 Task:  Click on  Soccer In the  Soccer League click on  Pick Sheet Your name Wyatt Thompson Team name Real Salt Lake and  Email softage.2@softage.net Game 1 Inter Miami Game 2 Philadelphia Game 3 Orlando City Game 4 Houston Game 5 Real Salt Lake Game 6 San Jose Game 7 Columbus Game 8 New England Game 9 Philadelphia Game 10 Montreal Game 11 Chicago Game 12 NY Red Bulls Game 13 Austin Game 14 Real Salt Lake Game 15 Houston Game16 San Jose In Tie Breaker choose Real Salt Lake Submit pick sheet
Action: Mouse moved to (698, 567)
Screenshot: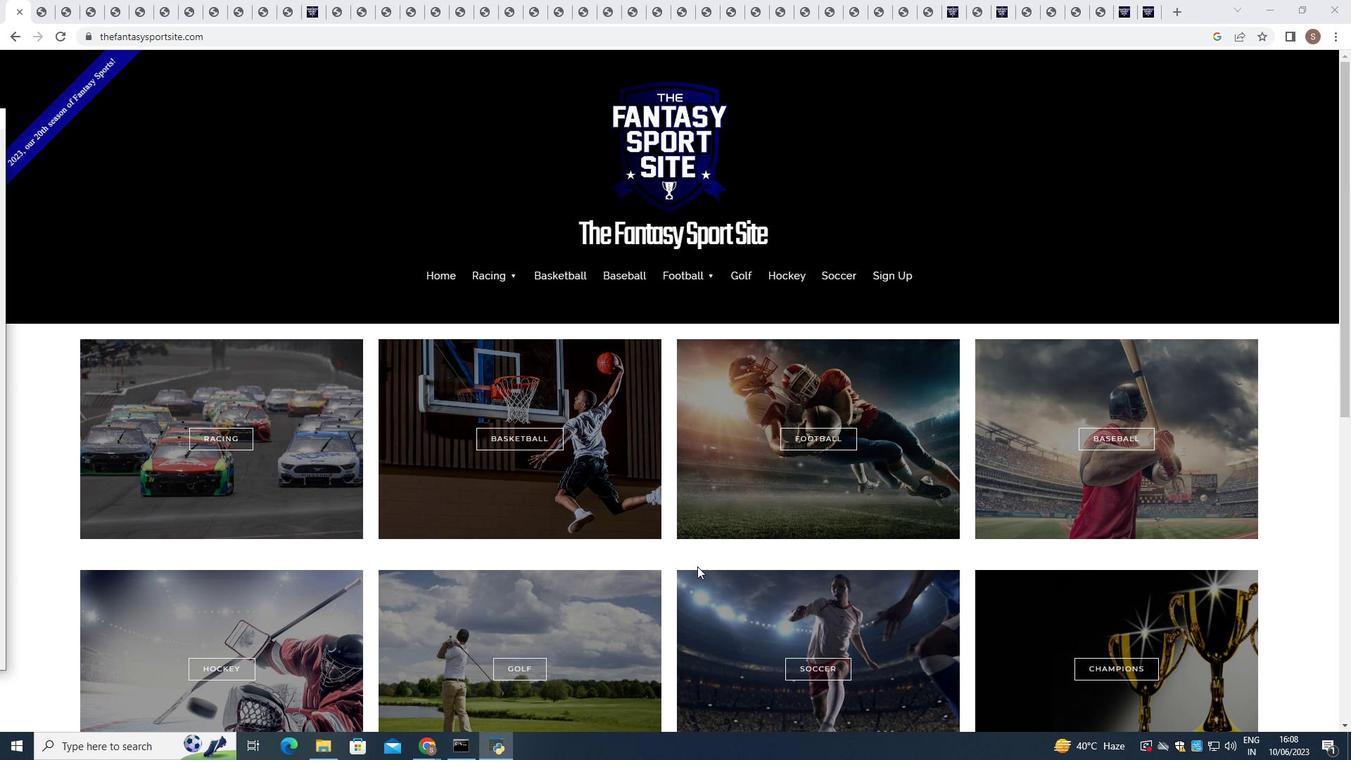 
Action: Mouse scrolled (698, 566) with delta (0, 0)
Screenshot: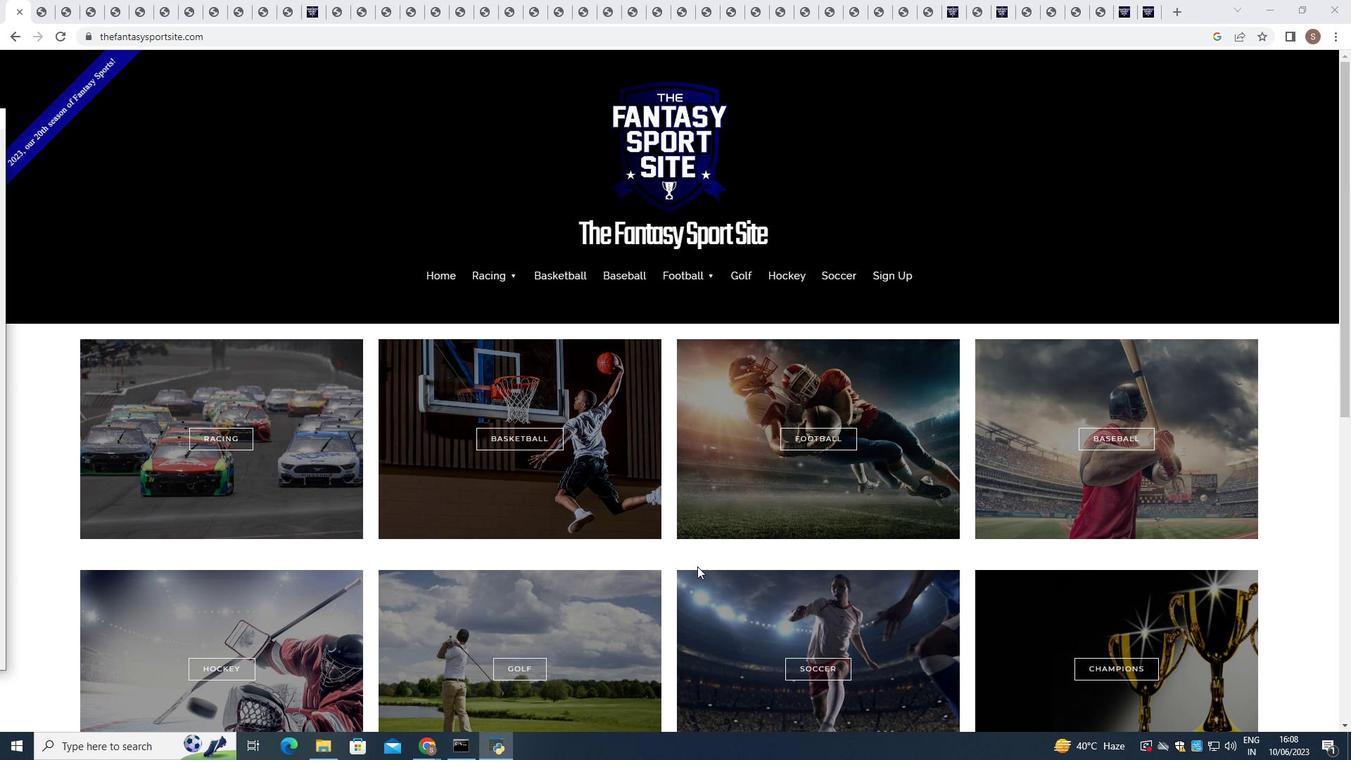 
Action: Mouse moved to (701, 575)
Screenshot: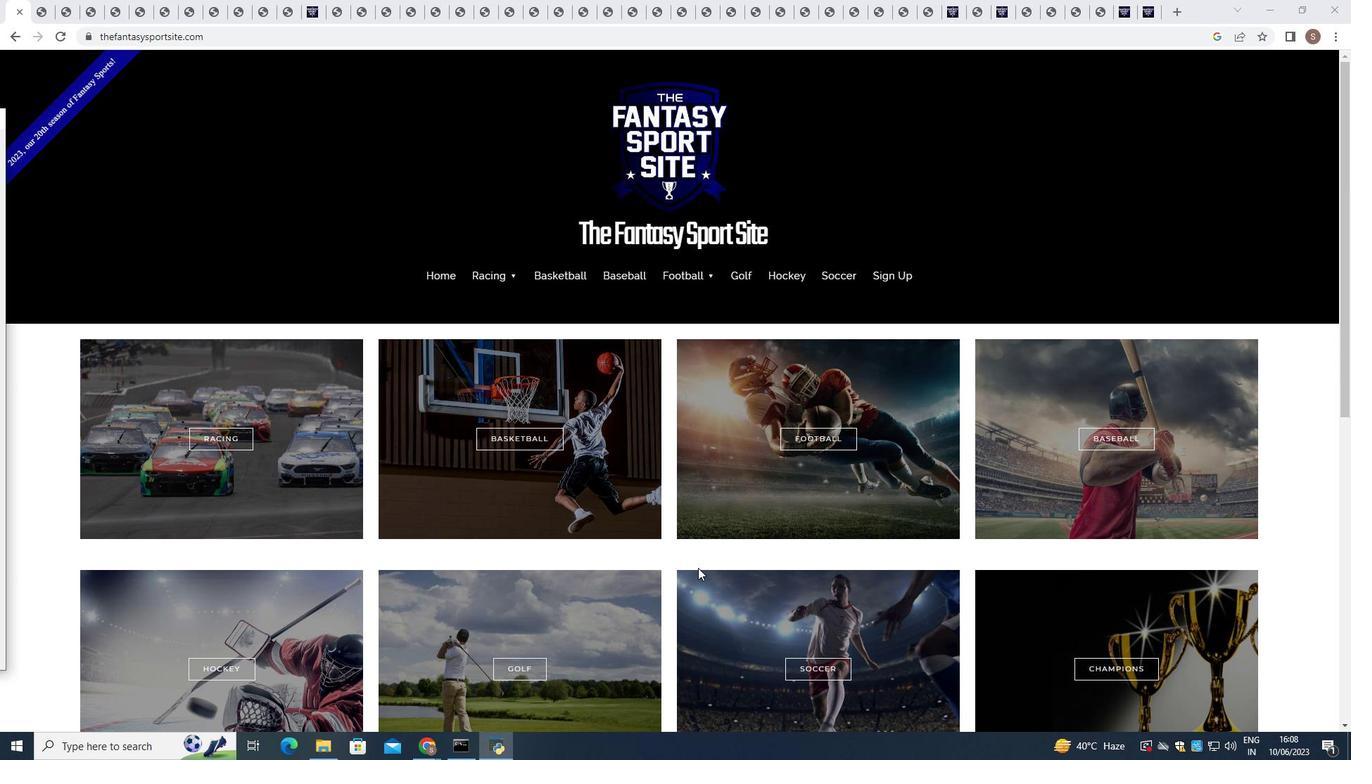 
Action: Mouse scrolled (701, 574) with delta (0, 0)
Screenshot: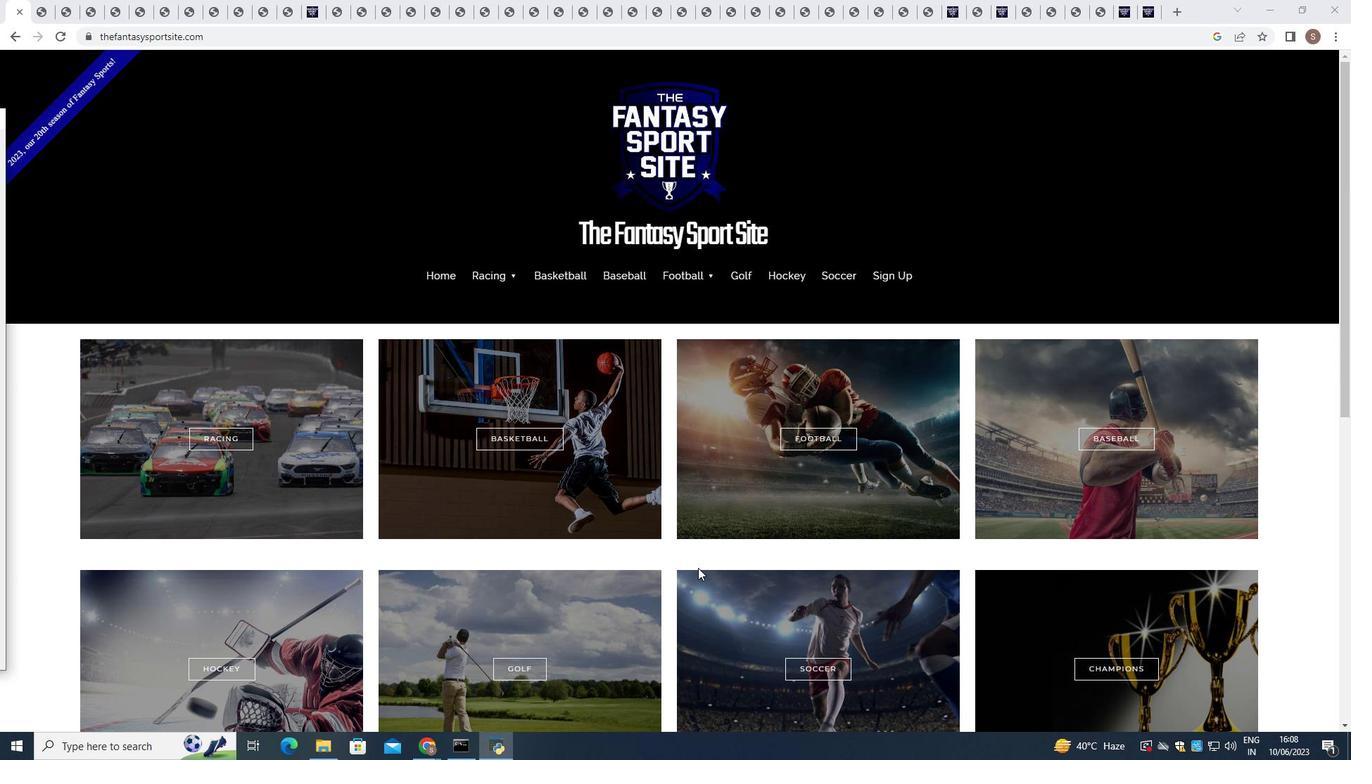 
Action: Mouse moved to (708, 558)
Screenshot: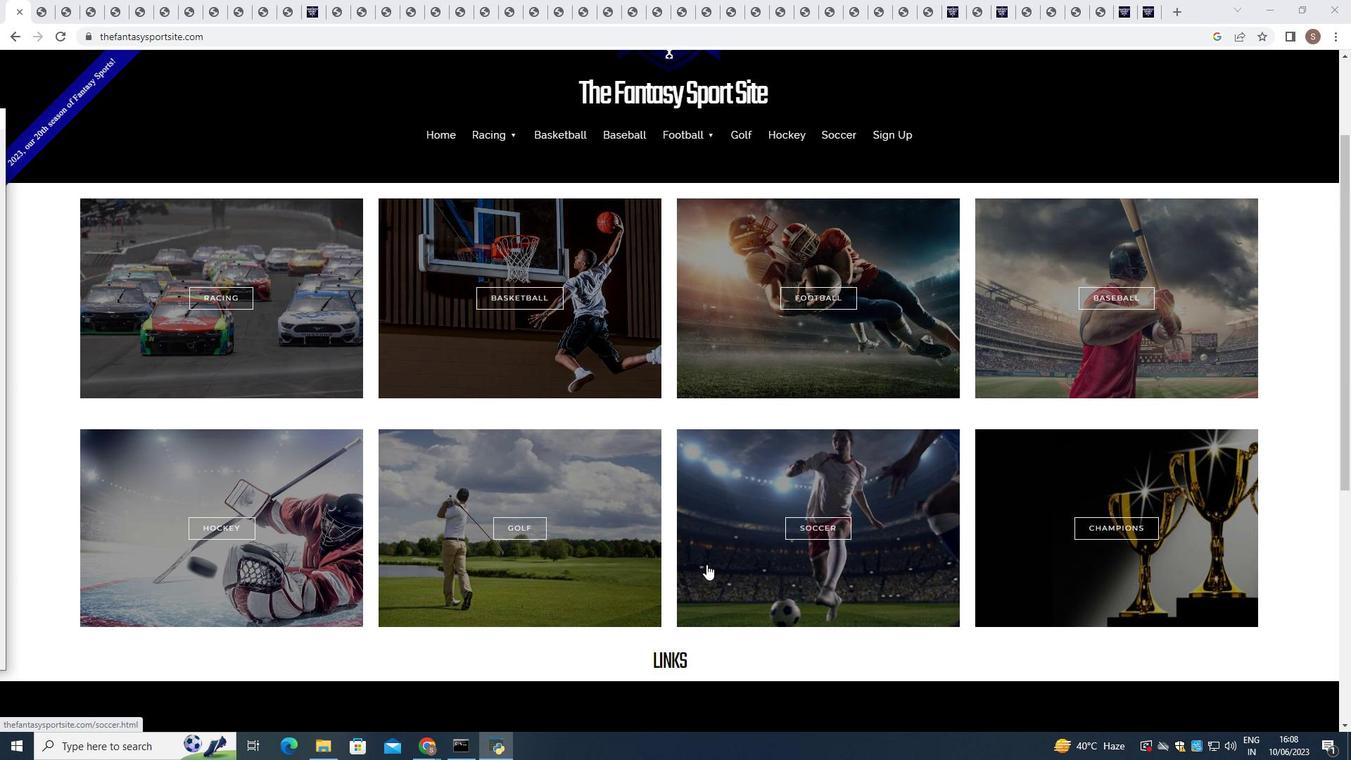 
Action: Mouse scrolled (708, 558) with delta (0, 0)
Screenshot: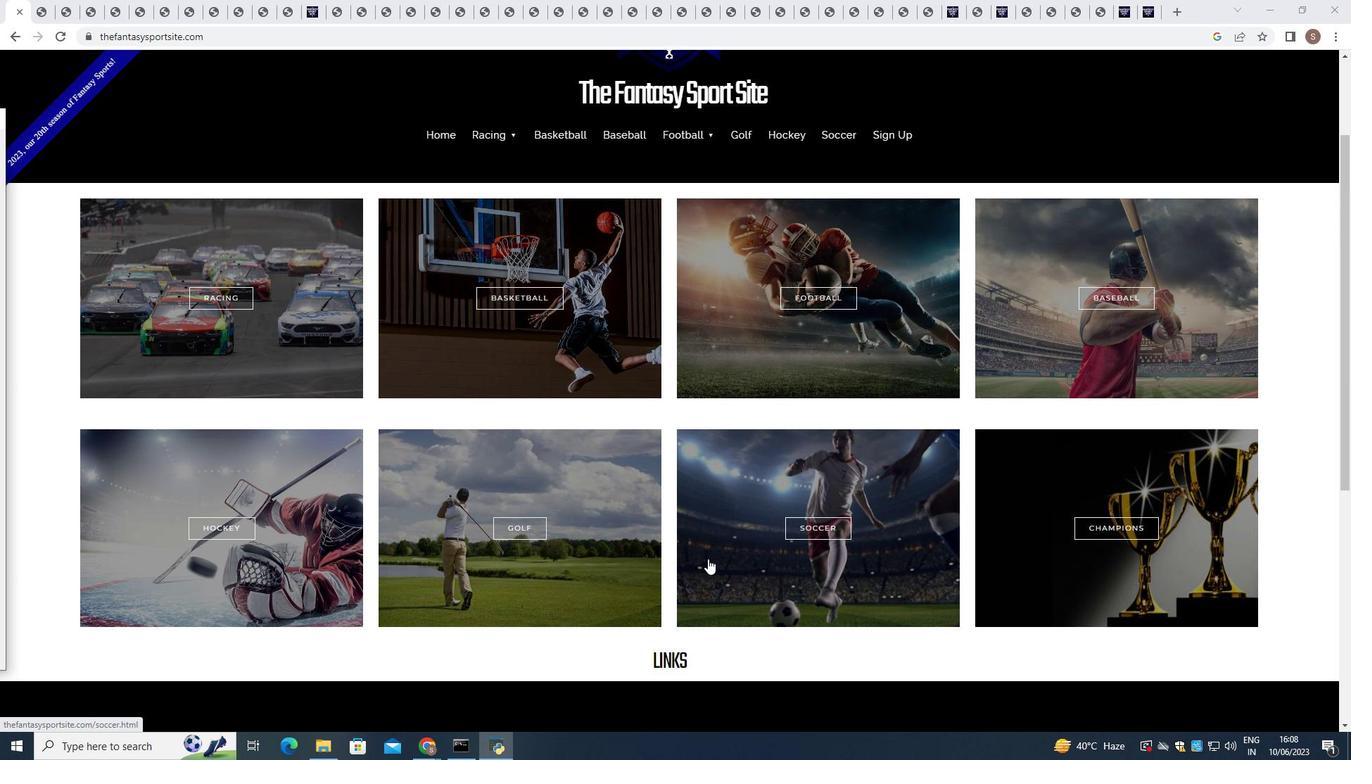 
Action: Mouse scrolled (708, 558) with delta (0, 0)
Screenshot: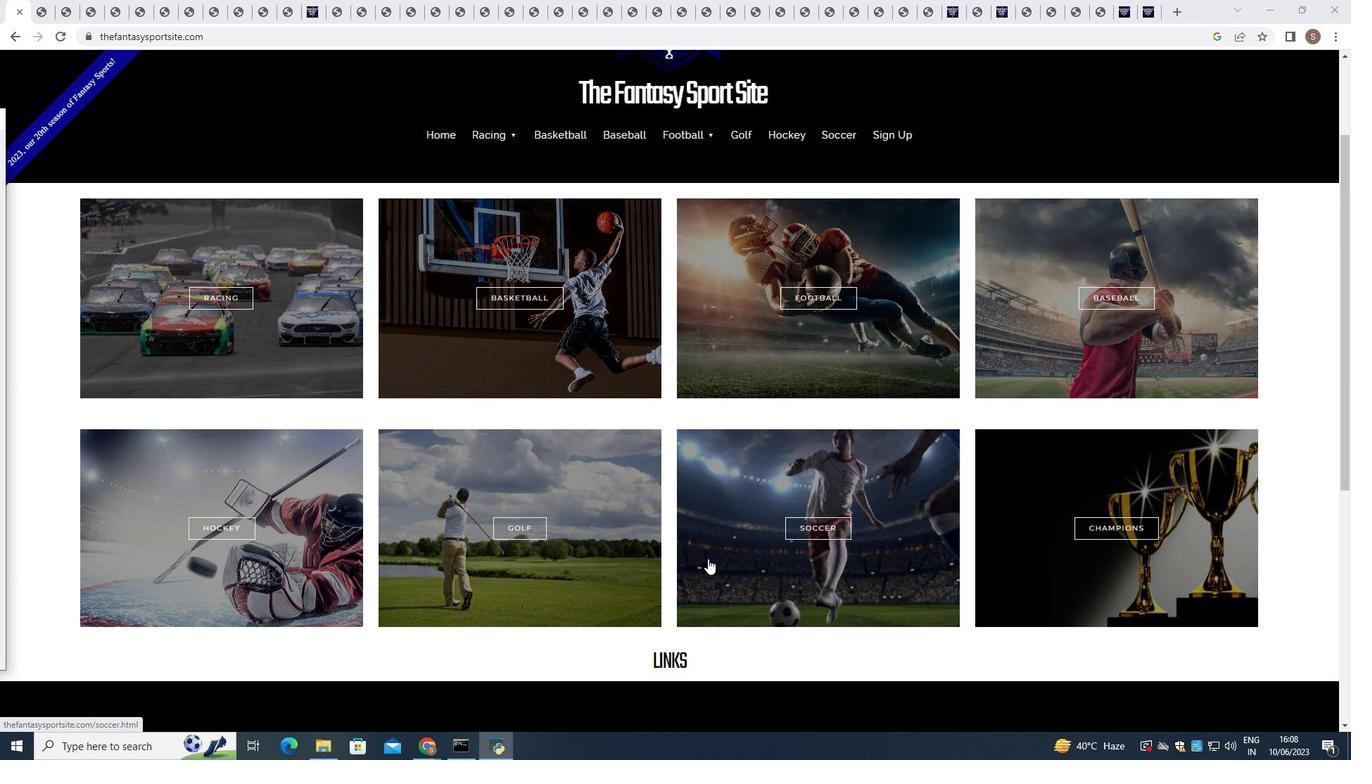 
Action: Mouse scrolled (708, 558) with delta (0, 0)
Screenshot: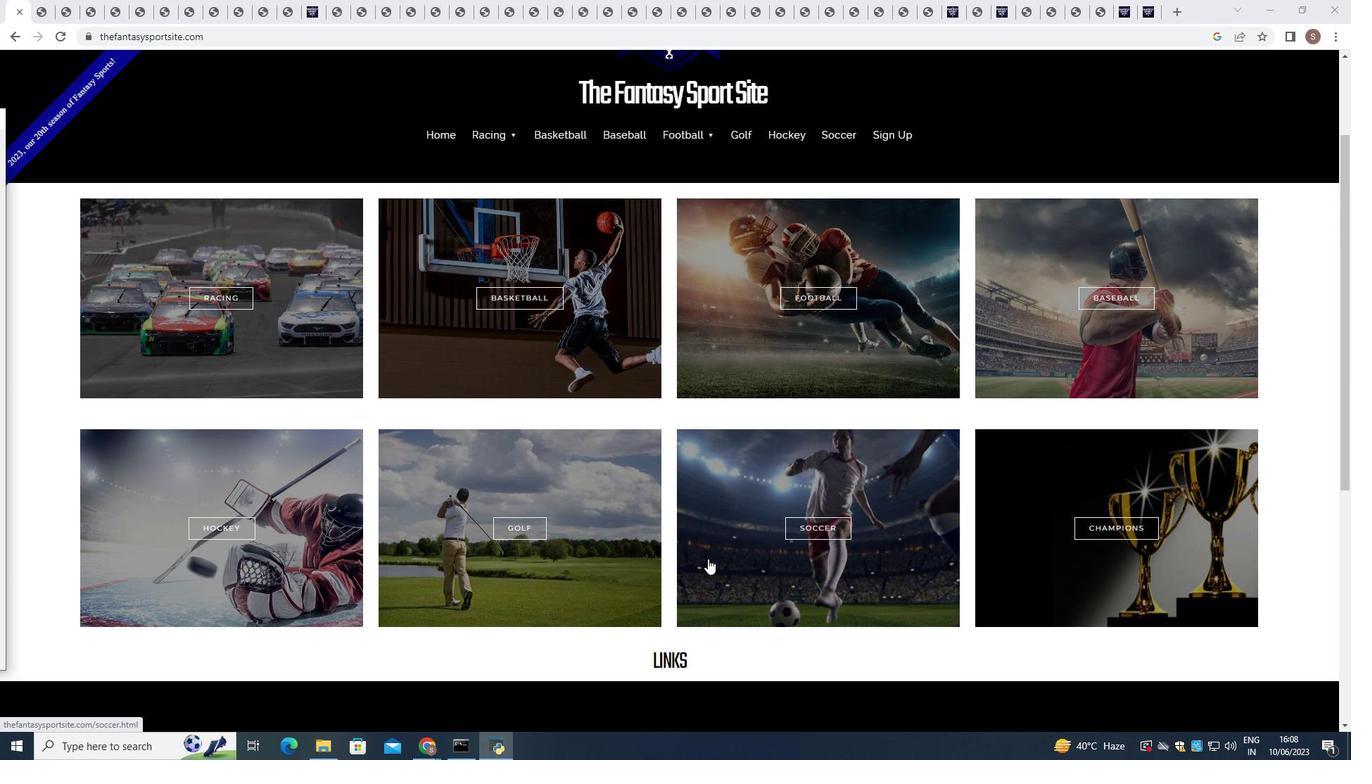 
Action: Mouse moved to (817, 399)
Screenshot: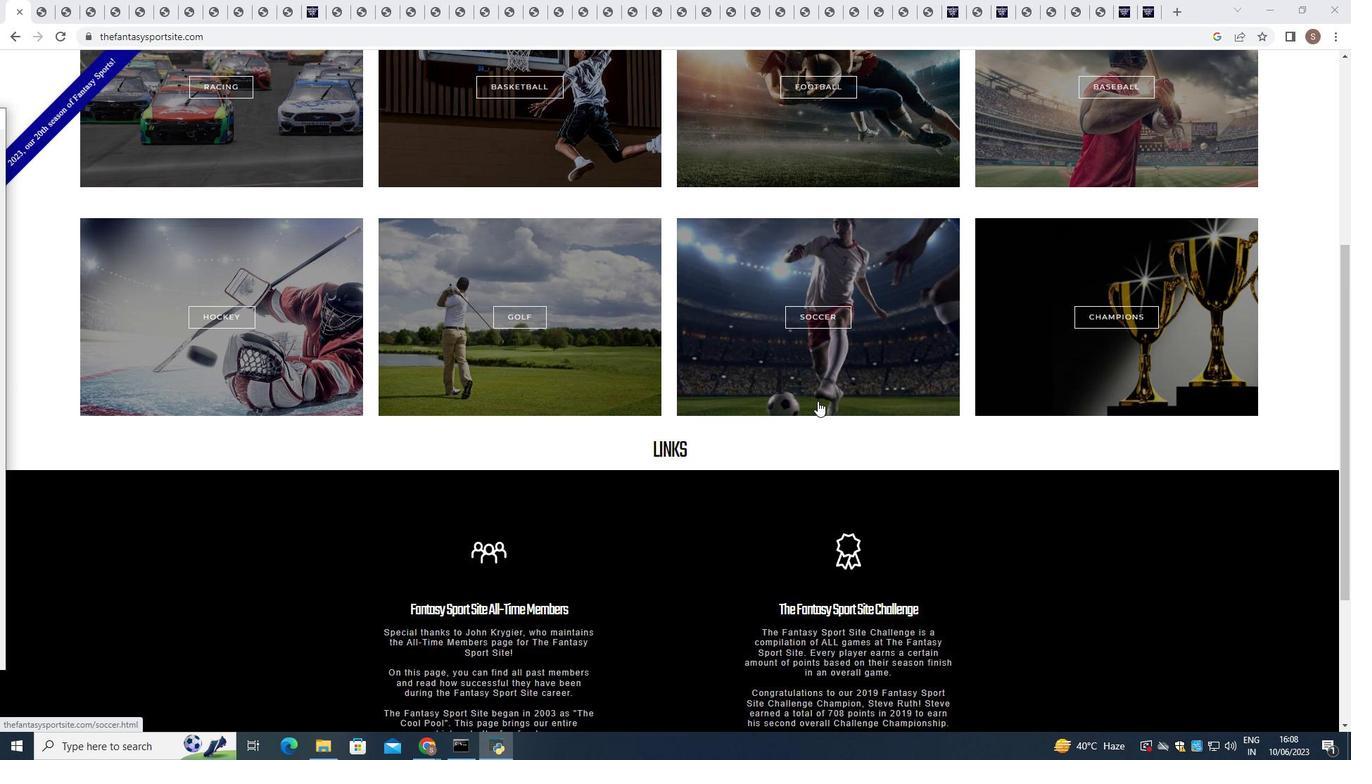 
Action: Mouse pressed left at (817, 399)
Screenshot: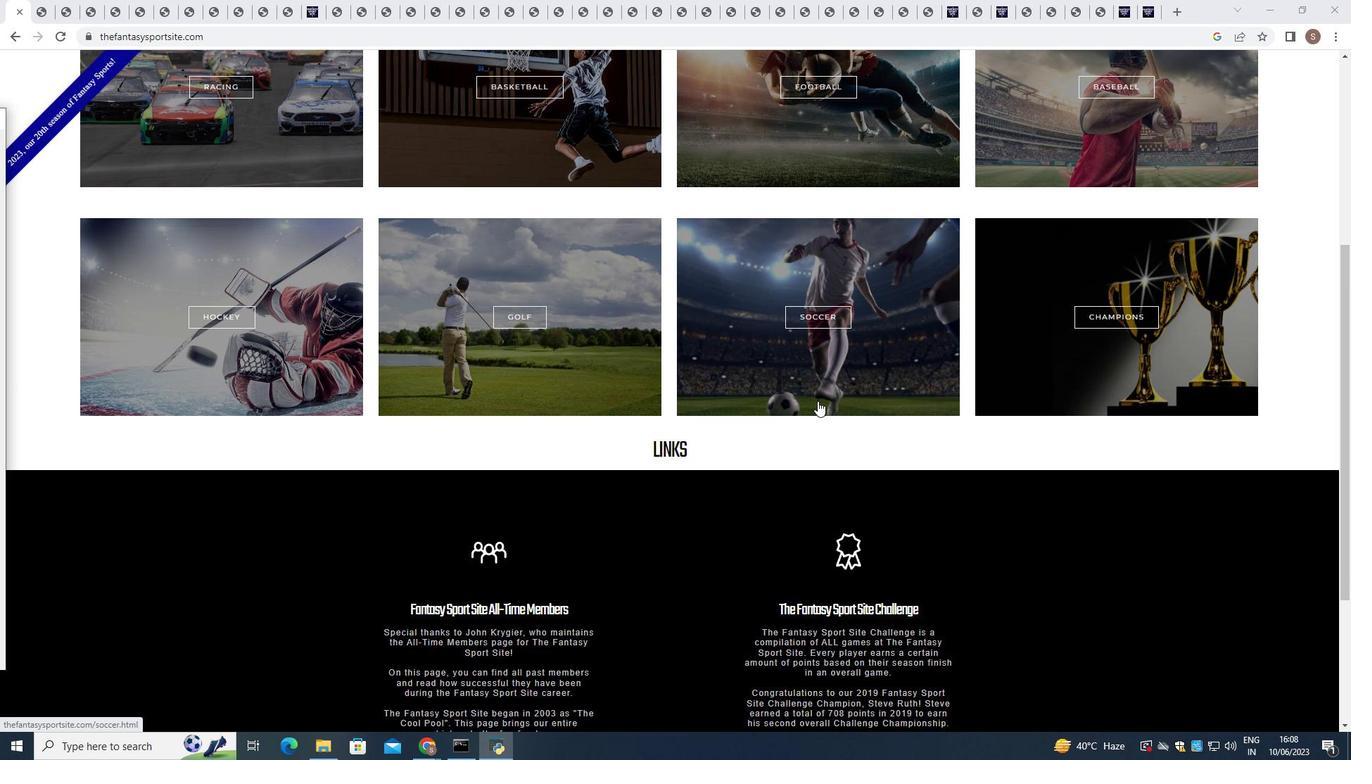 
Action: Mouse moved to (760, 415)
Screenshot: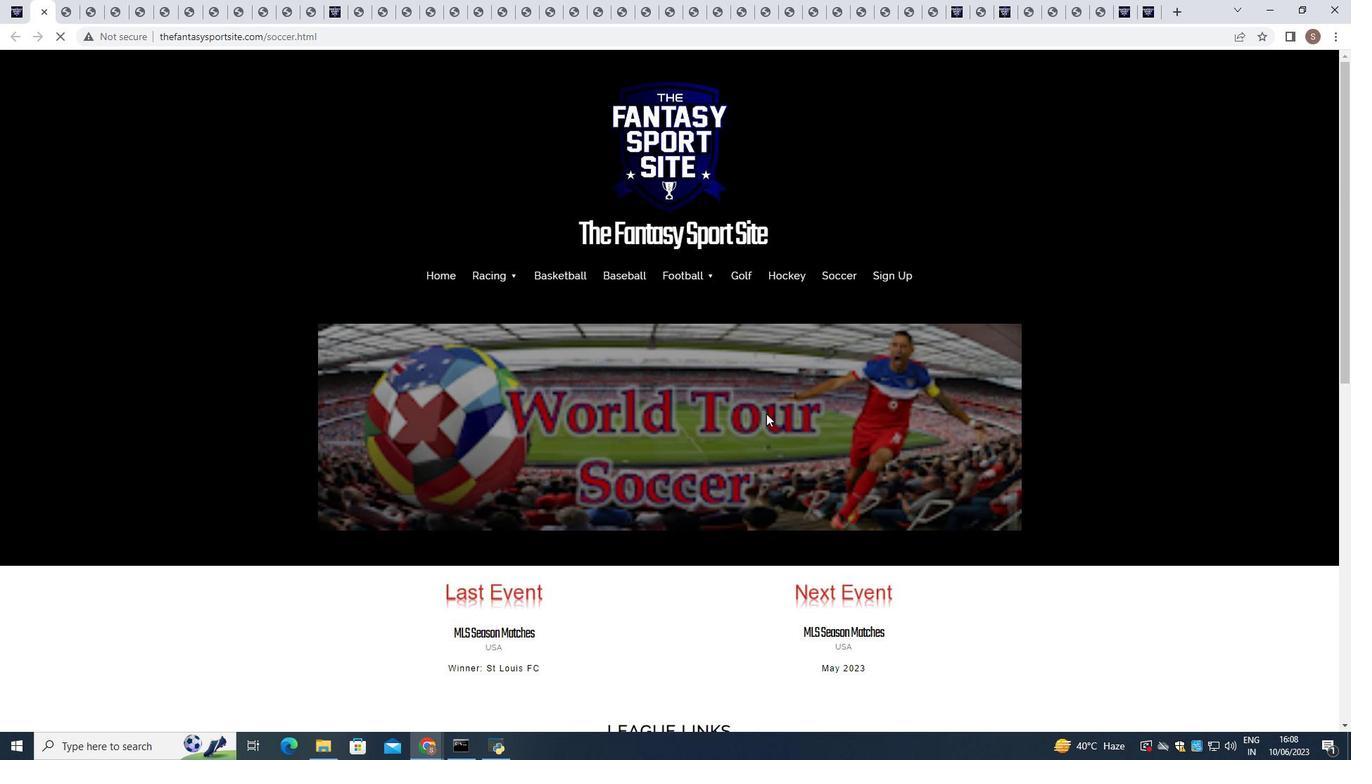 
Action: Mouse scrolled (760, 414) with delta (0, 0)
Screenshot: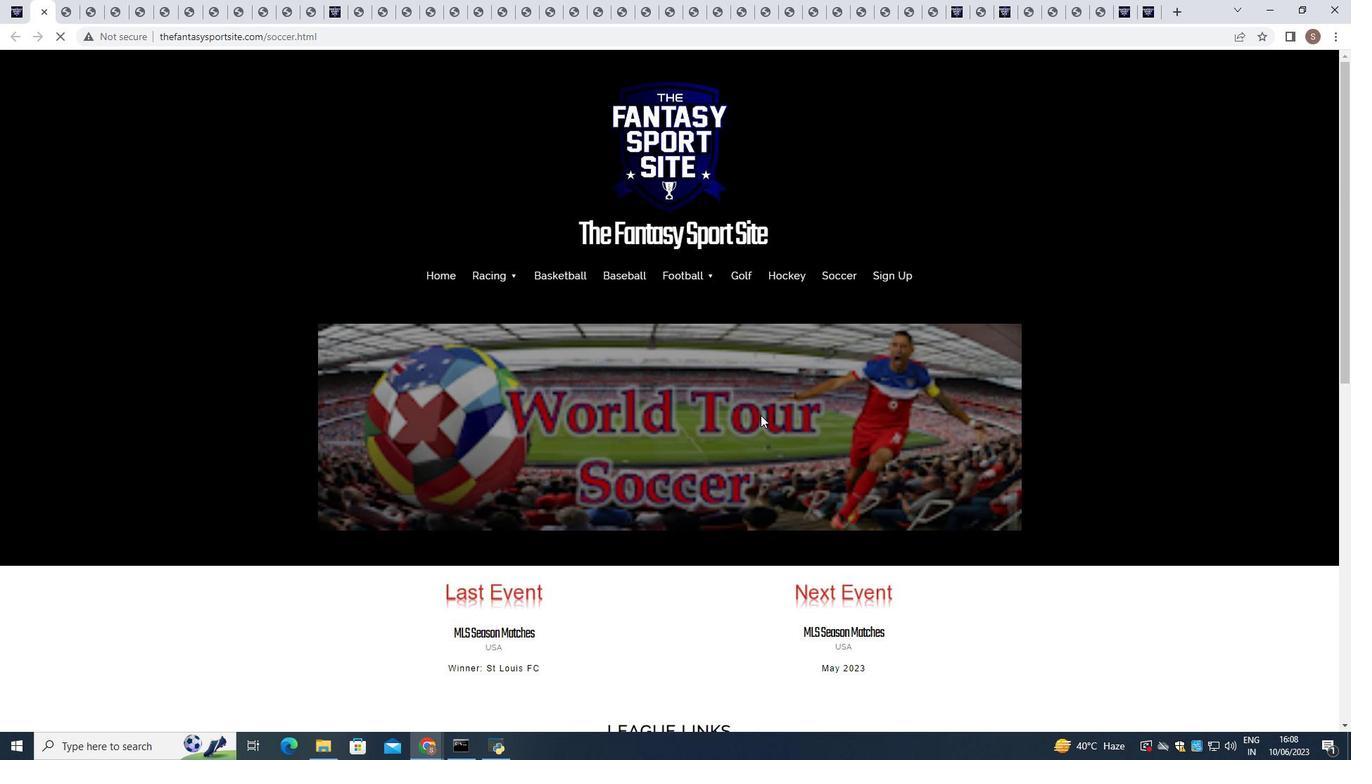 
Action: Mouse moved to (760, 415)
Screenshot: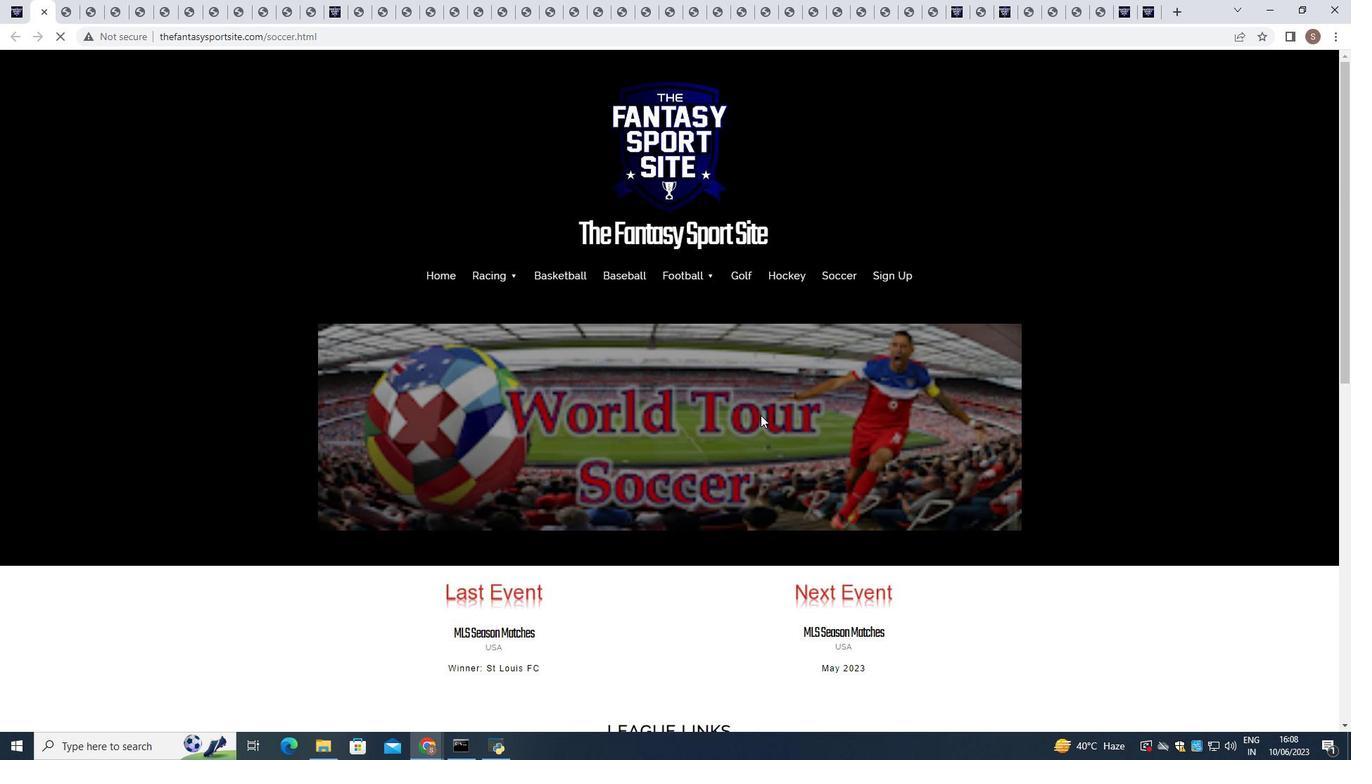 
Action: Mouse scrolled (760, 414) with delta (0, 0)
Screenshot: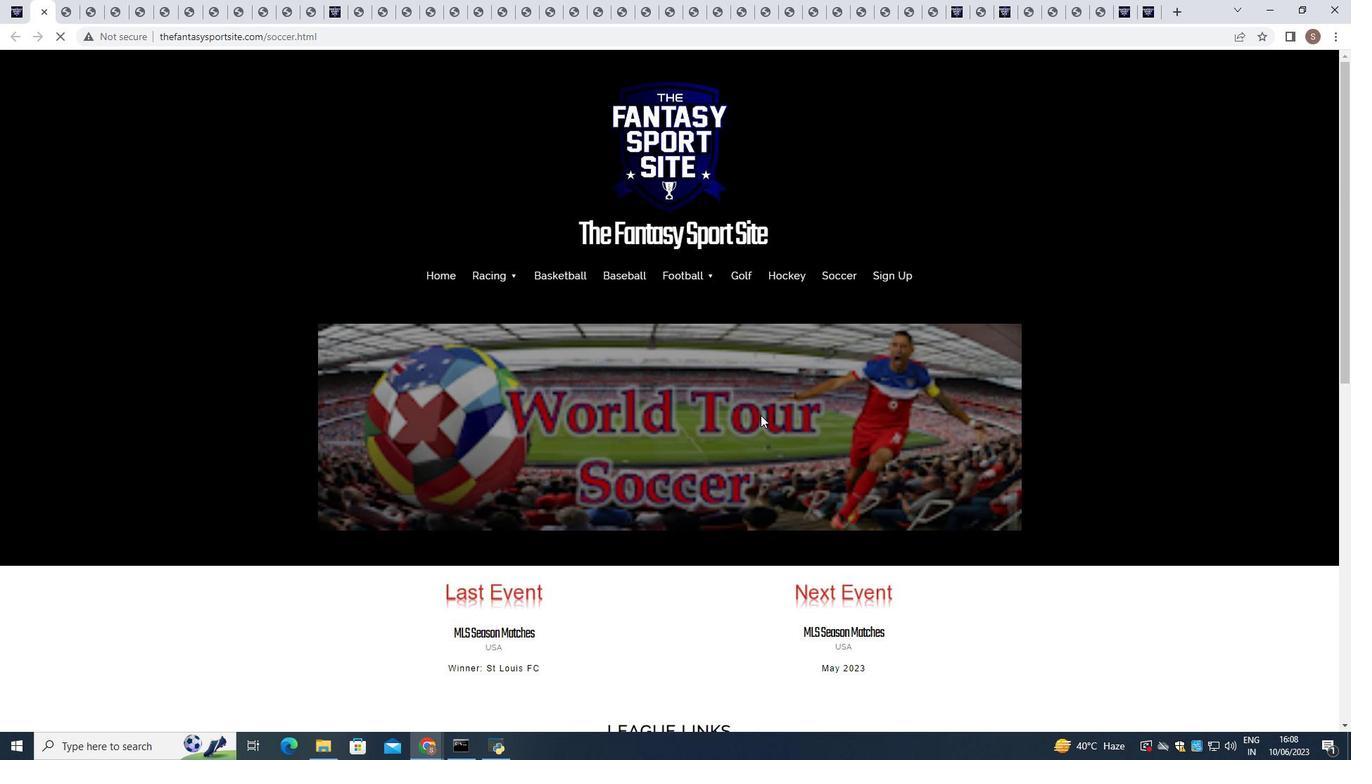 
Action: Mouse scrolled (760, 414) with delta (0, 0)
Screenshot: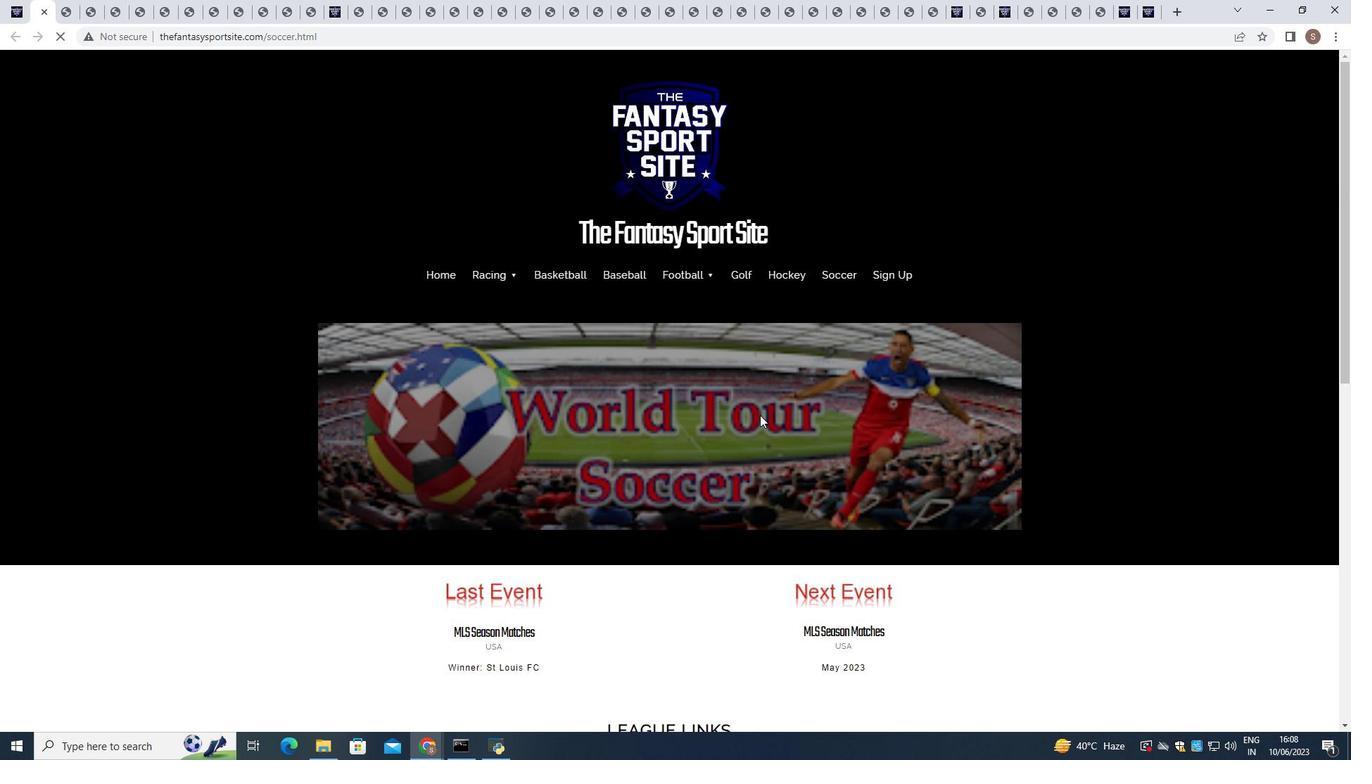 
Action: Mouse scrolled (760, 414) with delta (0, 0)
Screenshot: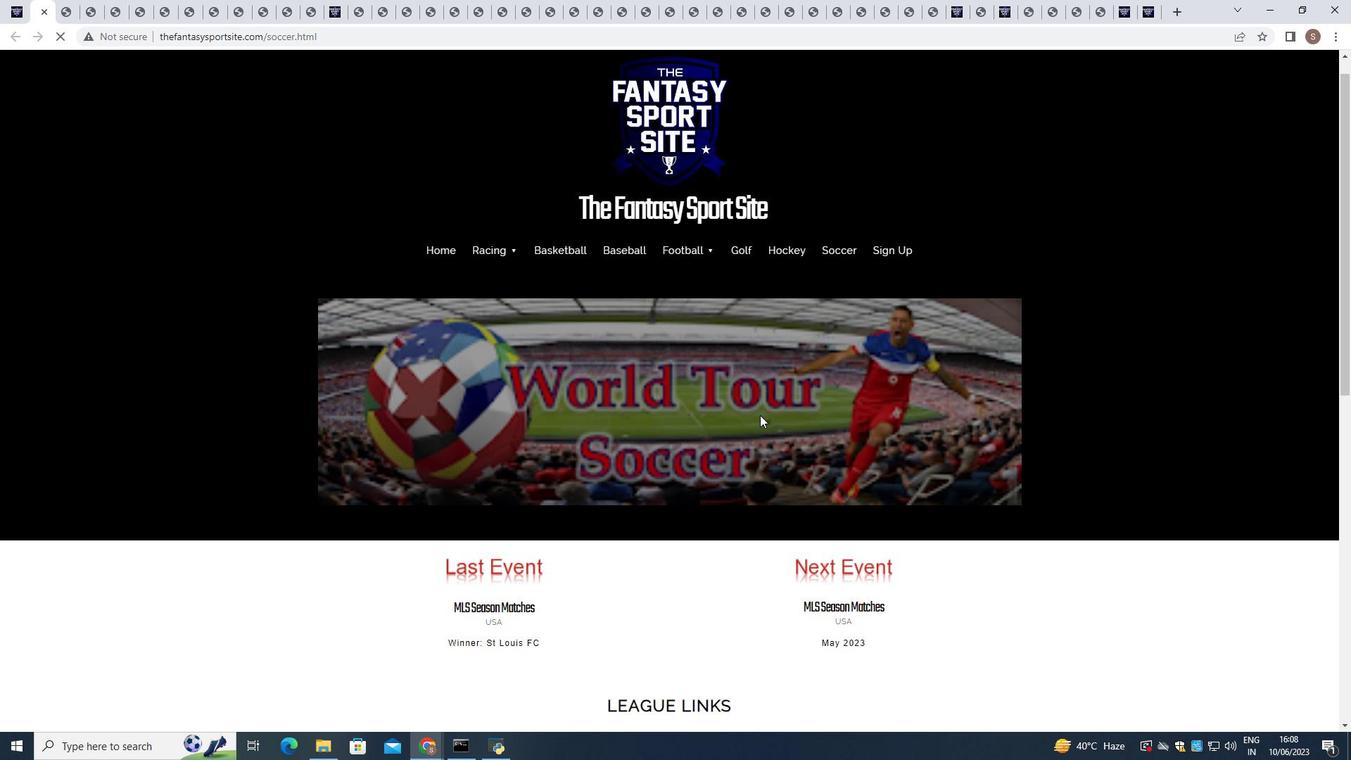 
Action: Mouse moved to (368, 512)
Screenshot: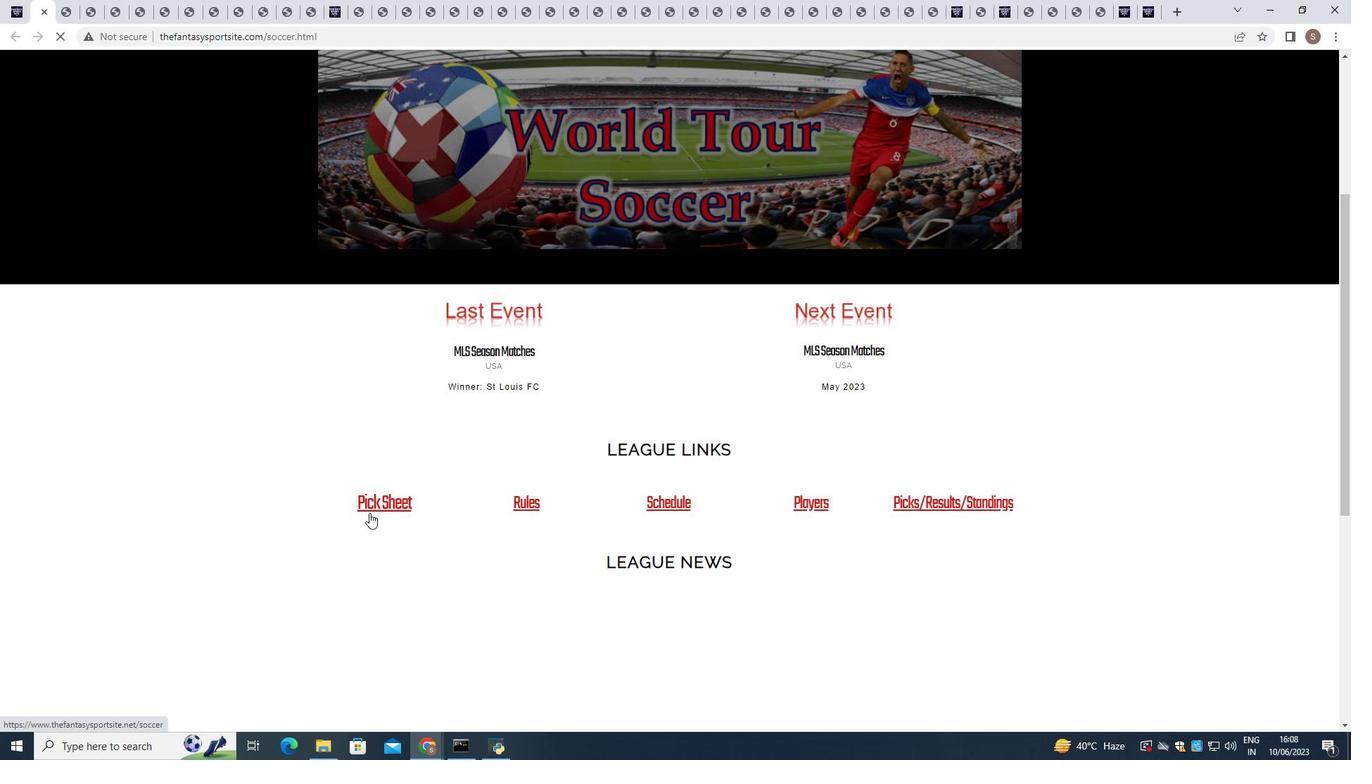 
Action: Mouse pressed left at (368, 512)
Screenshot: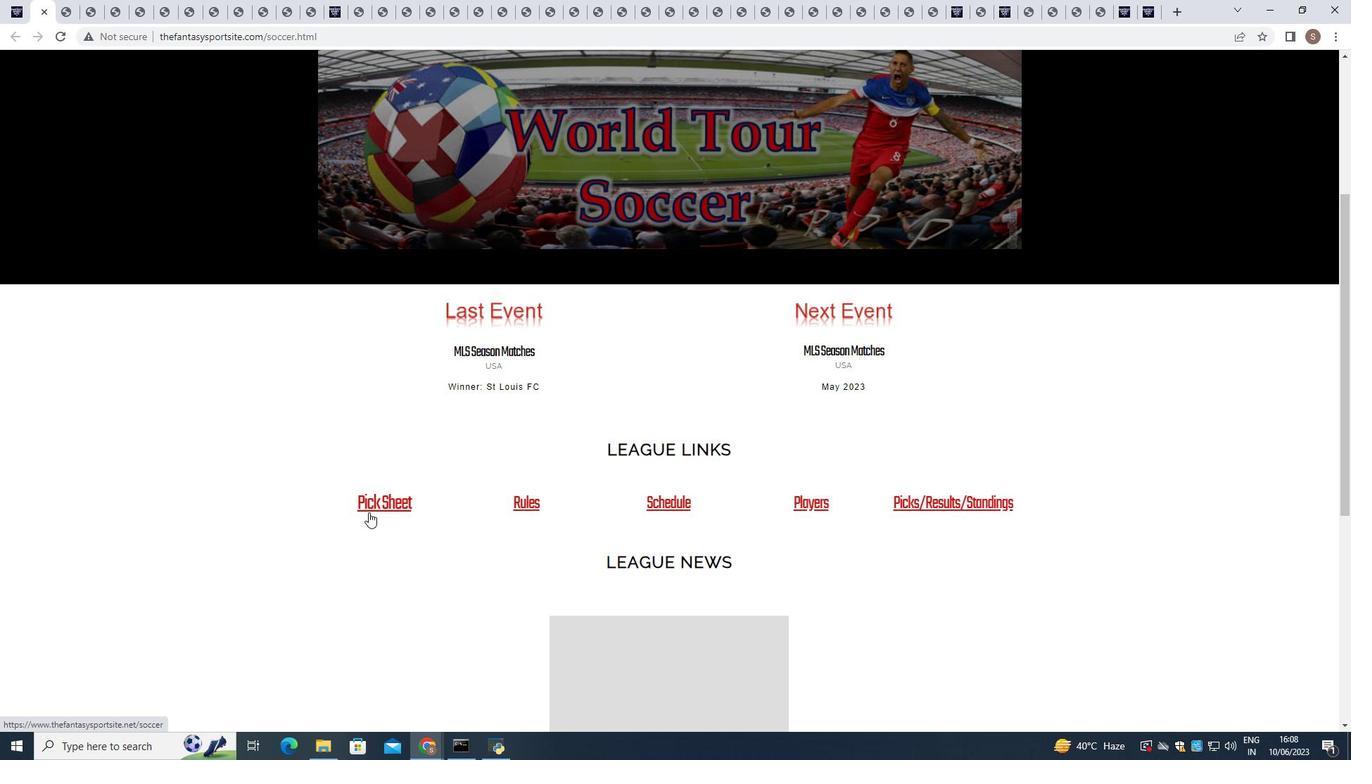 
Action: Mouse moved to (376, 509)
Screenshot: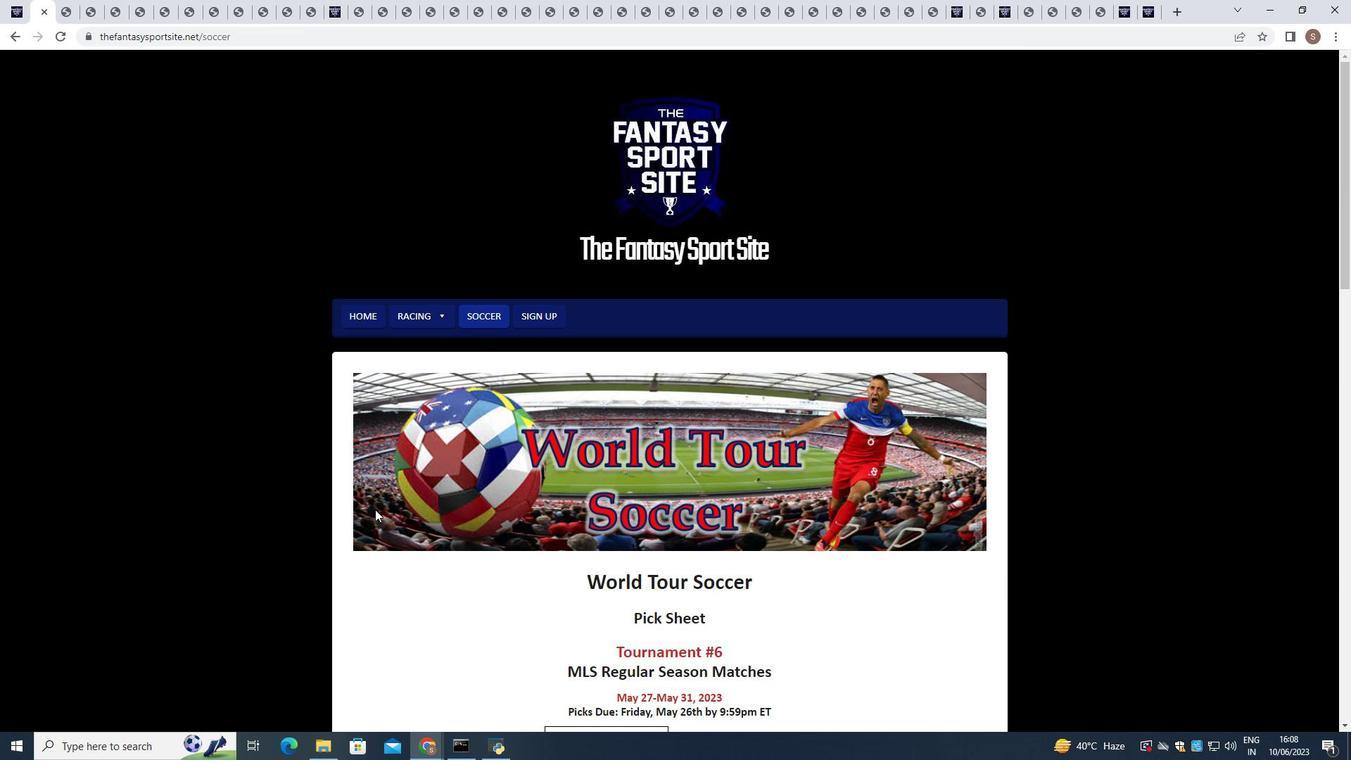 
Action: Mouse scrolled (376, 508) with delta (0, 0)
Screenshot: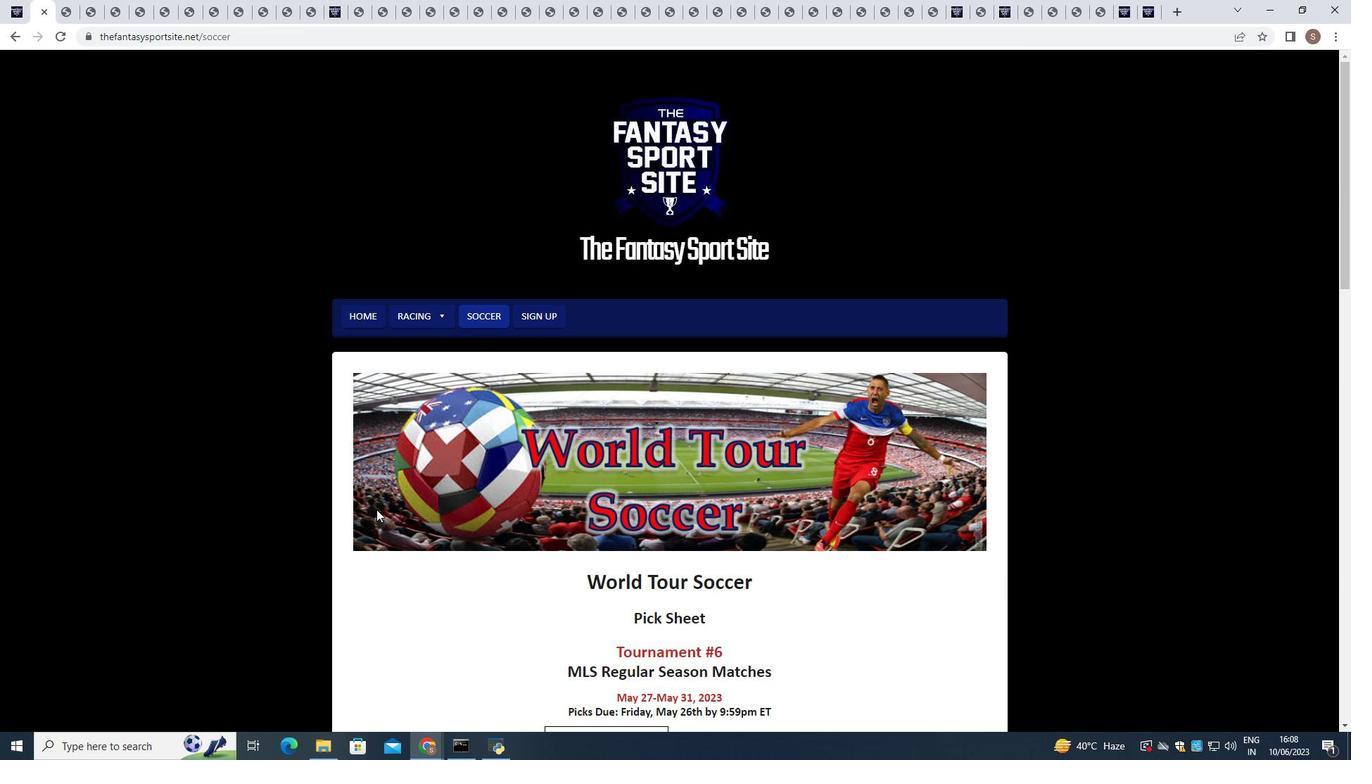 
Action: Mouse scrolled (376, 508) with delta (0, 0)
Screenshot: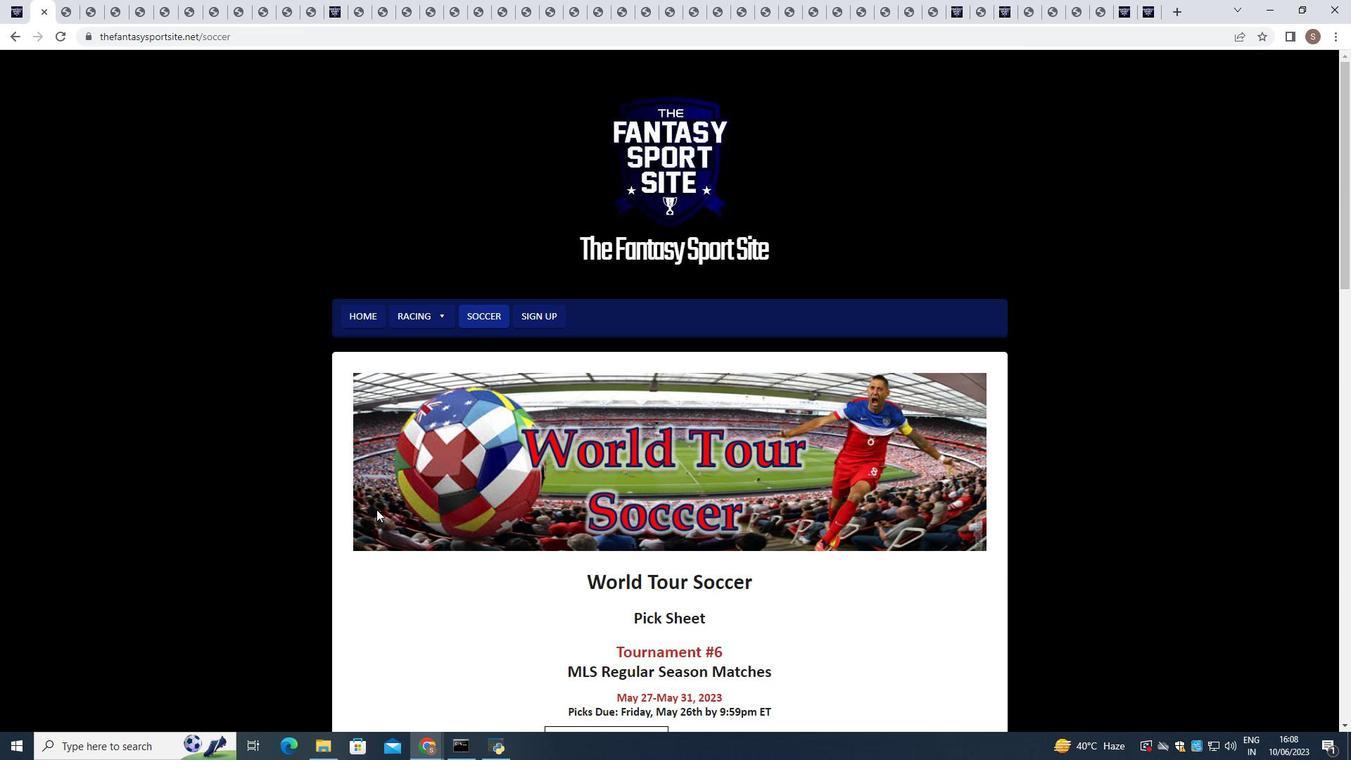 
Action: Mouse scrolled (376, 508) with delta (0, 0)
Screenshot: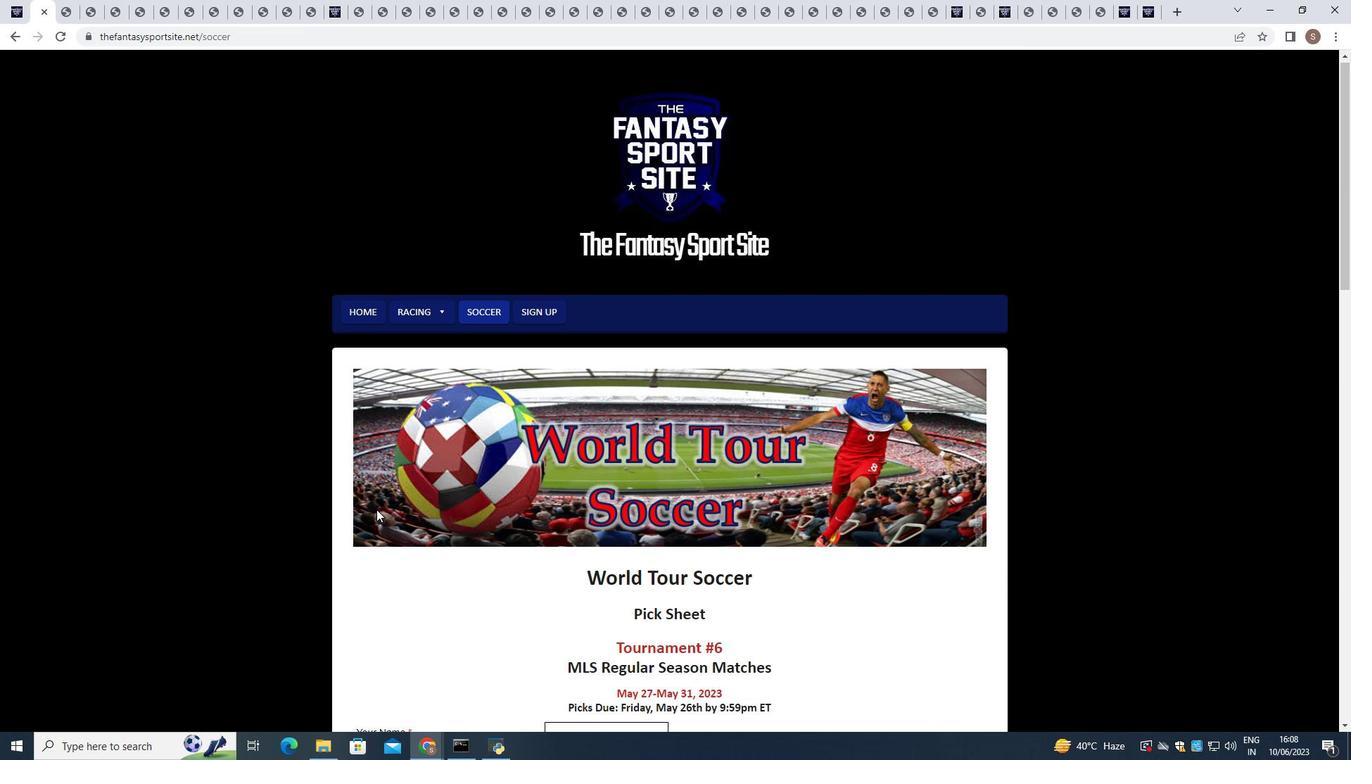 
Action: Mouse moved to (390, 515)
Screenshot: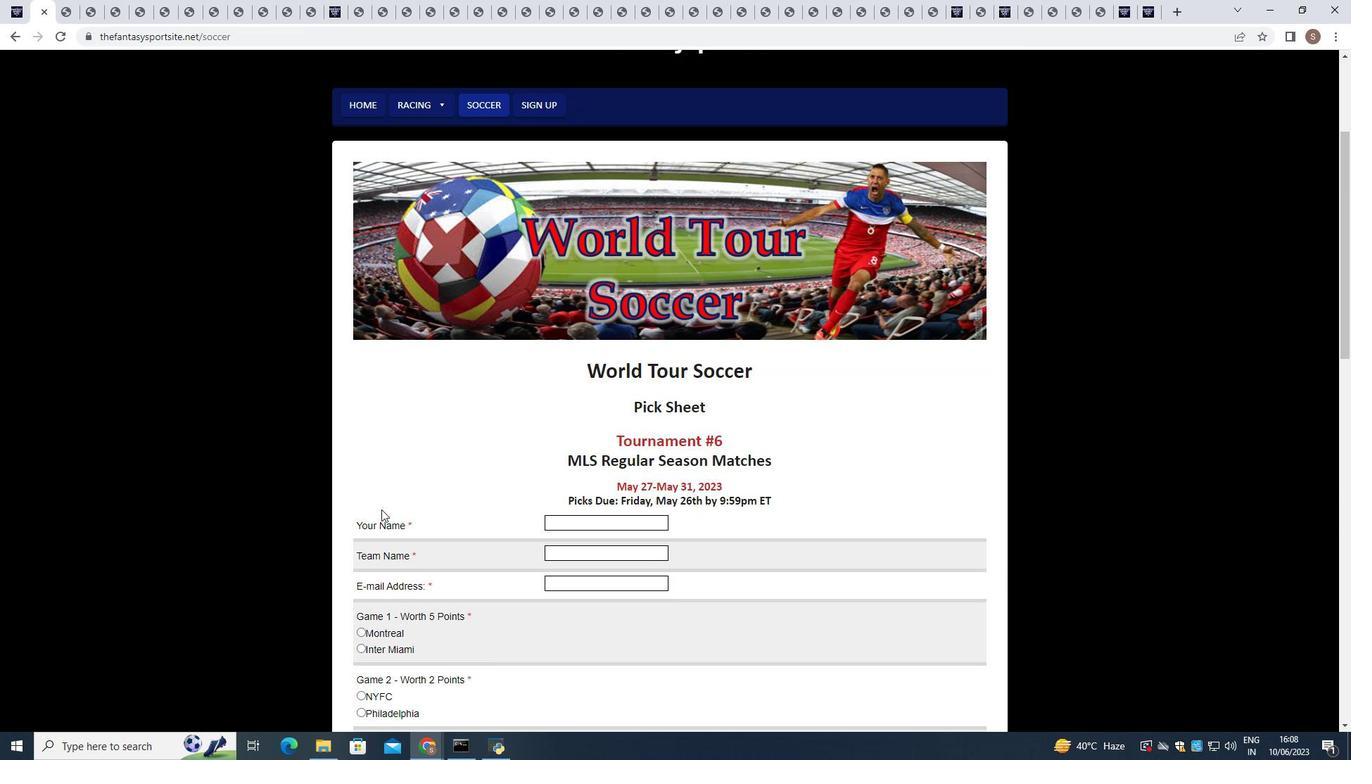 
Action: Mouse scrolled (390, 515) with delta (0, 0)
Screenshot: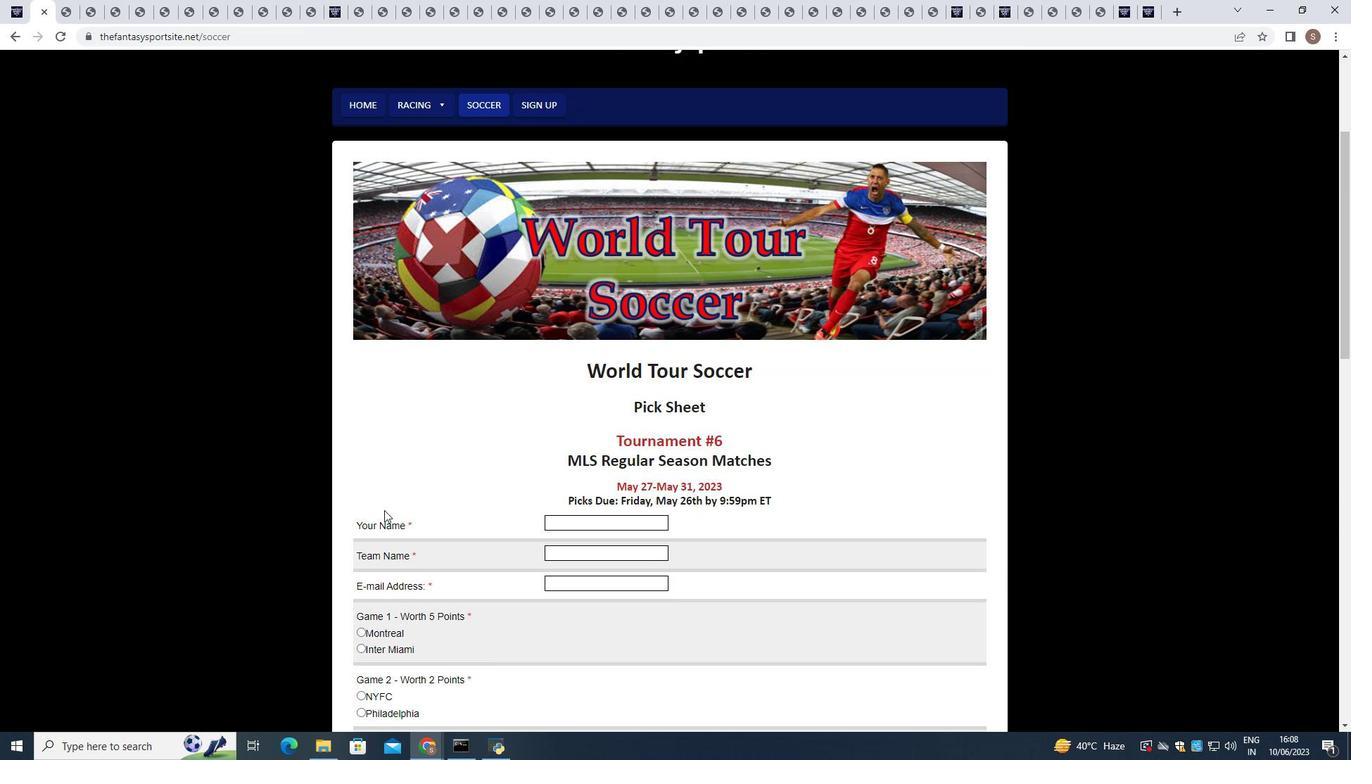 
Action: Mouse moved to (601, 451)
Screenshot: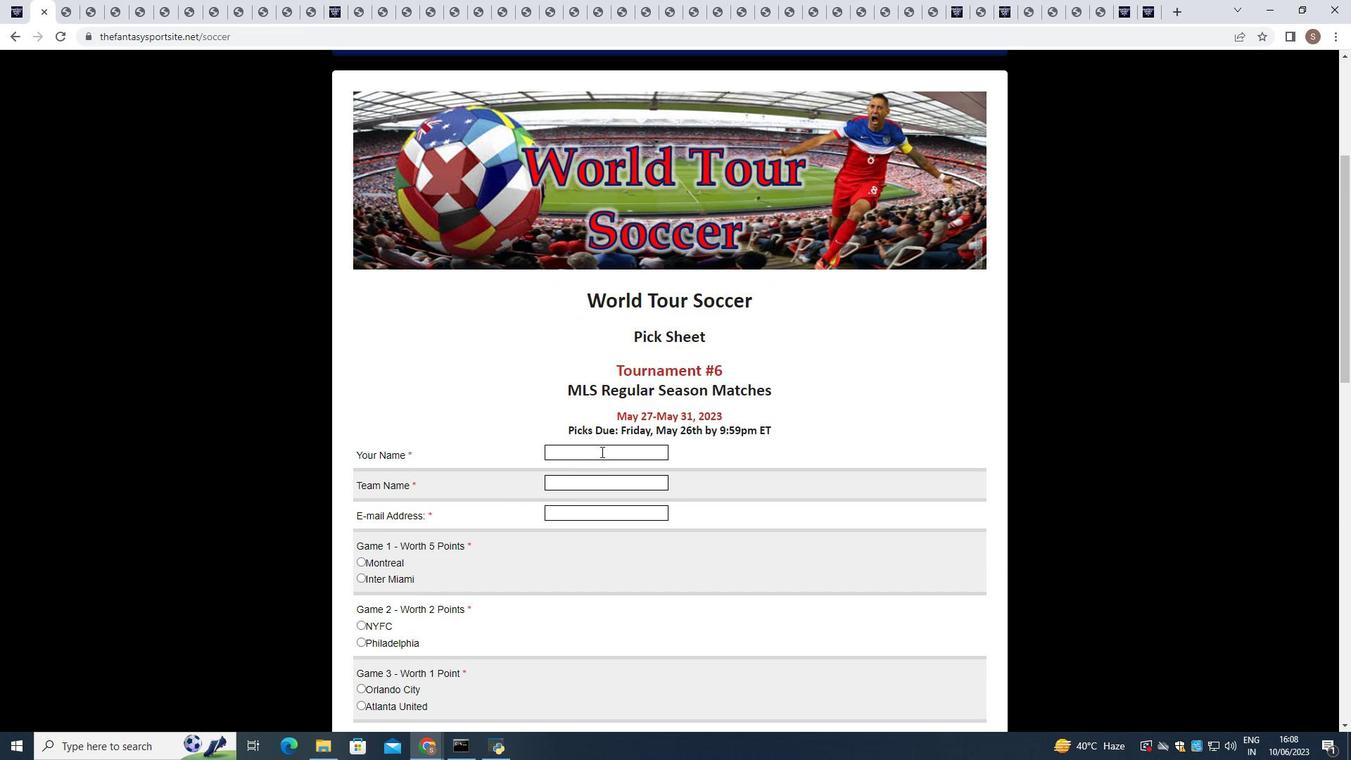 
Action: Mouse pressed left at (601, 451)
Screenshot: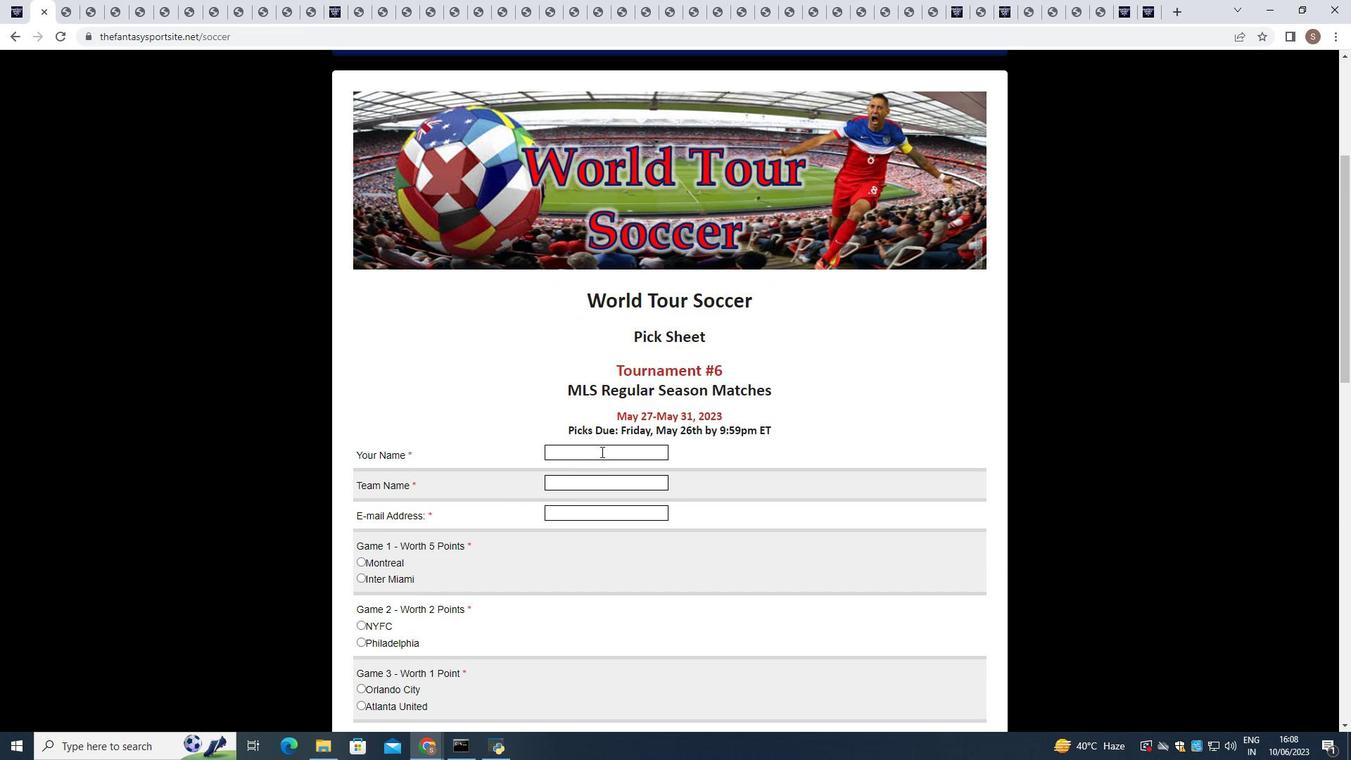 
Action: Key pressed <Key.shift>Wyatt<Key.space><Key.shift><Key.shift><Key.shift><Key.shift><Key.shift><Key.shift><Key.shift>Thompson
Screenshot: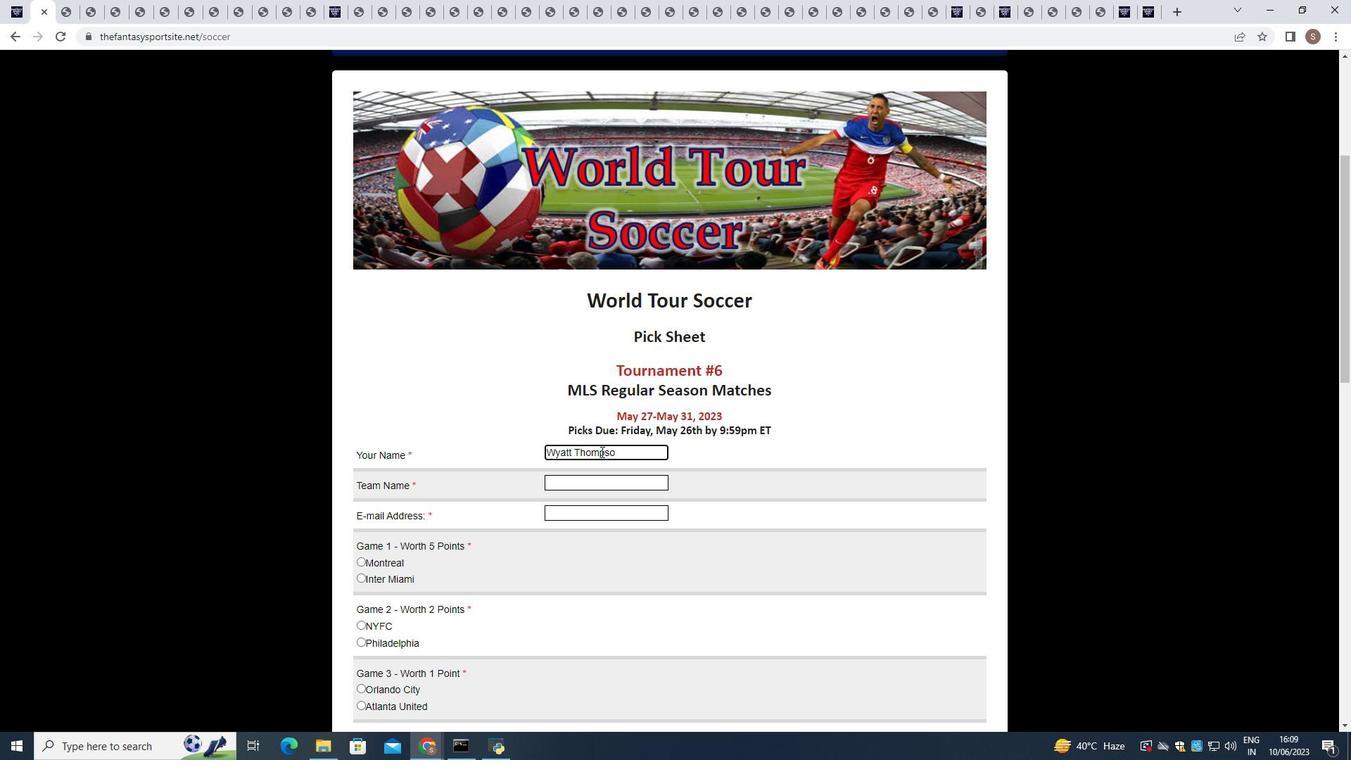 
Action: Mouse moved to (594, 484)
Screenshot: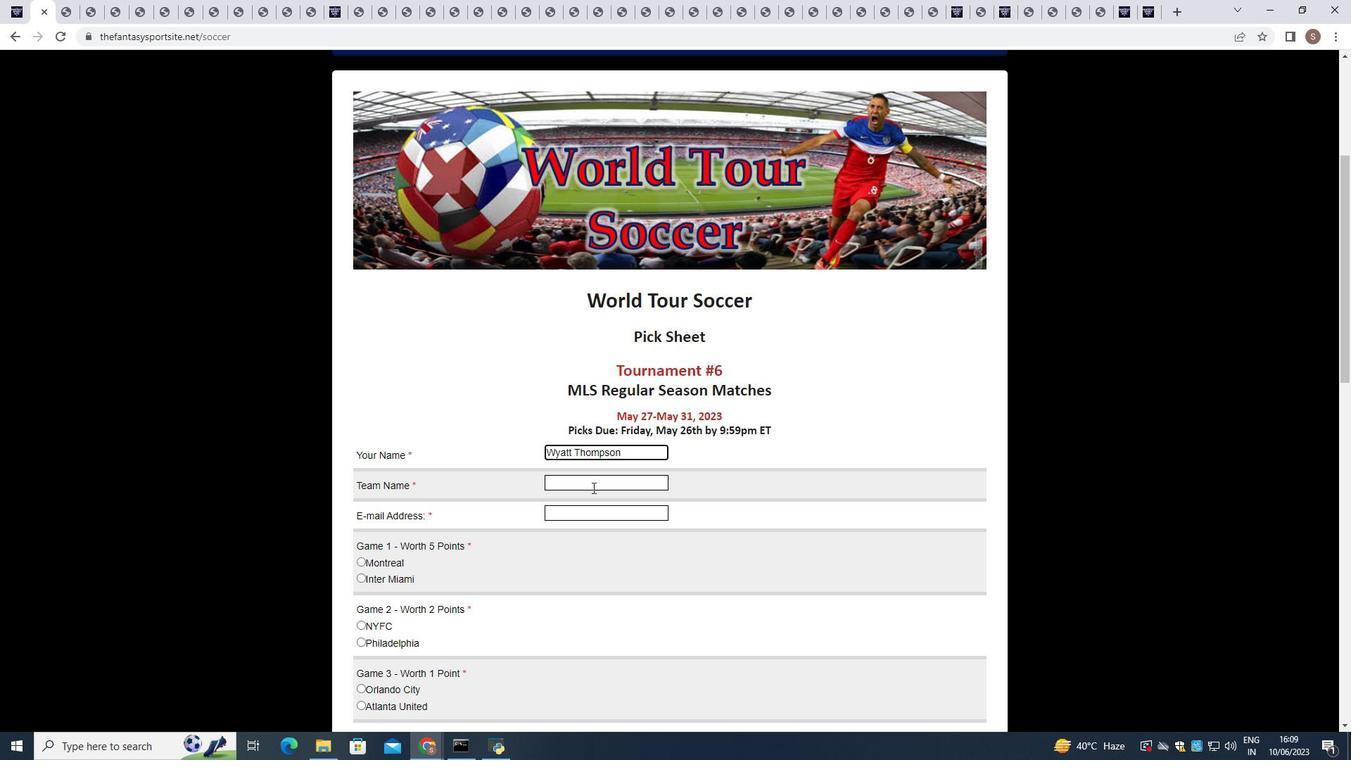 
Action: Mouse pressed left at (594, 484)
Screenshot: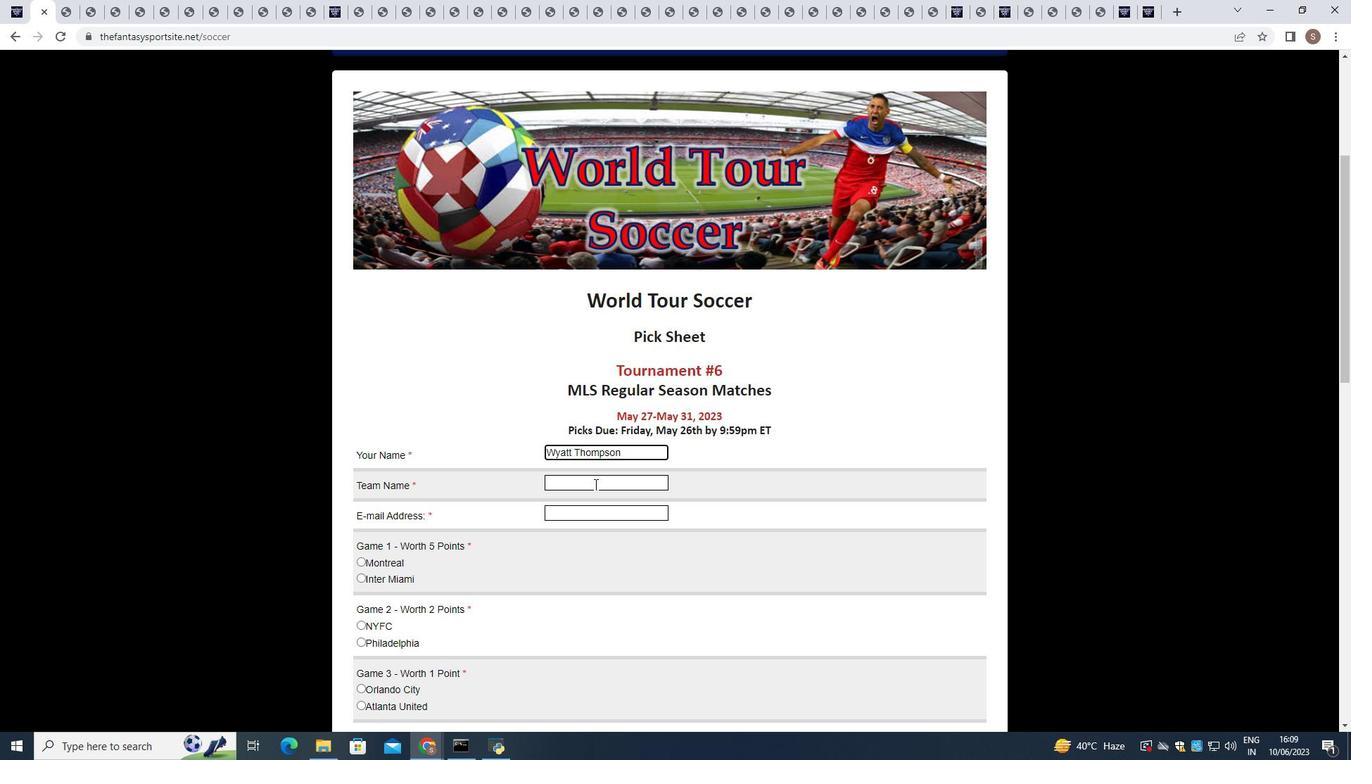 
Action: Key pressed <Key.shift><Key.shift>Real<Key.space>sa<Key.backspace><Key.backspace><Key.shift>Sa
Screenshot: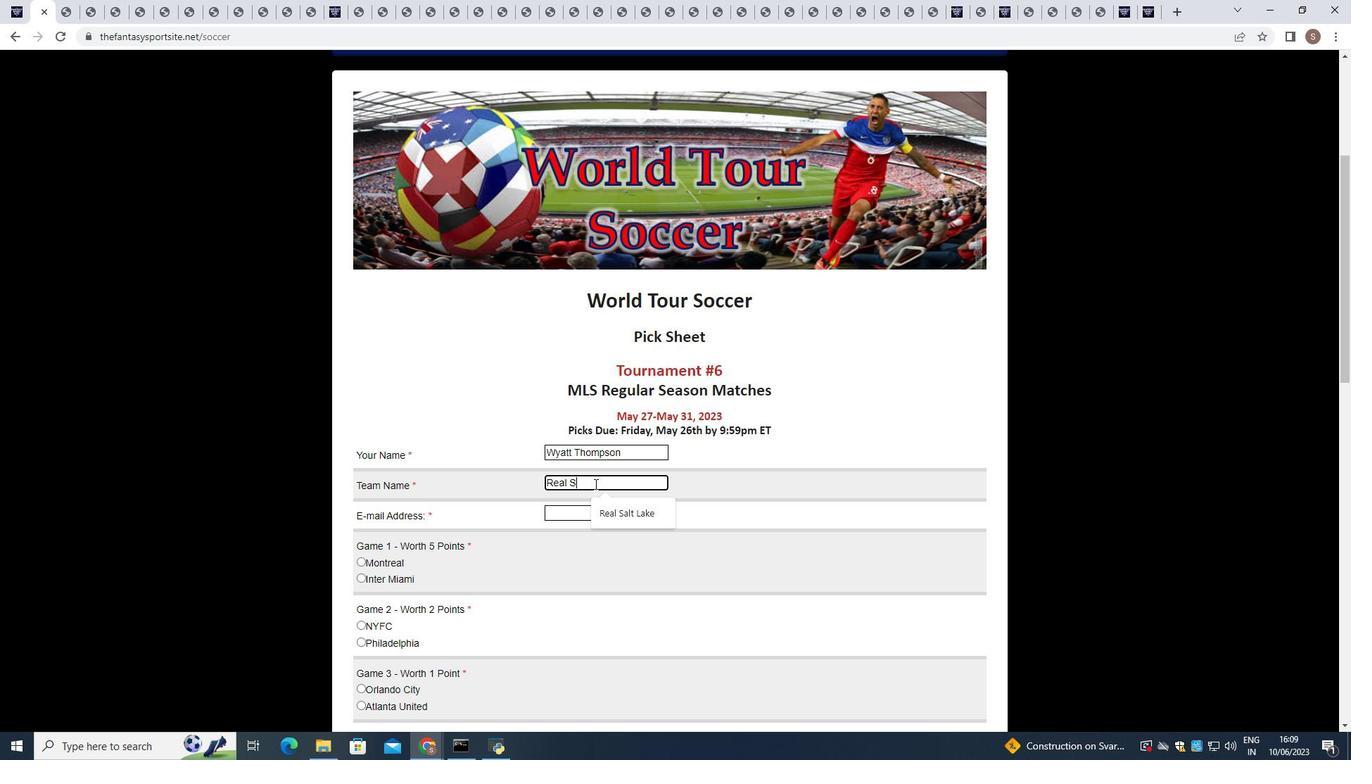 
Action: Mouse moved to (653, 515)
Screenshot: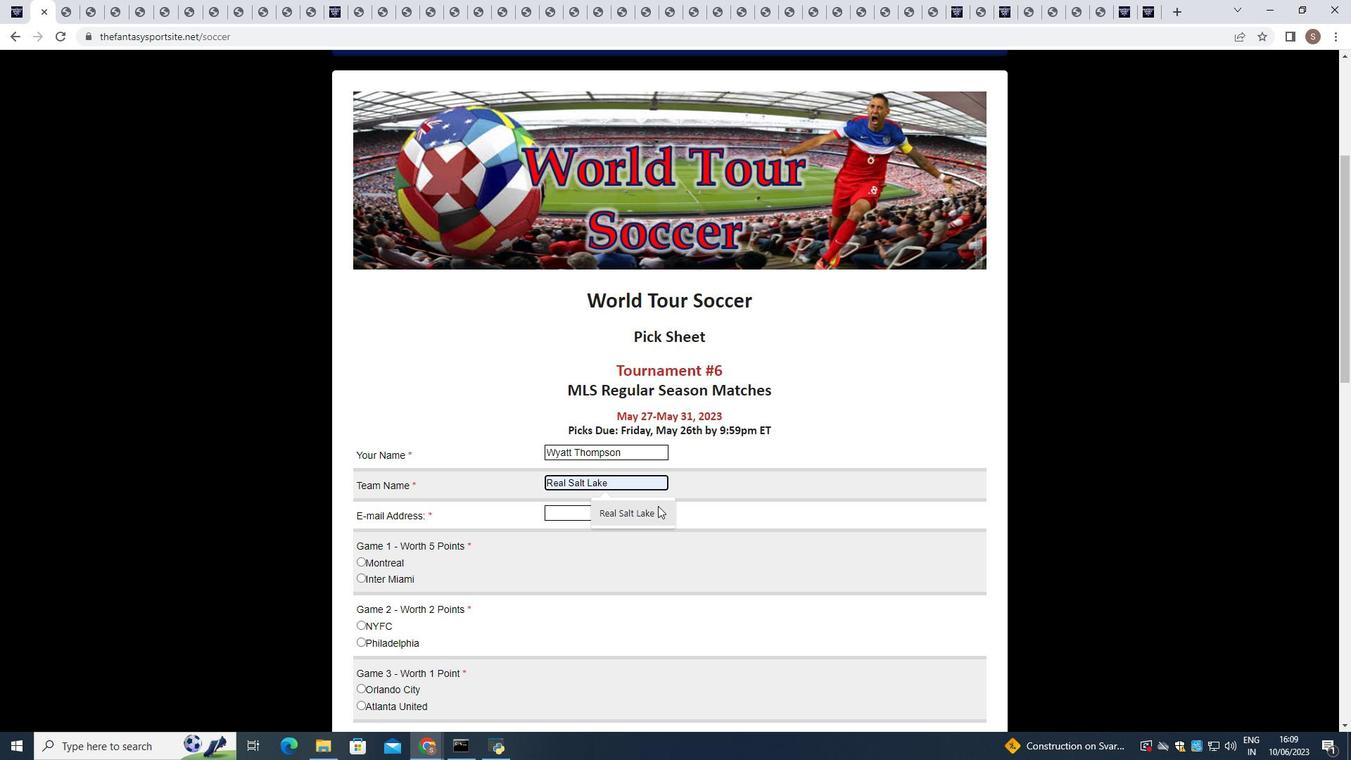 
Action: Mouse pressed left at (653, 515)
Screenshot: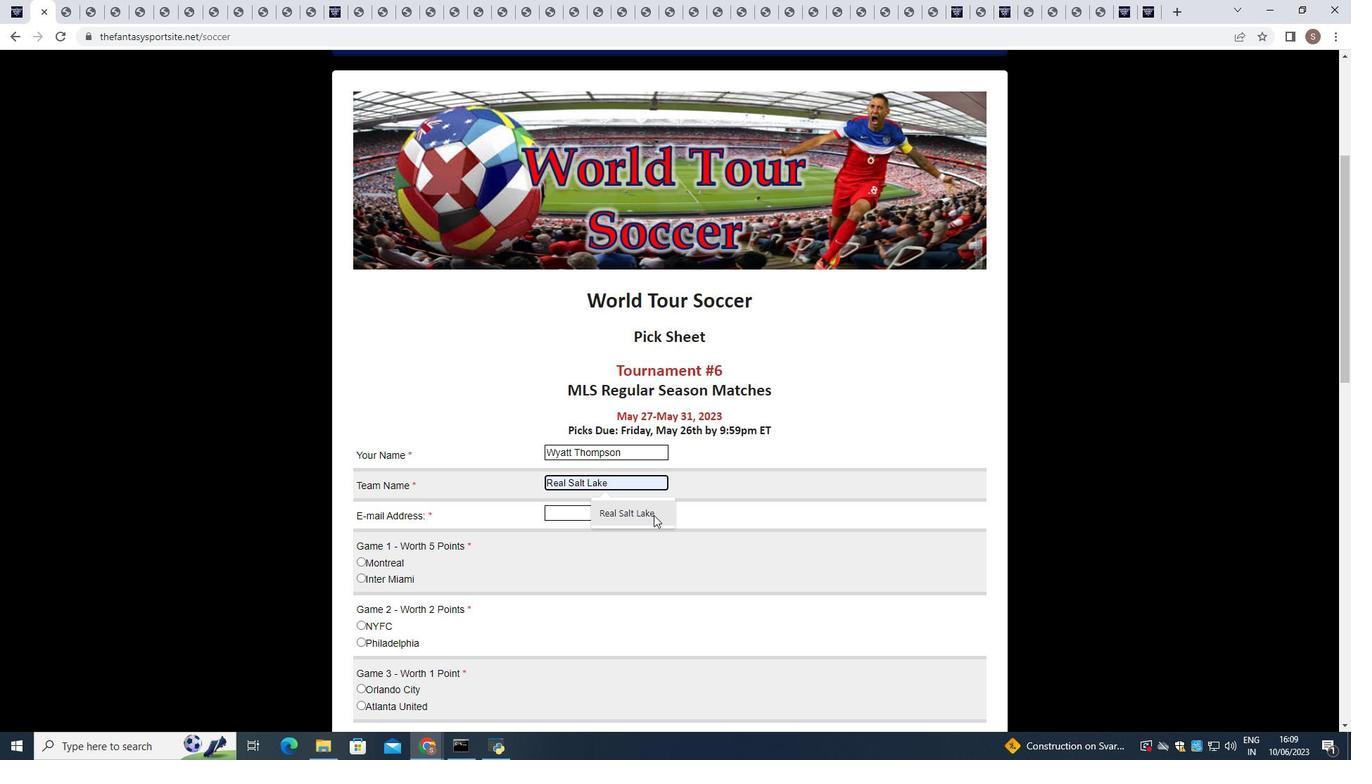 
Action: Mouse moved to (651, 517)
Screenshot: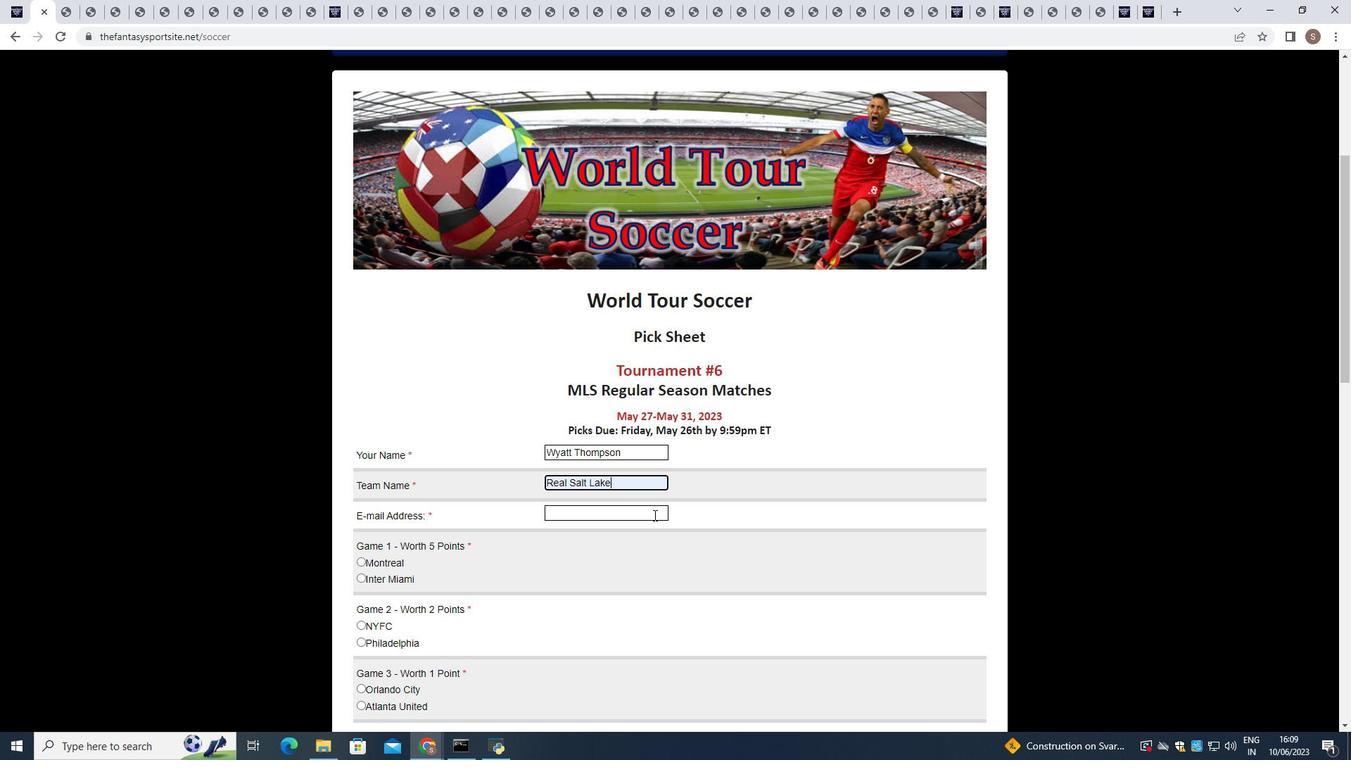 
Action: Mouse pressed left at (651, 517)
Screenshot: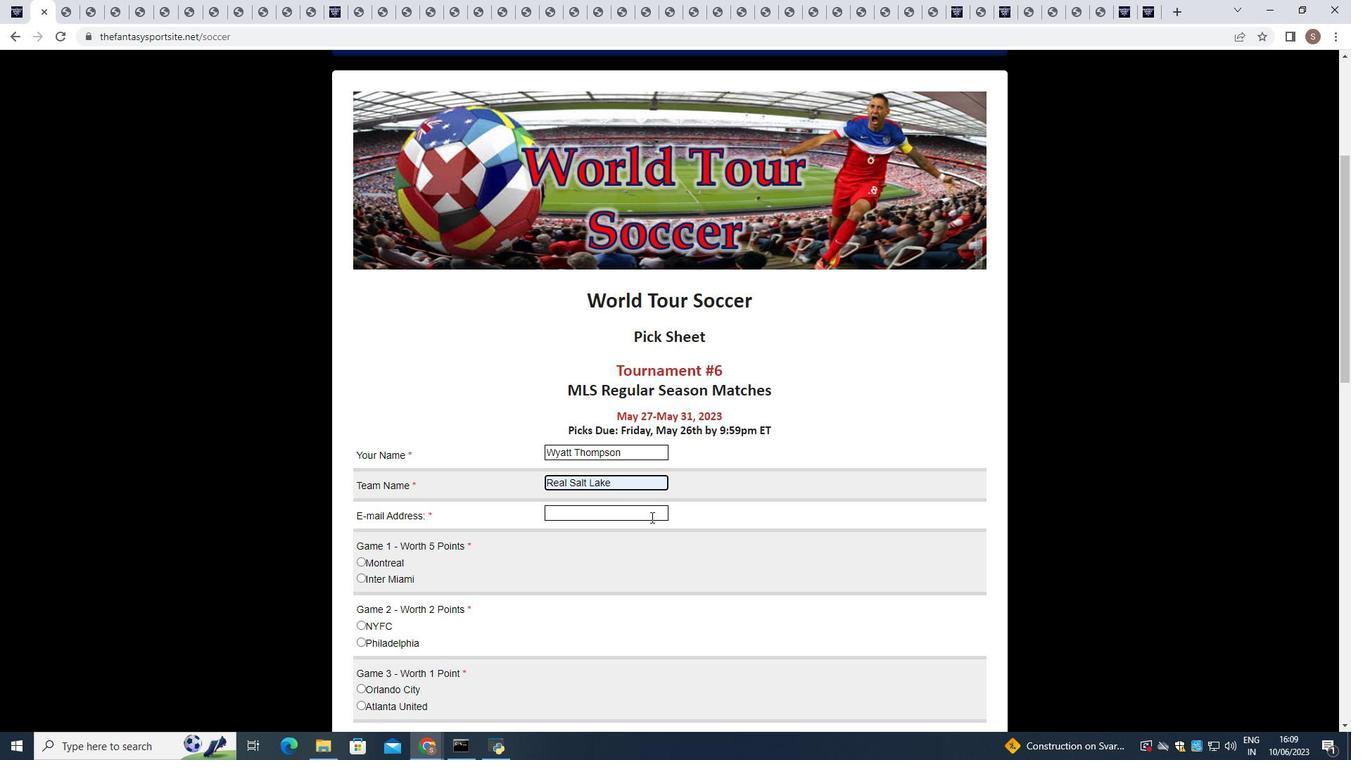 
Action: Key pressed softage.2
Screenshot: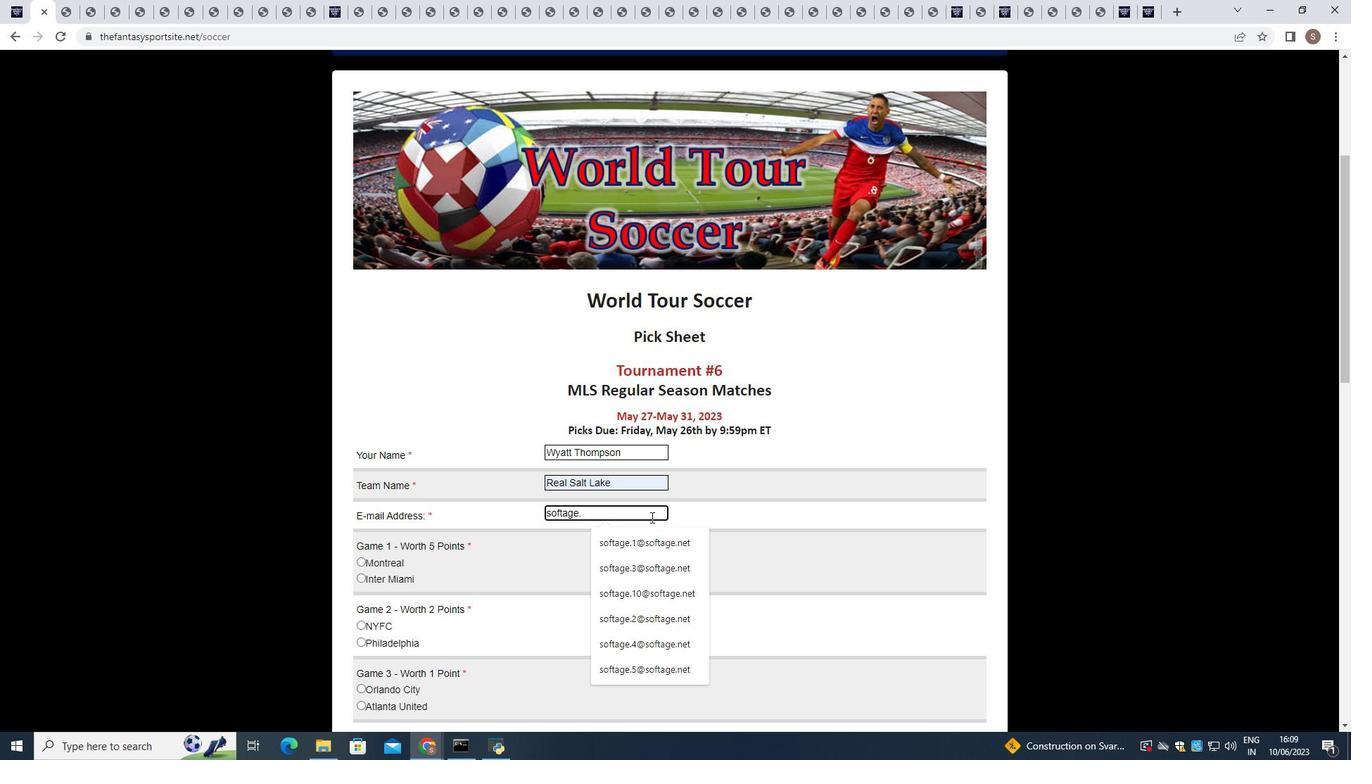 
Action: Mouse moved to (636, 542)
Screenshot: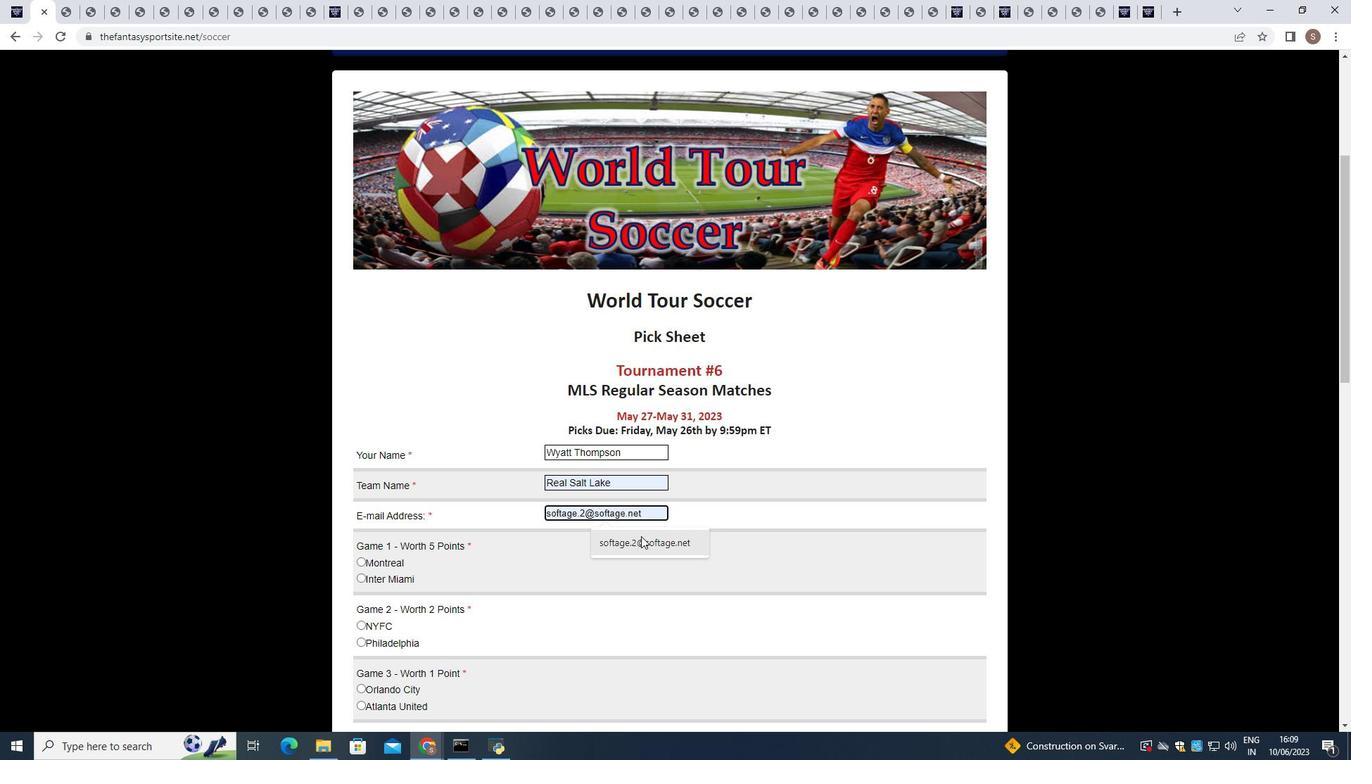 
Action: Mouse pressed left at (636, 542)
Screenshot: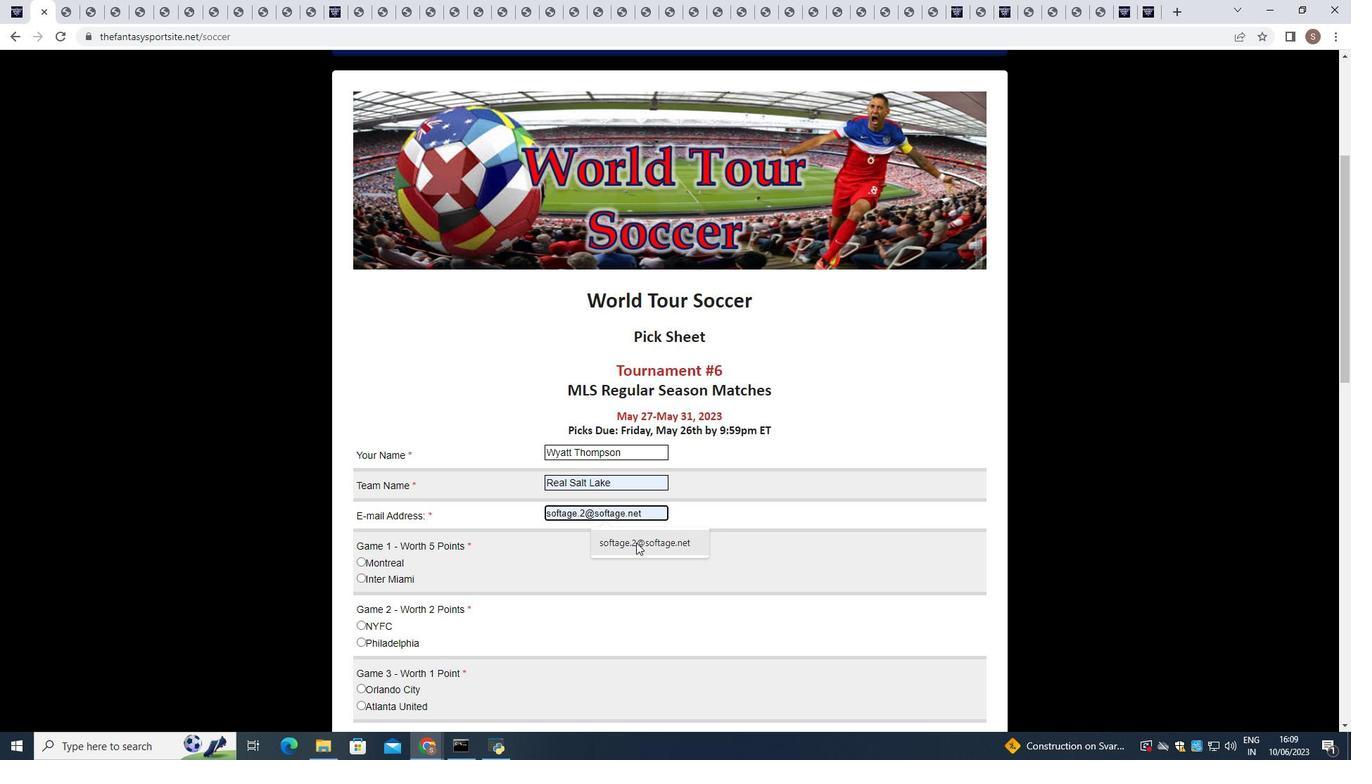 
Action: Mouse moved to (358, 578)
Screenshot: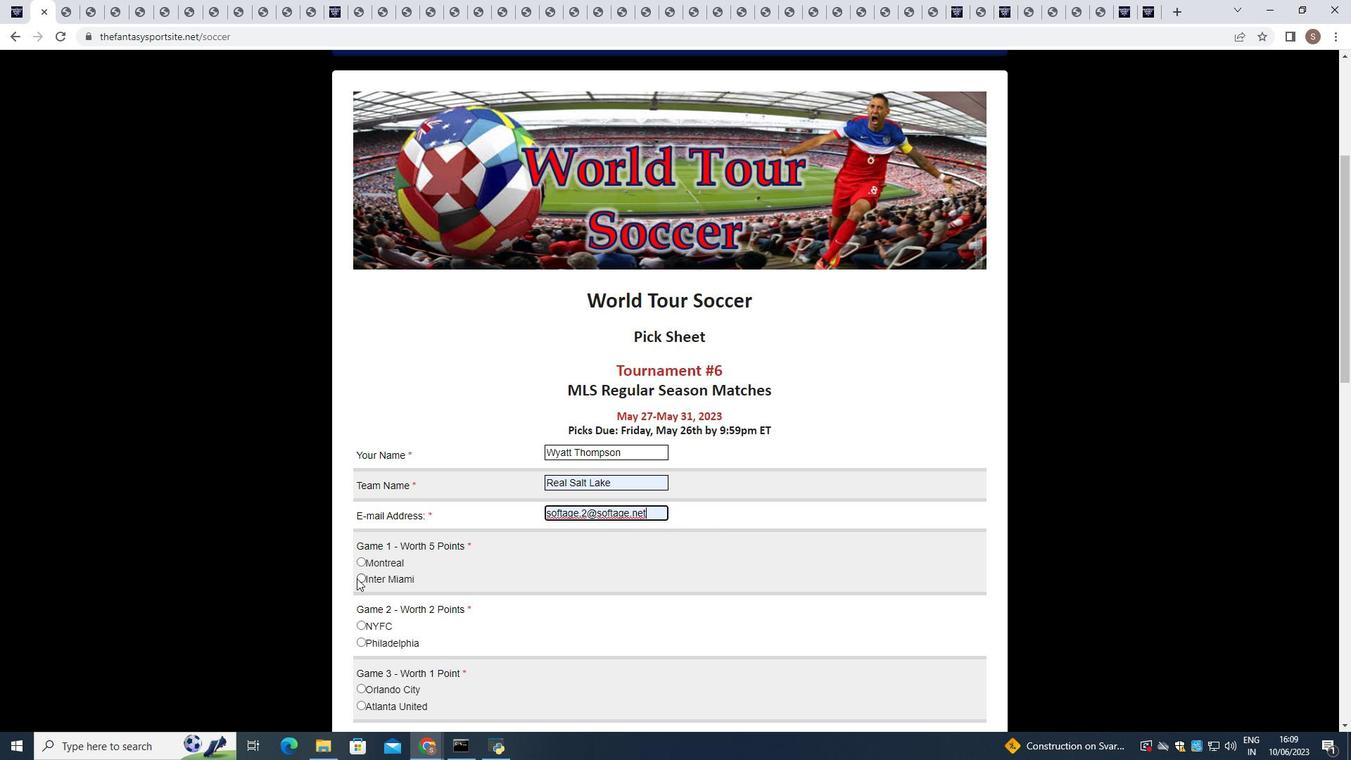 
Action: Mouse pressed left at (358, 578)
Screenshot: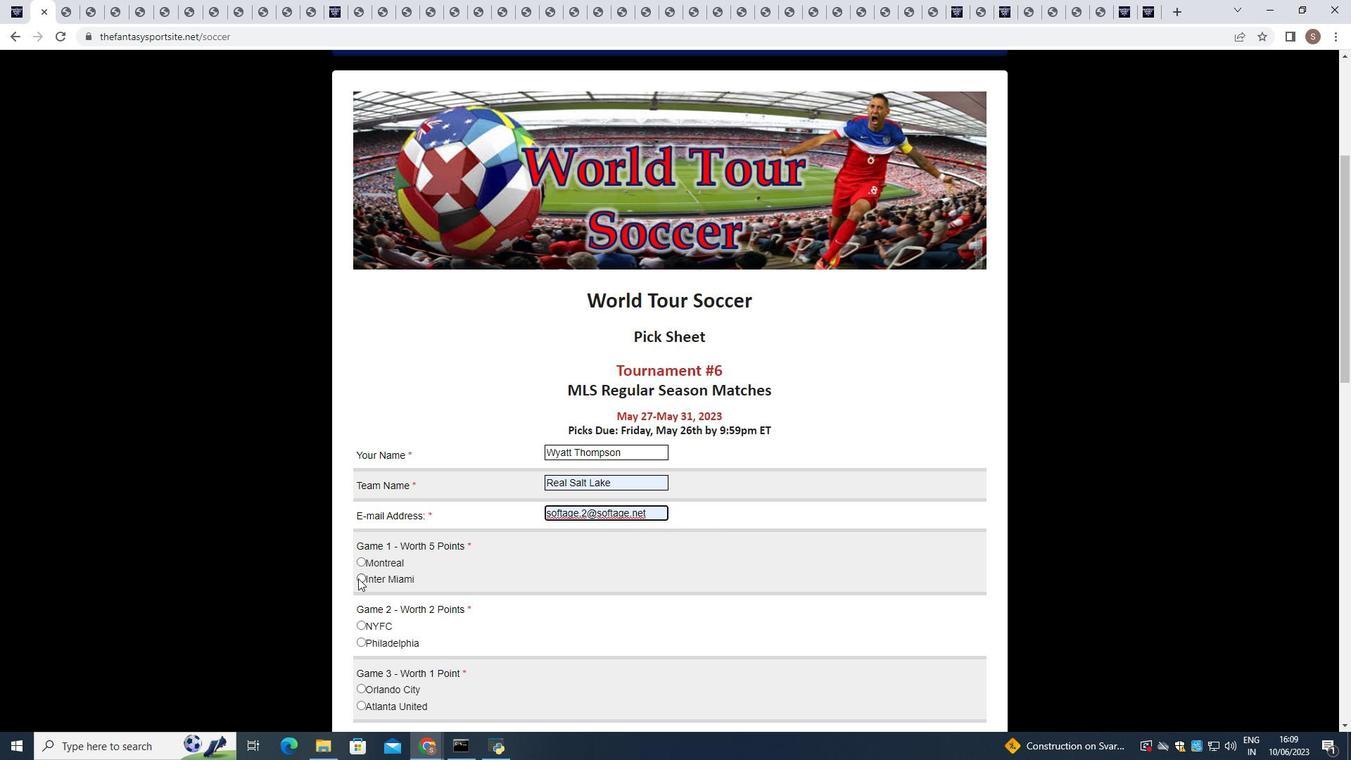 
Action: Mouse moved to (361, 580)
Screenshot: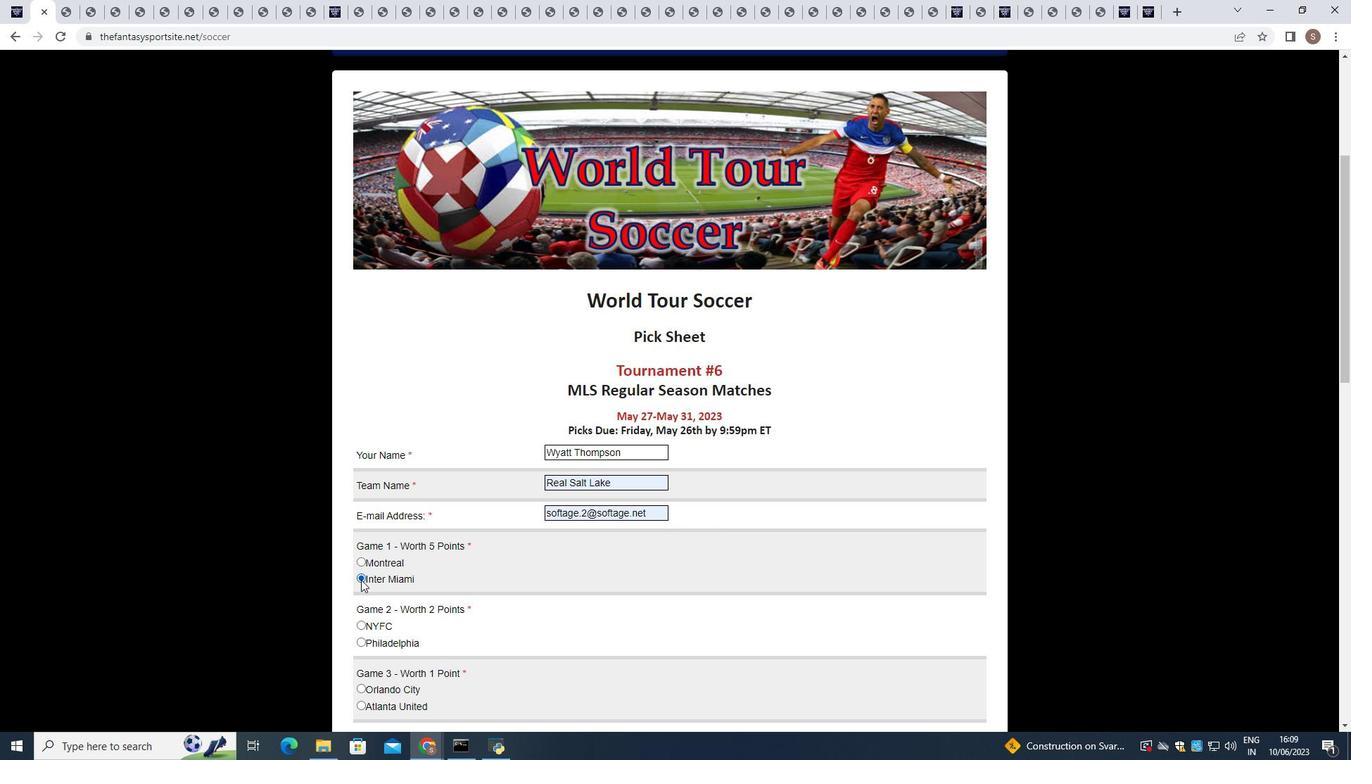
Action: Mouse scrolled (361, 579) with delta (0, 0)
Screenshot: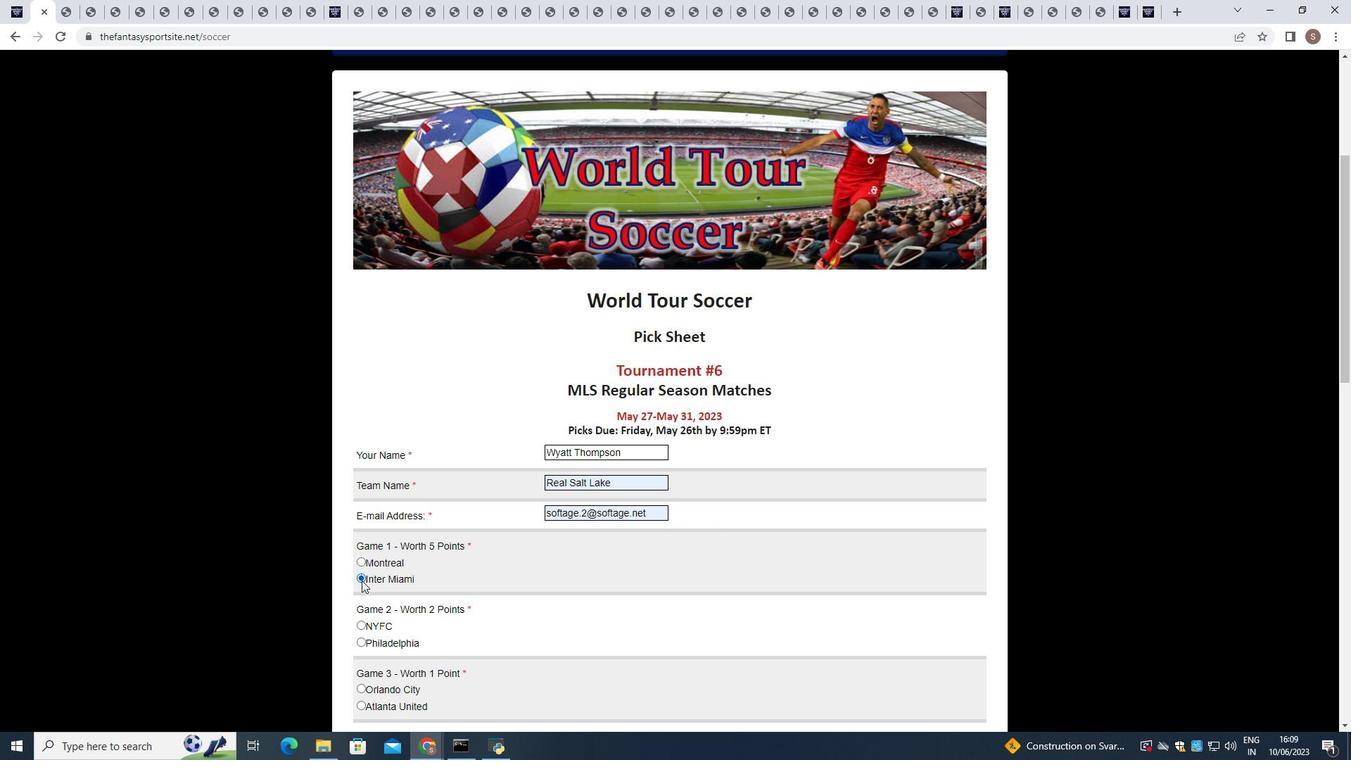 
Action: Mouse scrolled (361, 579) with delta (0, 0)
Screenshot: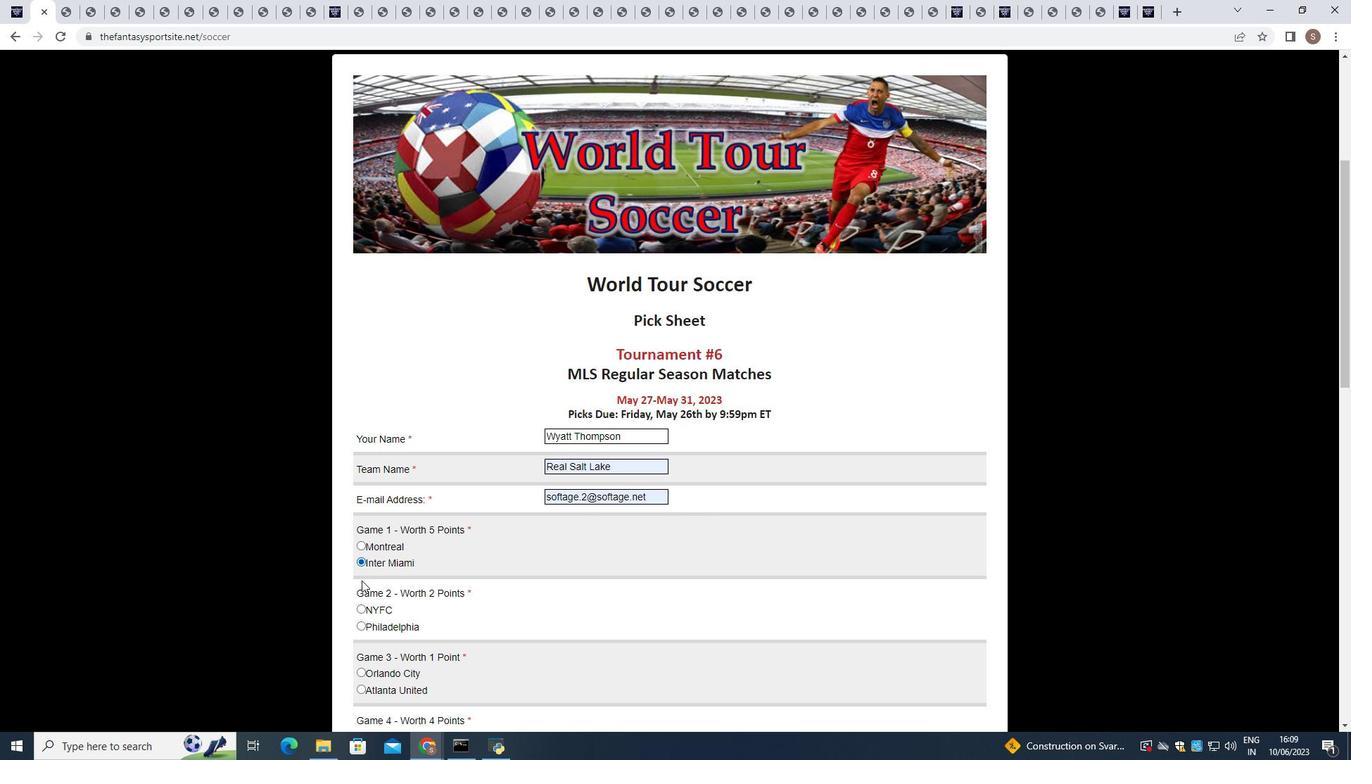 
Action: Mouse moved to (359, 501)
Screenshot: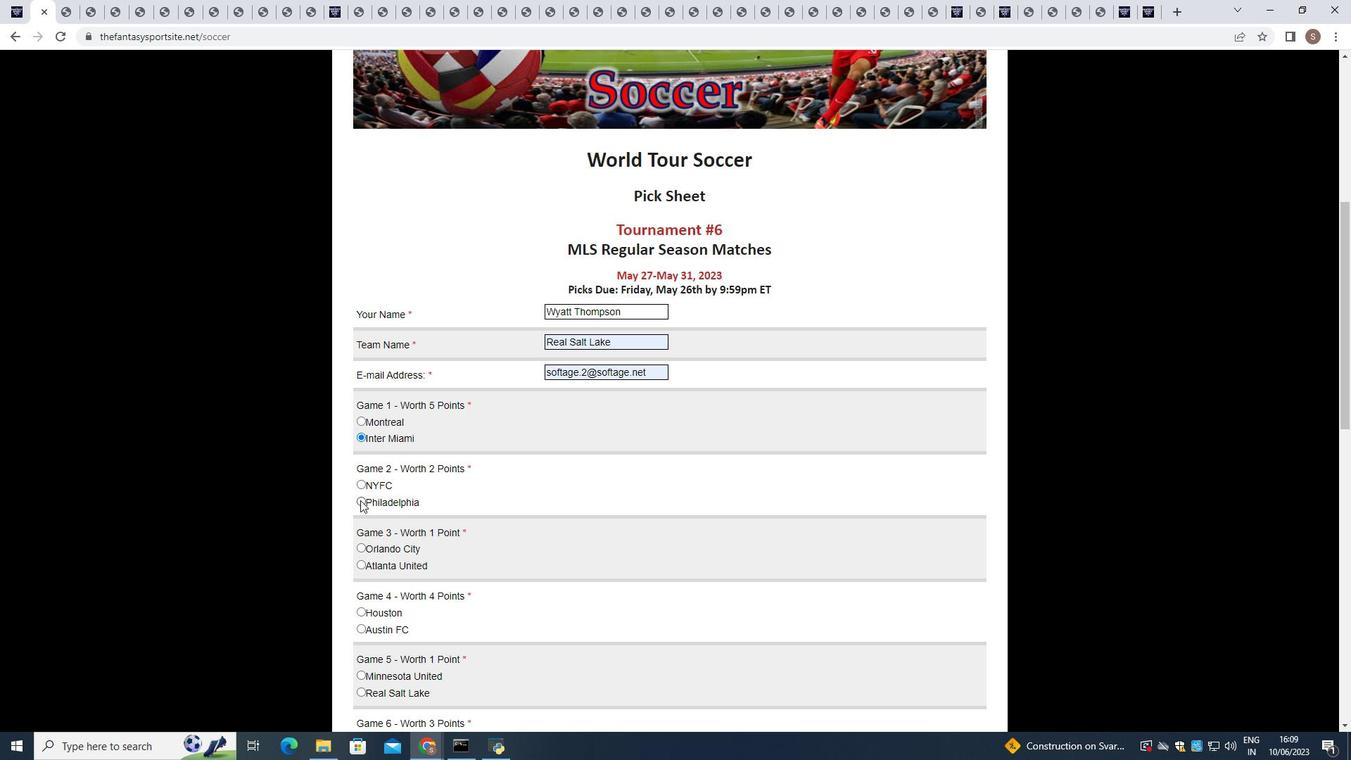 
Action: Mouse pressed left at (359, 501)
Screenshot: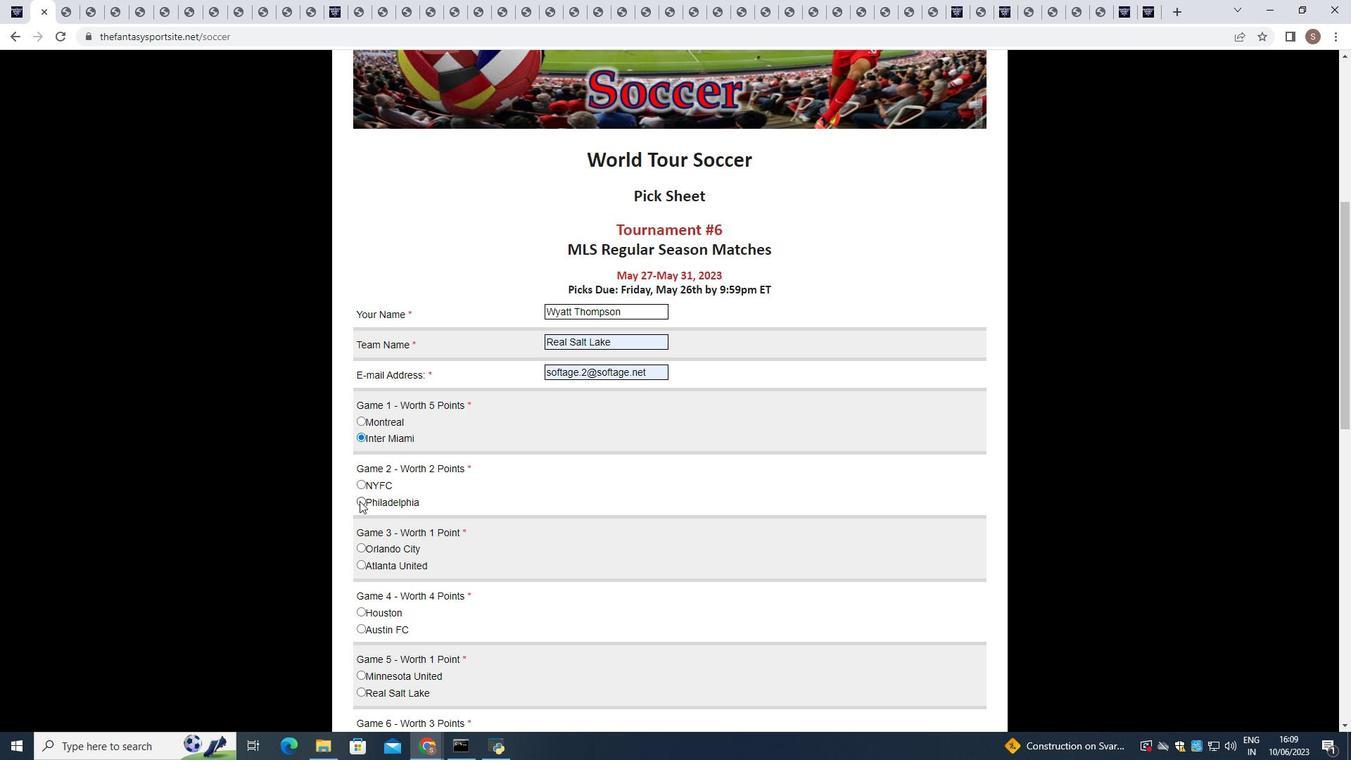 
Action: Mouse moved to (361, 547)
Screenshot: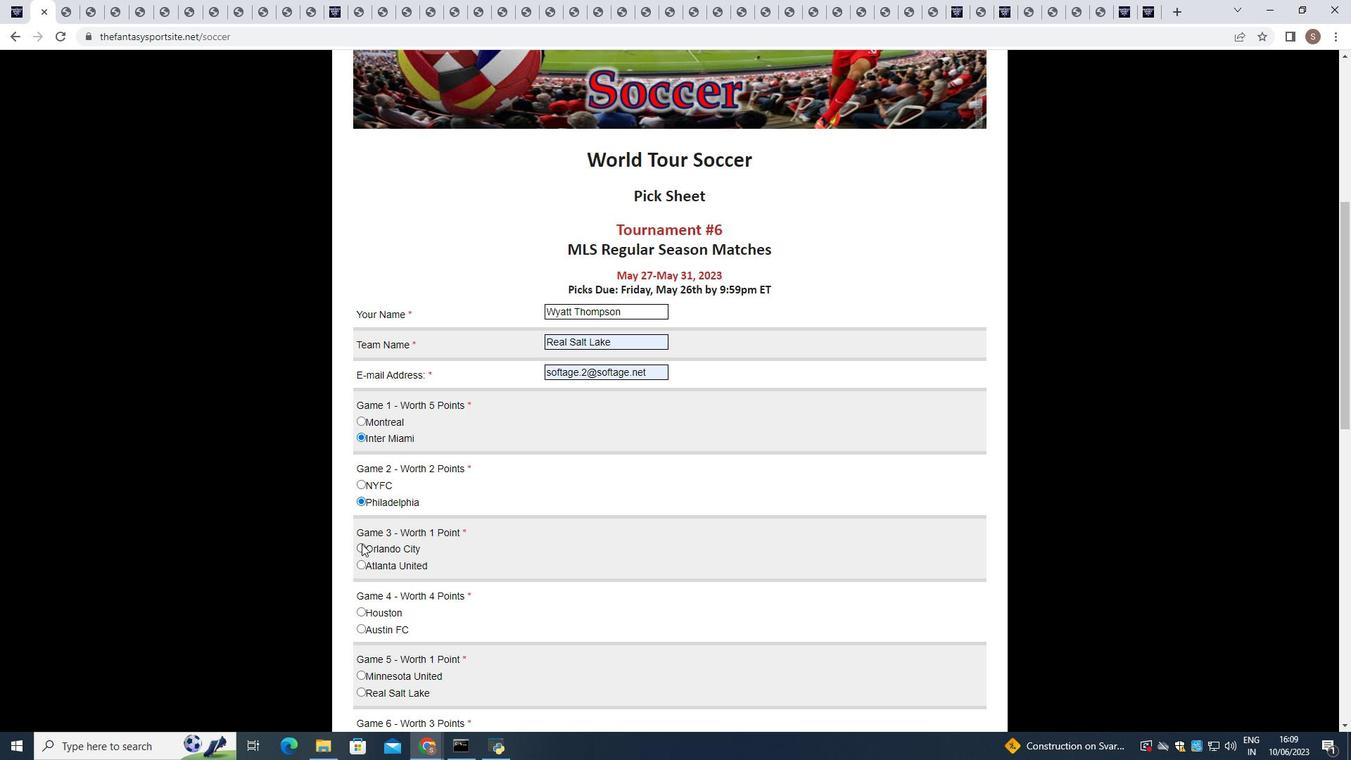 
Action: Mouse pressed left at (361, 547)
Screenshot: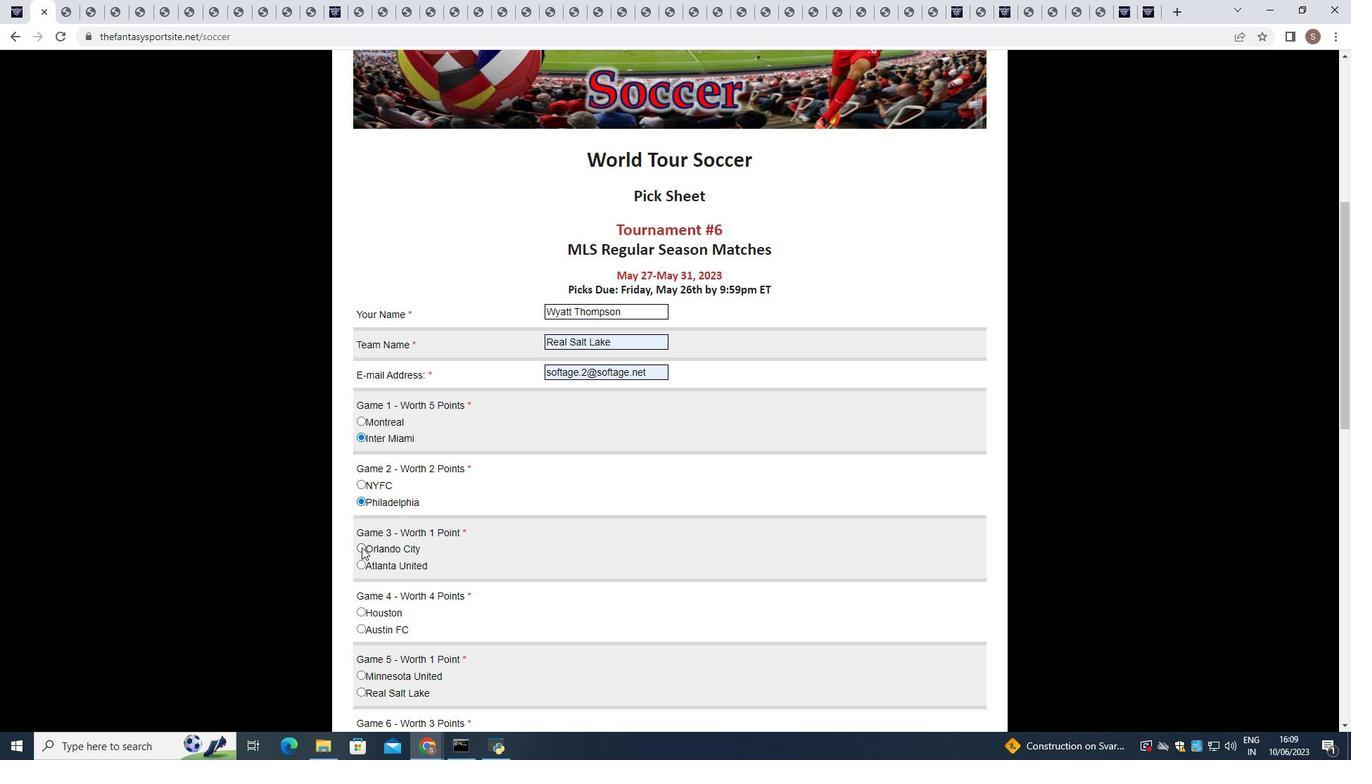 
Action: Mouse moved to (360, 610)
Screenshot: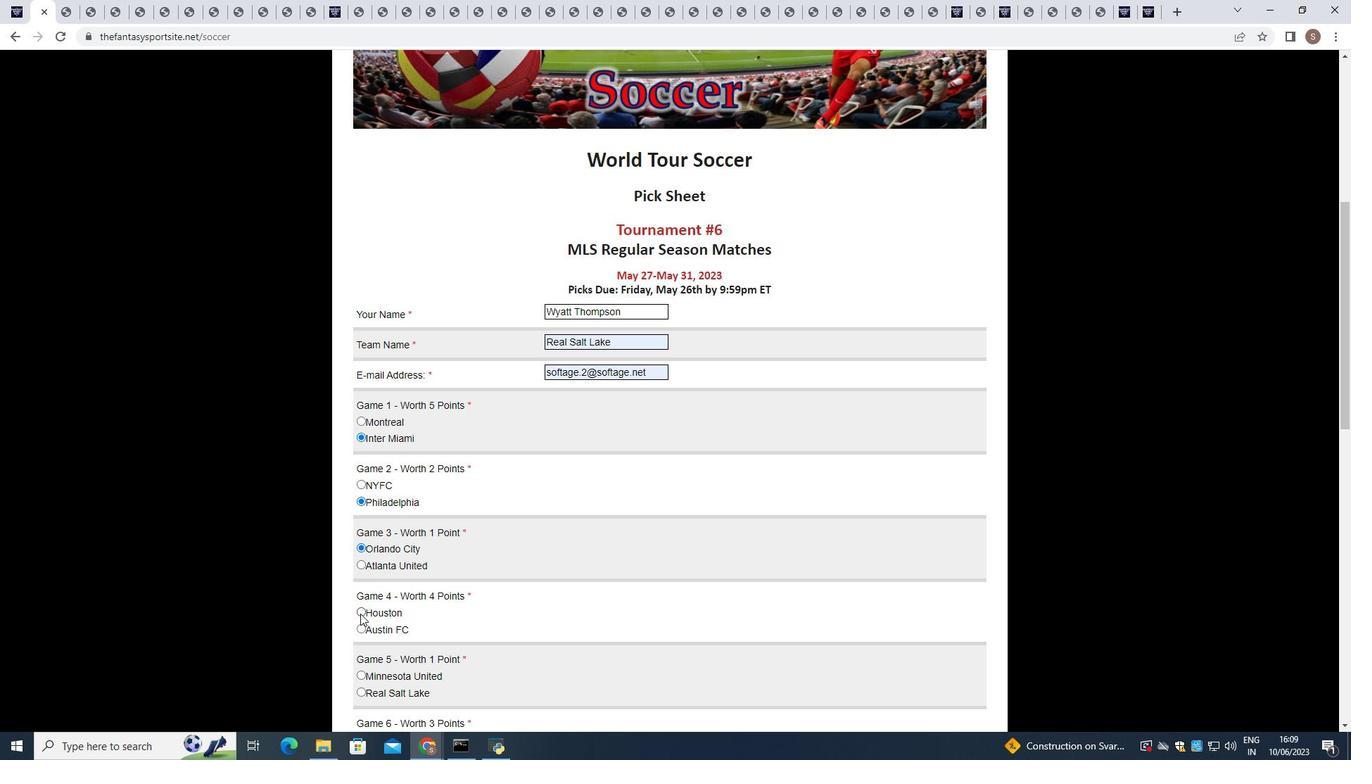 
Action: Mouse pressed left at (360, 610)
Screenshot: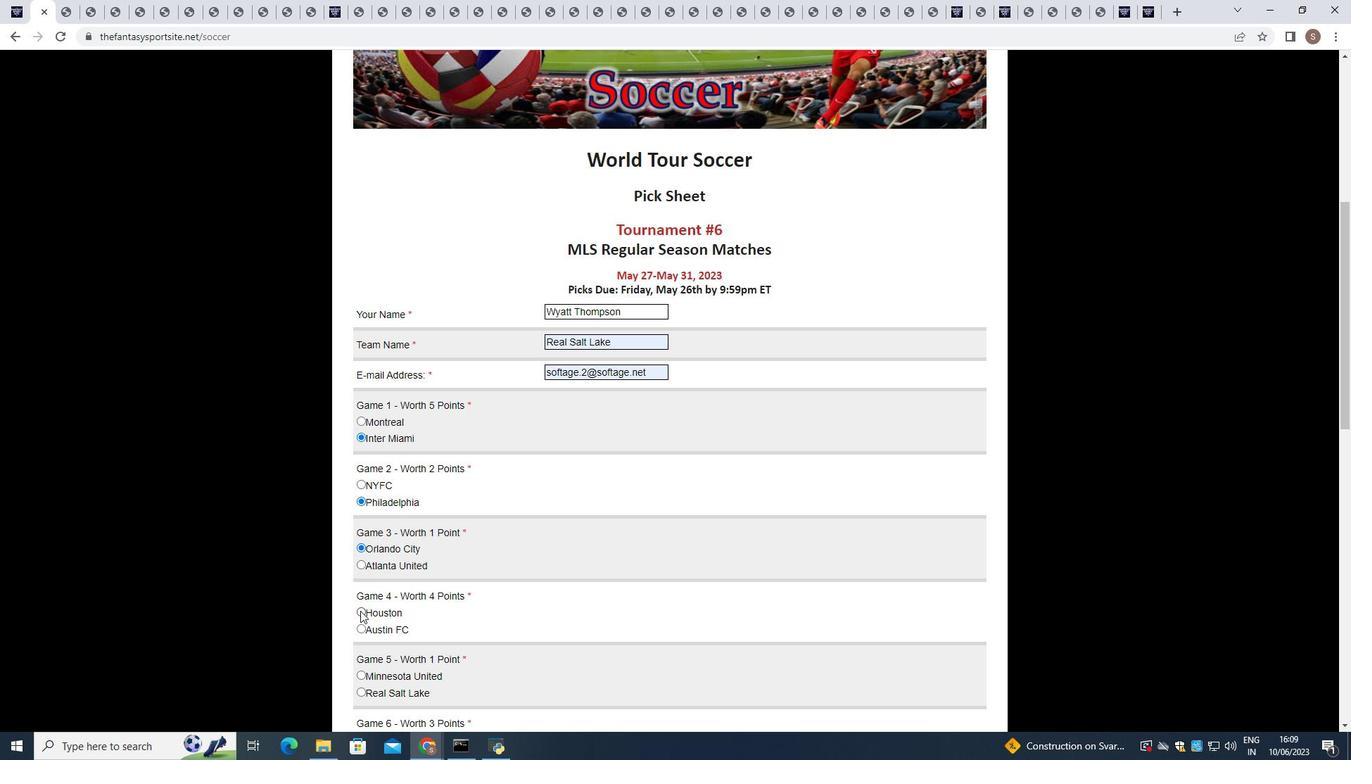 
Action: Mouse moved to (360, 689)
Screenshot: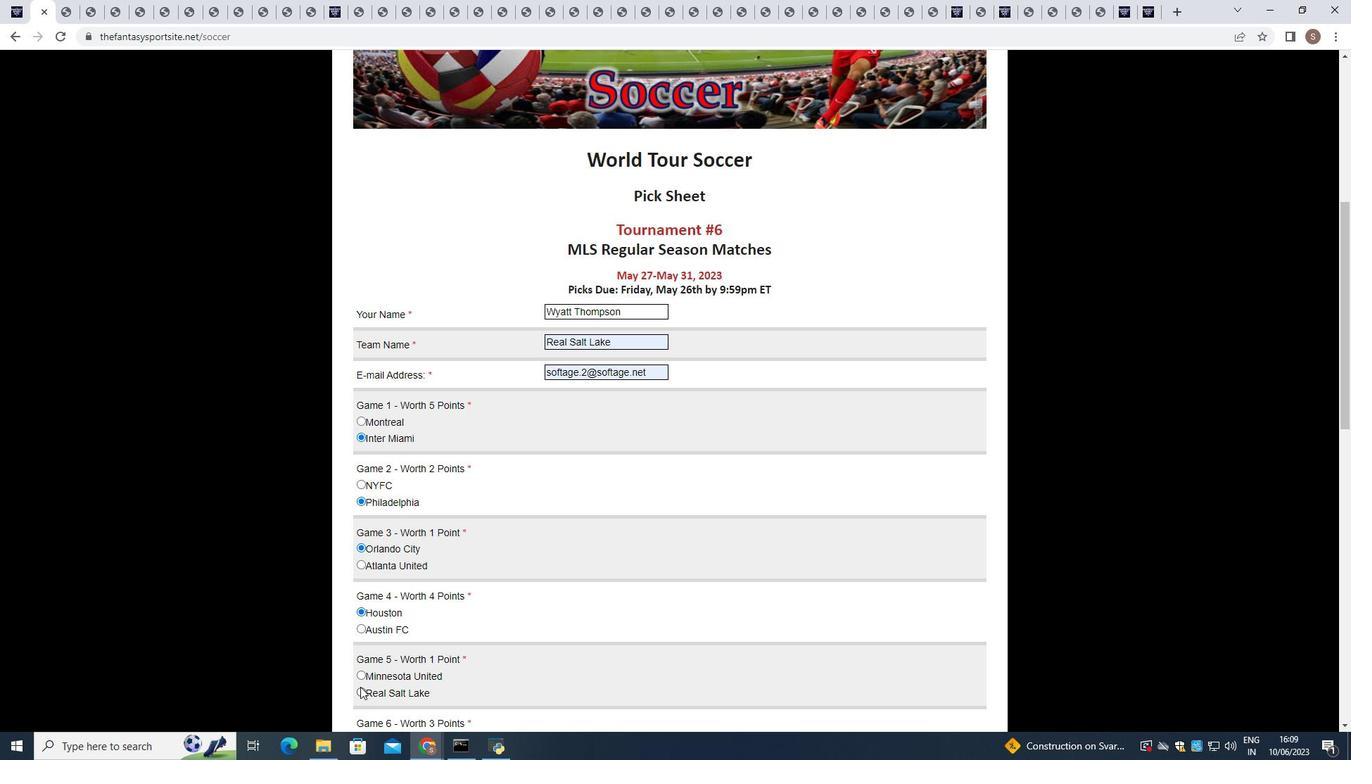 
Action: Mouse pressed left at (360, 689)
Screenshot: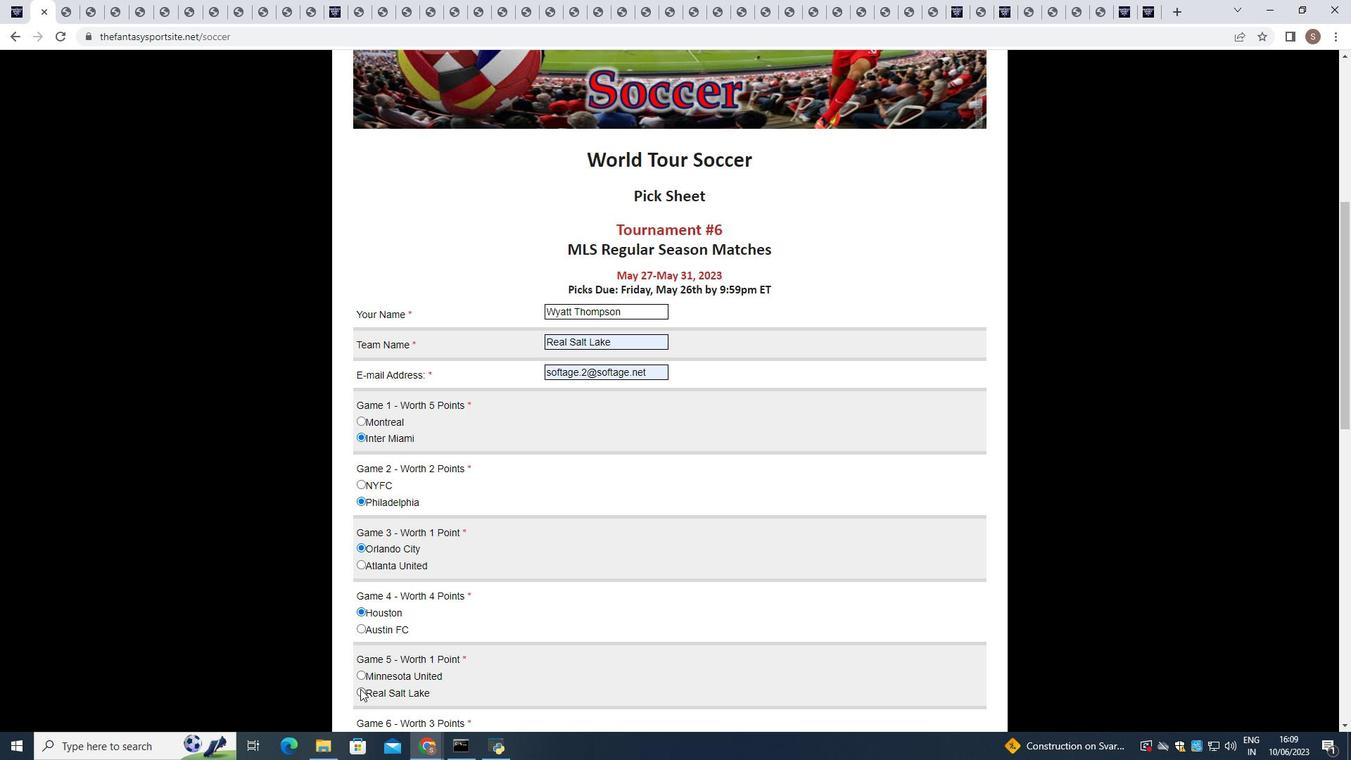 
Action: Mouse moved to (449, 634)
Screenshot: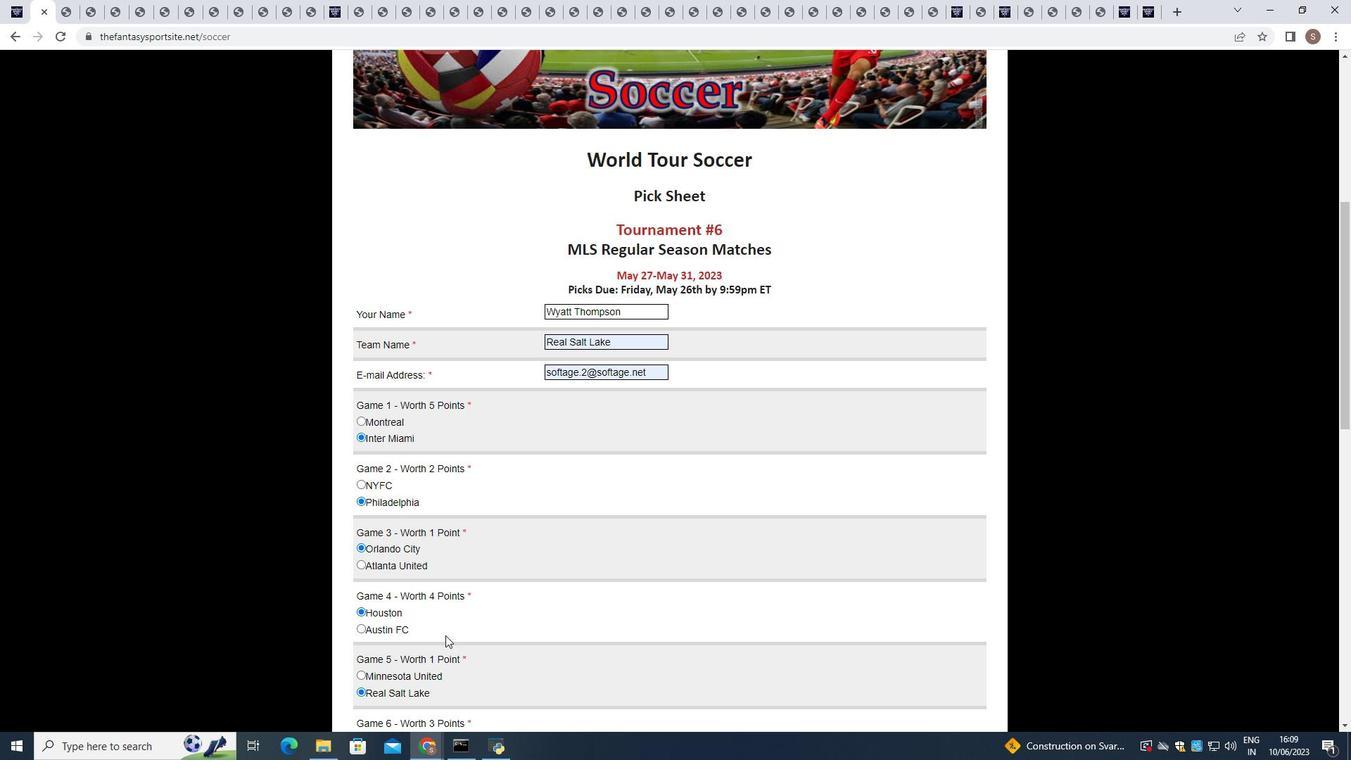 
Action: Mouse scrolled (449, 633) with delta (0, 0)
Screenshot: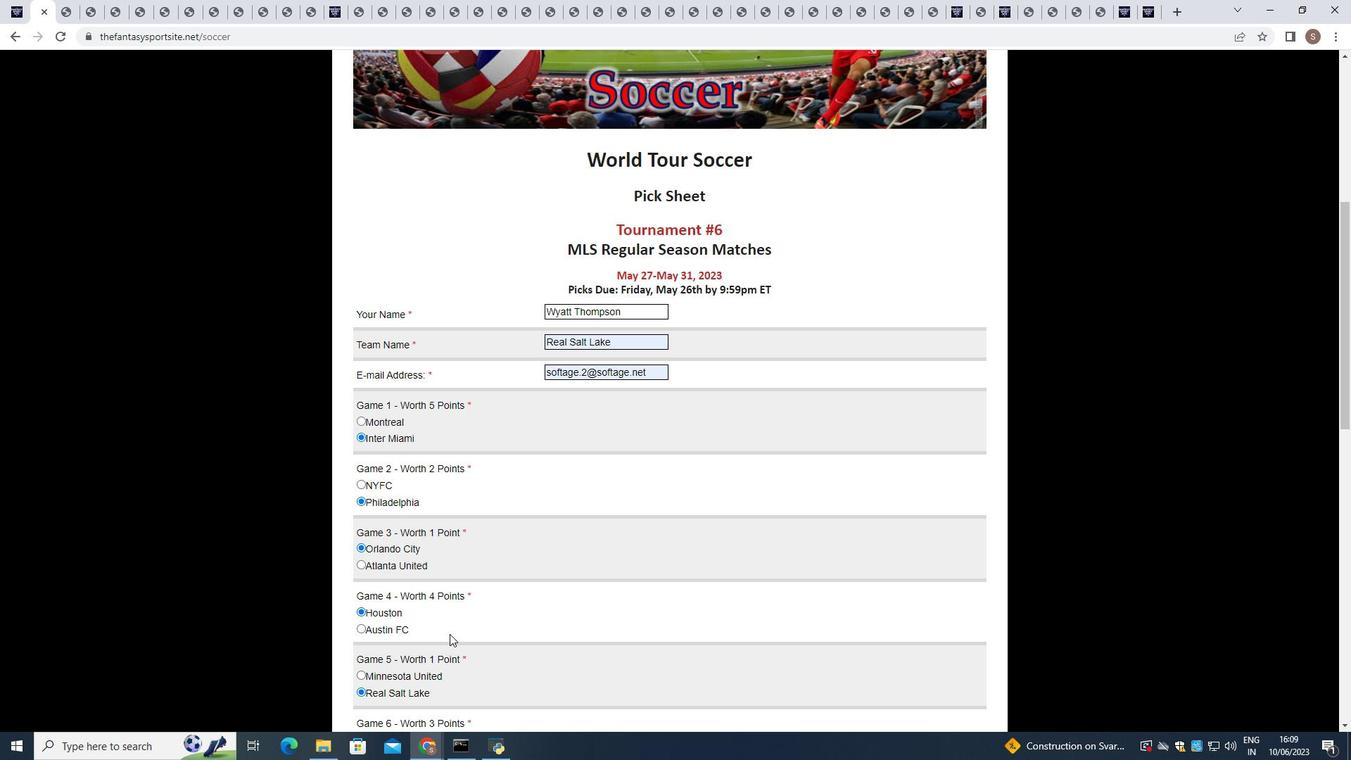 
Action: Mouse scrolled (449, 633) with delta (0, 0)
Screenshot: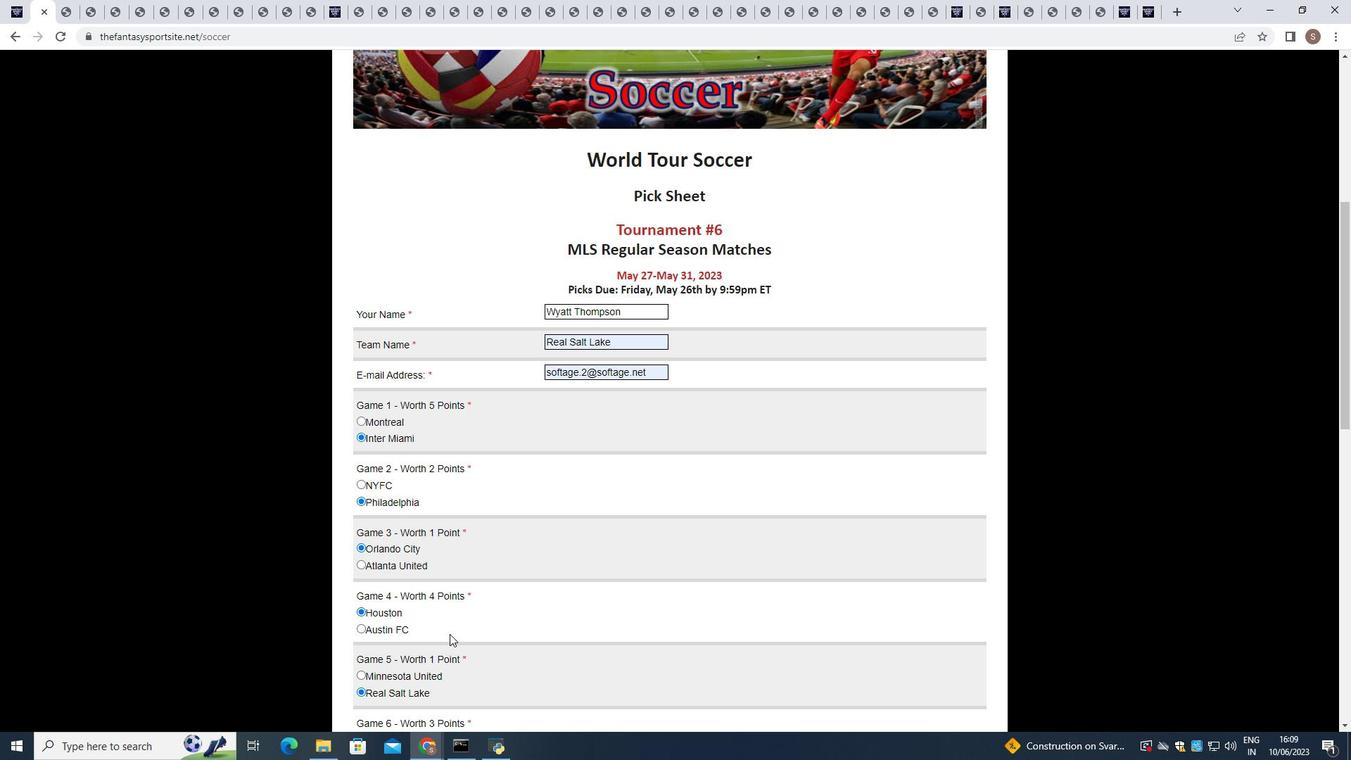 
Action: Mouse scrolled (449, 633) with delta (0, 0)
Screenshot: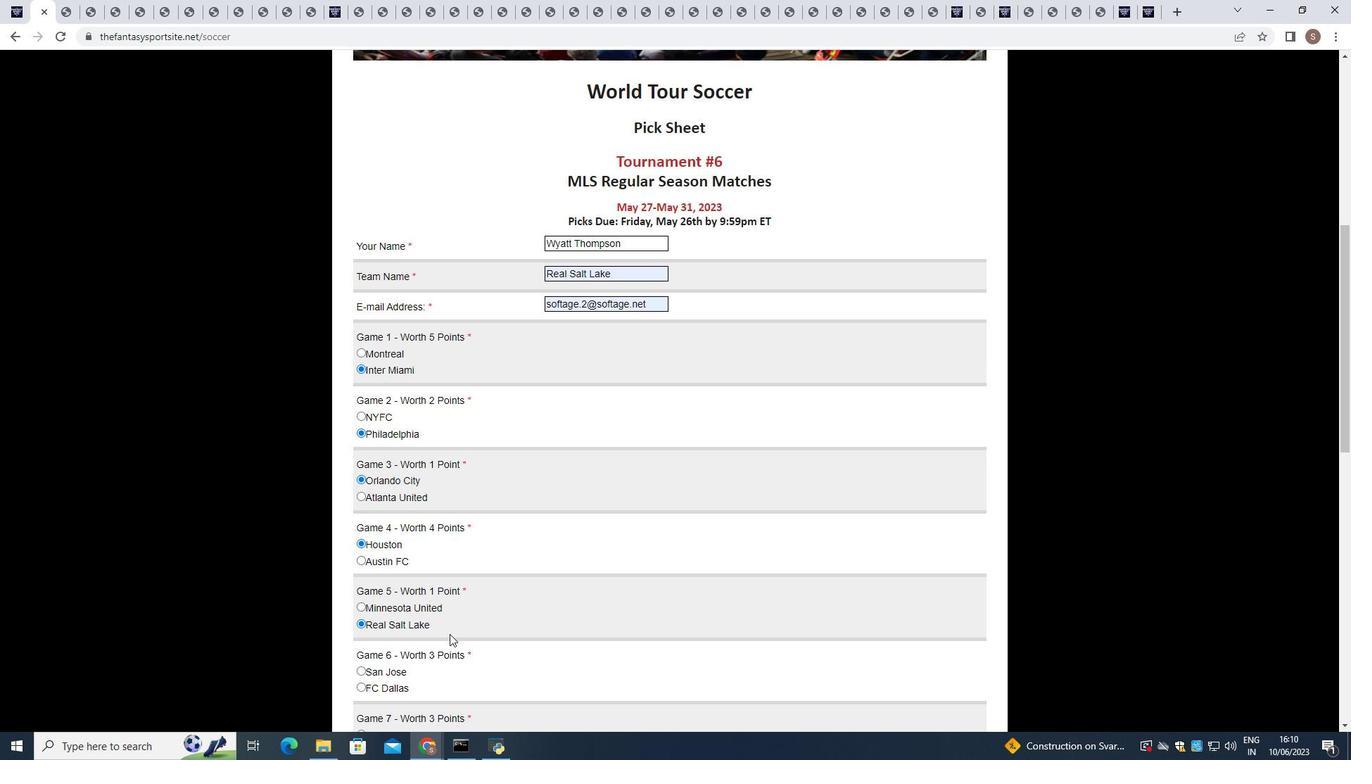 
Action: Mouse moved to (358, 527)
Screenshot: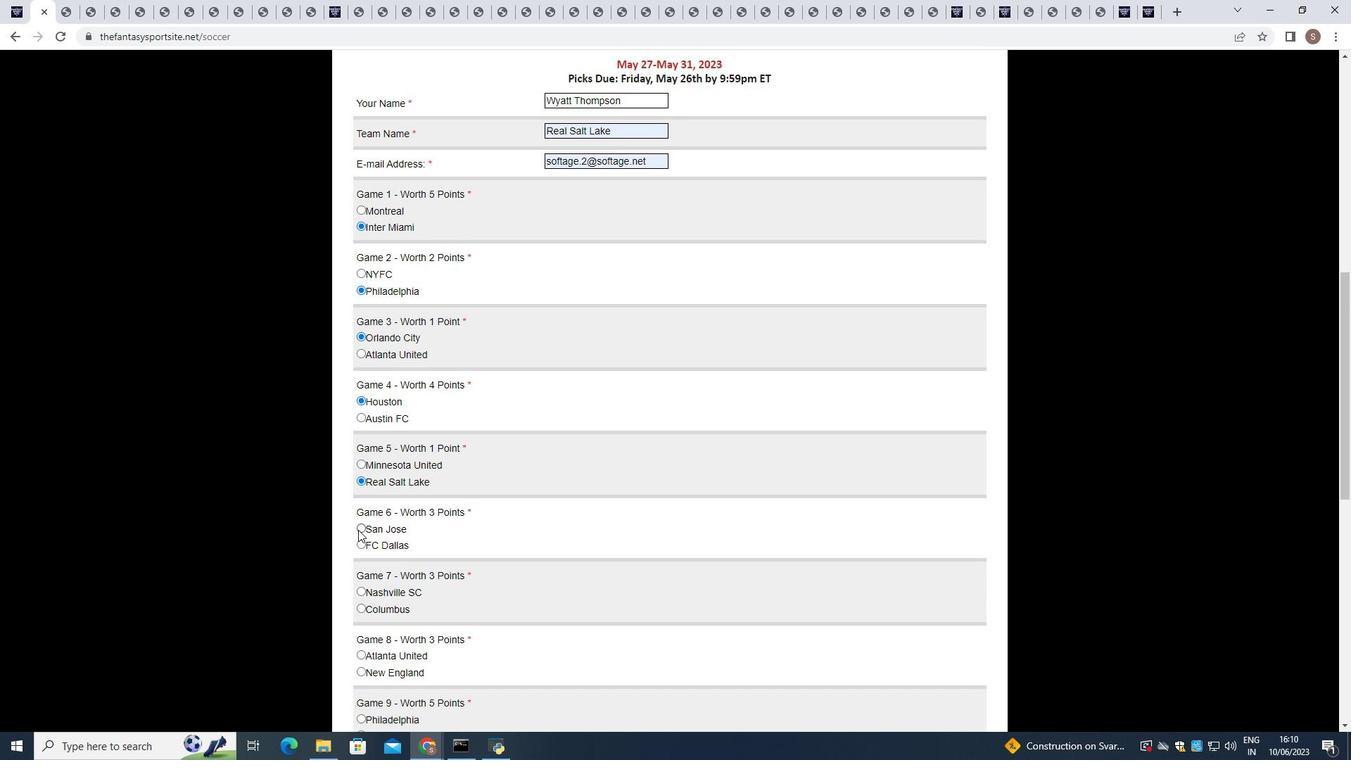 
Action: Mouse pressed left at (358, 527)
Screenshot: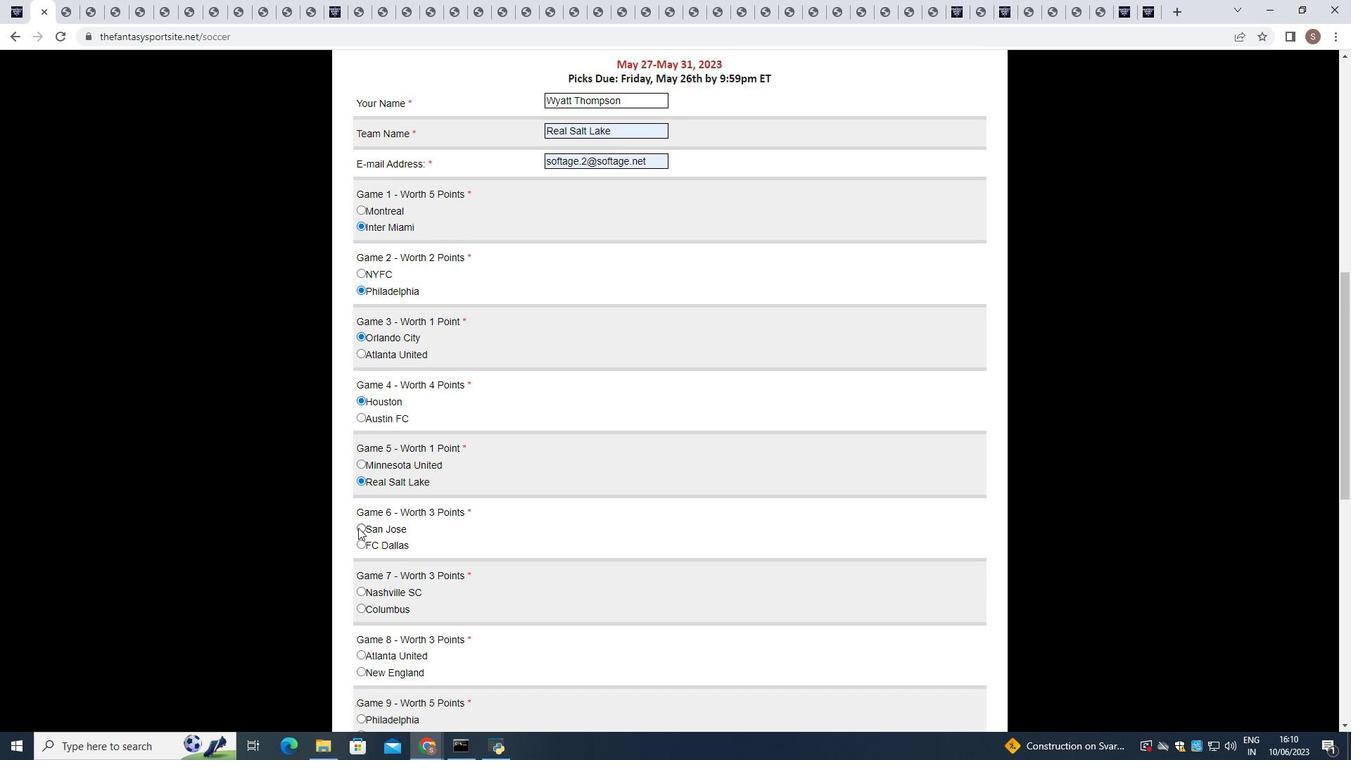 
Action: Mouse moved to (362, 609)
Screenshot: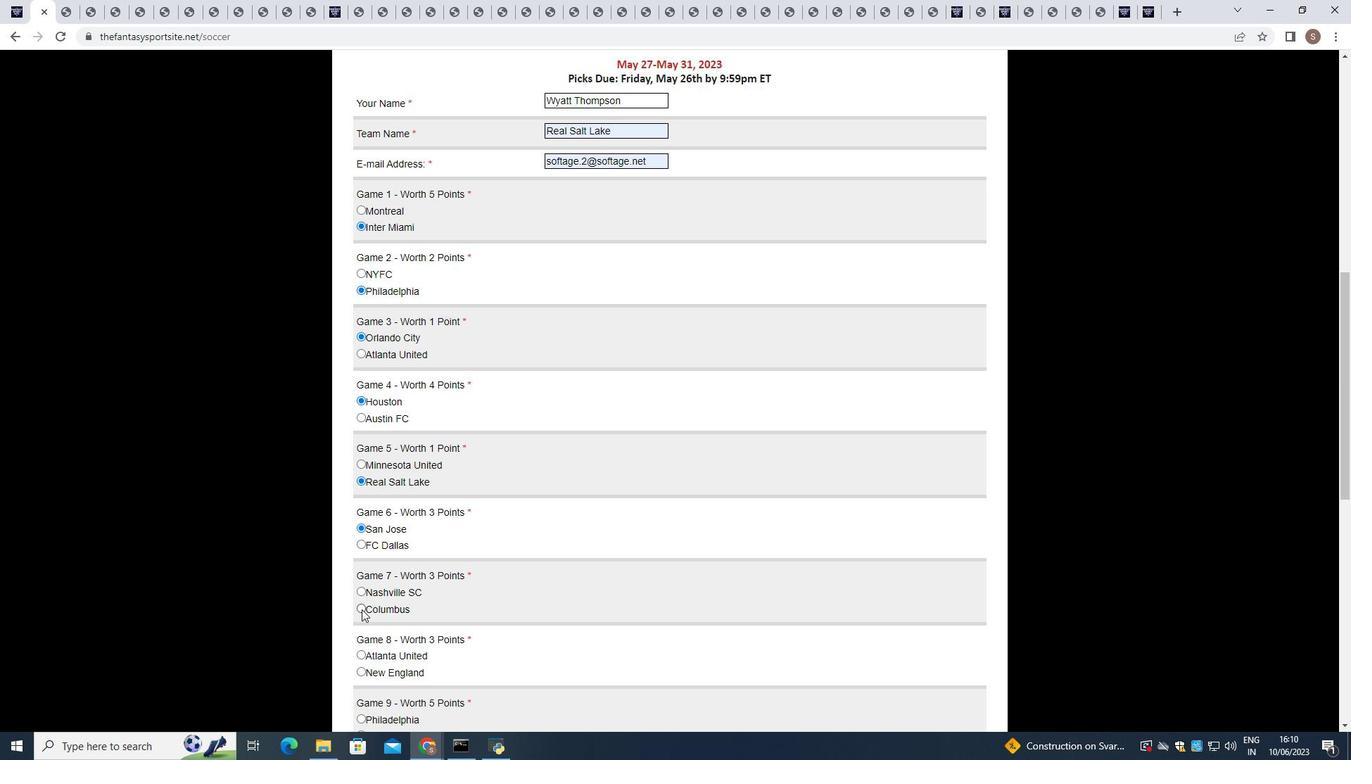 
Action: Mouse pressed left at (362, 609)
Screenshot: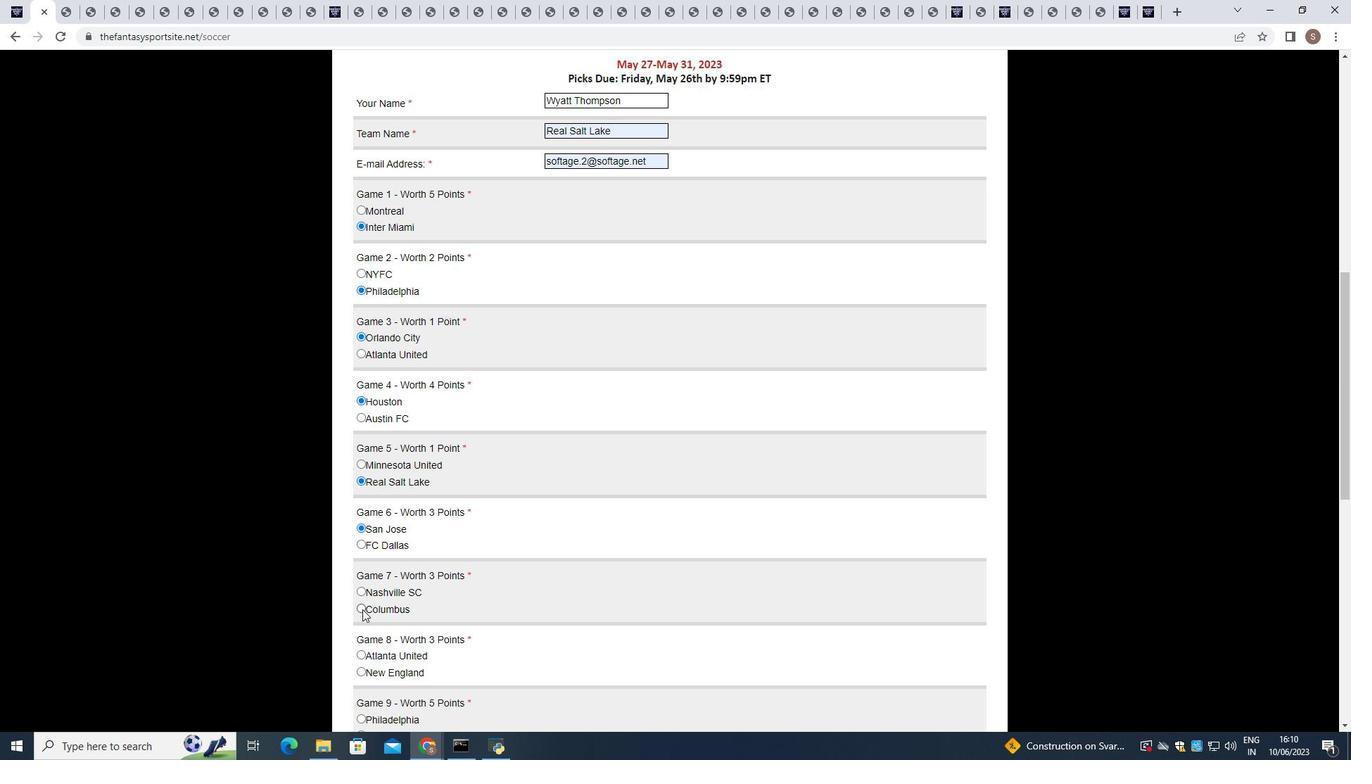 
Action: Mouse moved to (359, 672)
Screenshot: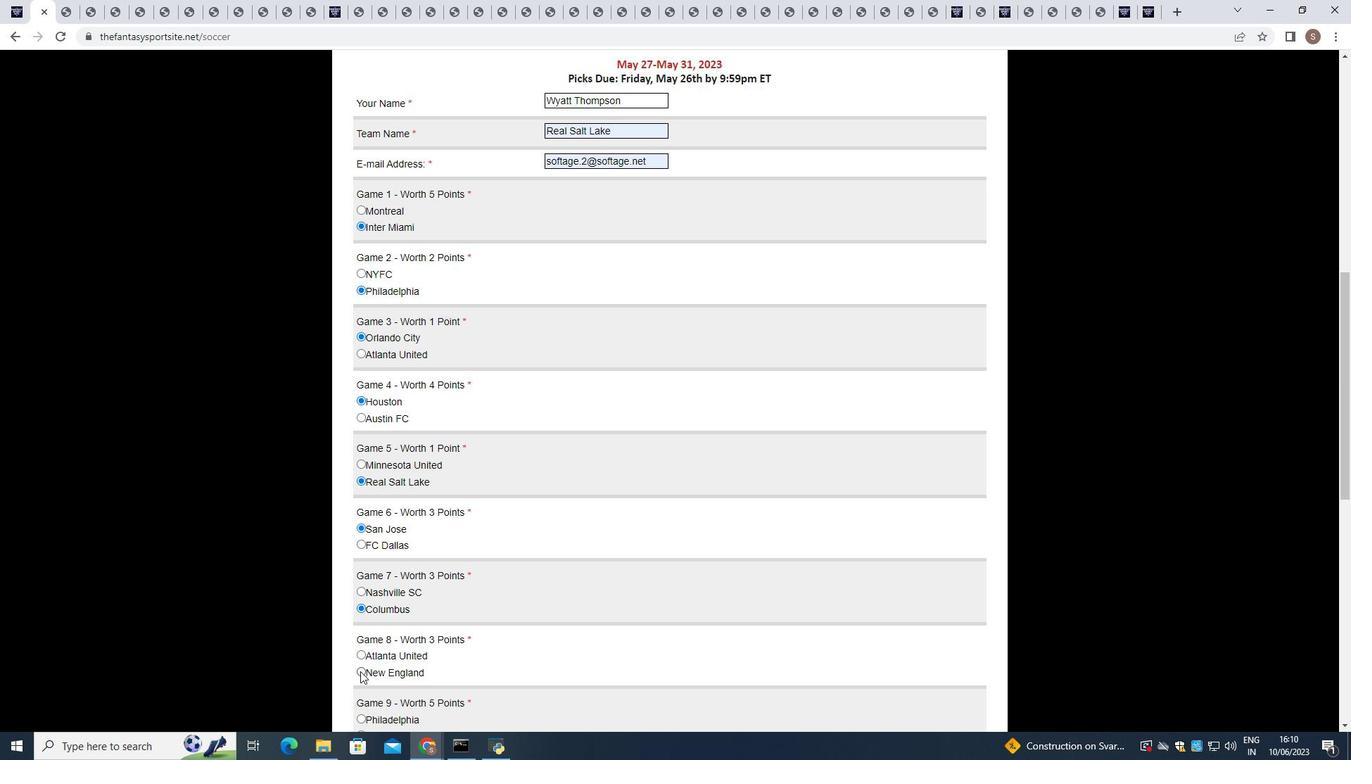 
Action: Mouse pressed left at (359, 672)
Screenshot: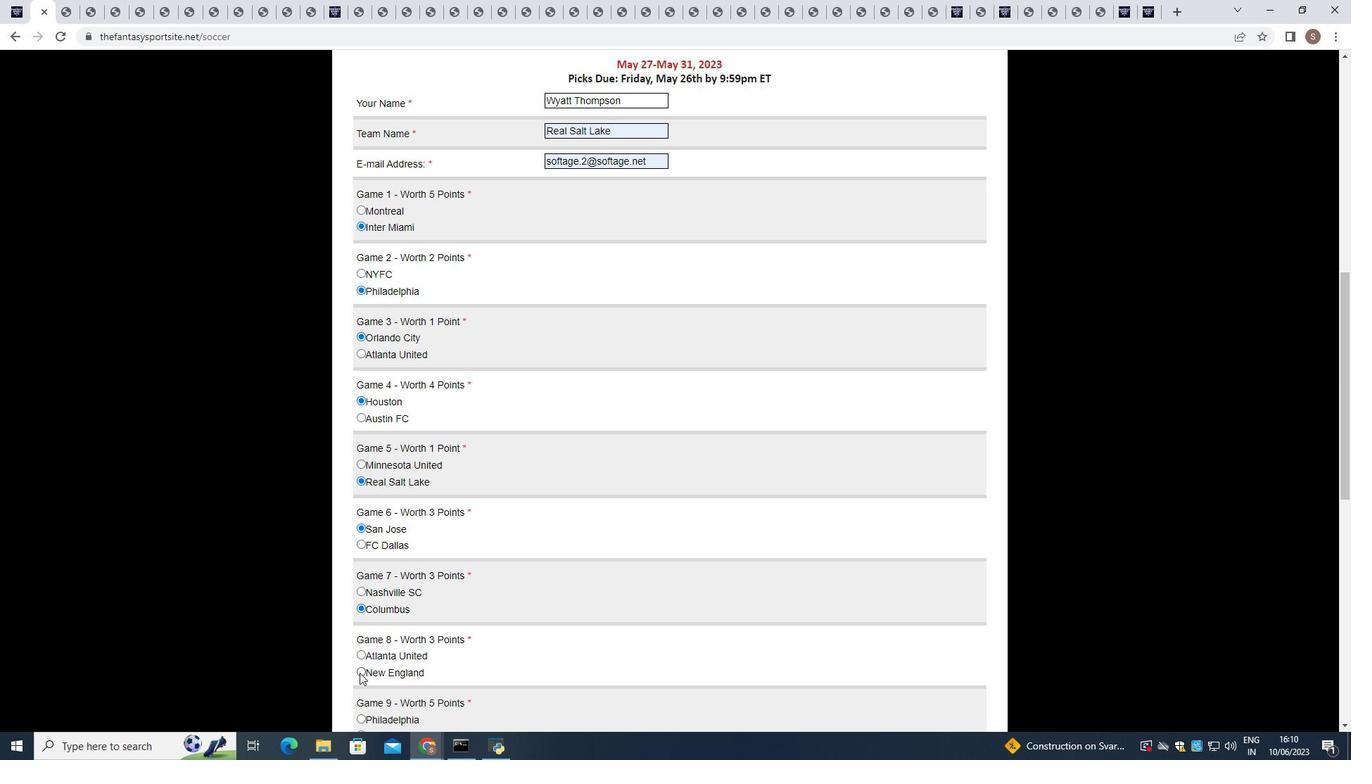 
Action: Mouse moved to (391, 648)
Screenshot: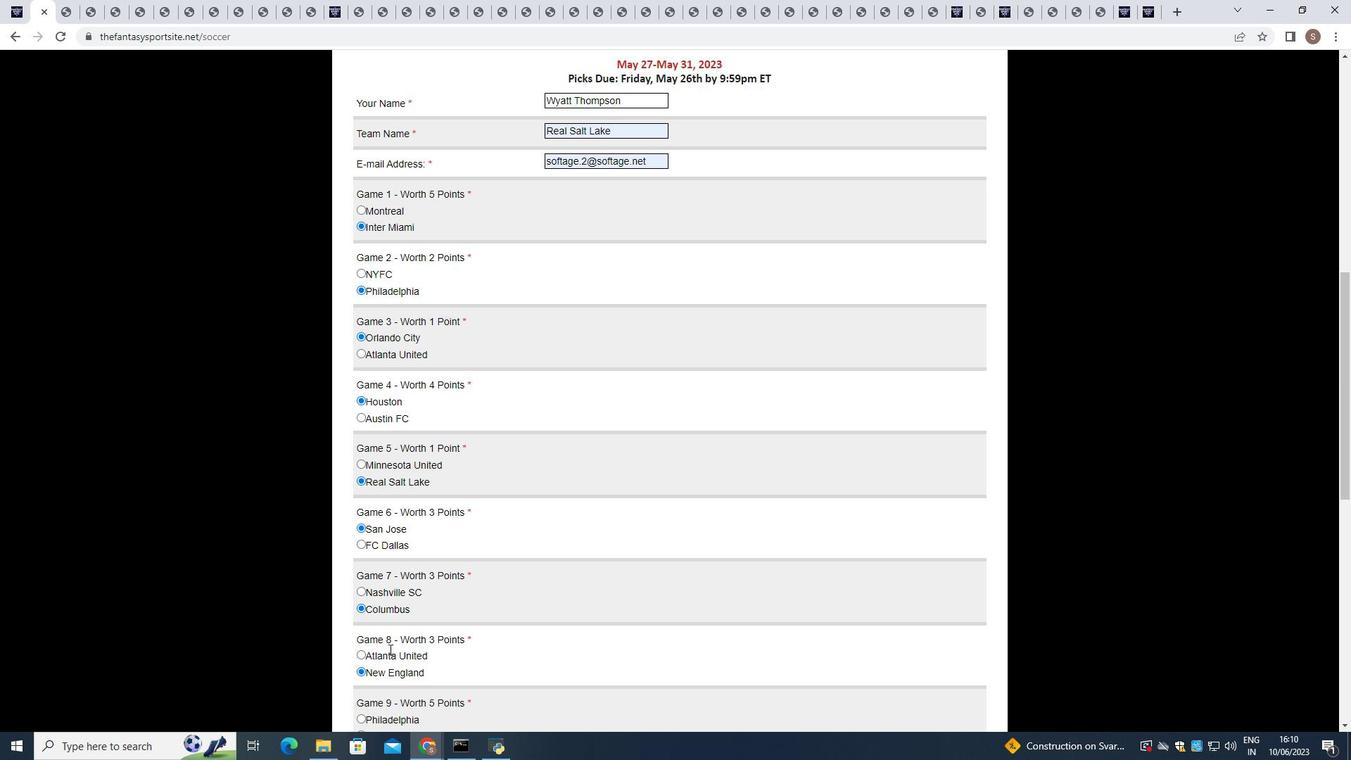 
Action: Mouse scrolled (391, 648) with delta (0, 0)
Screenshot: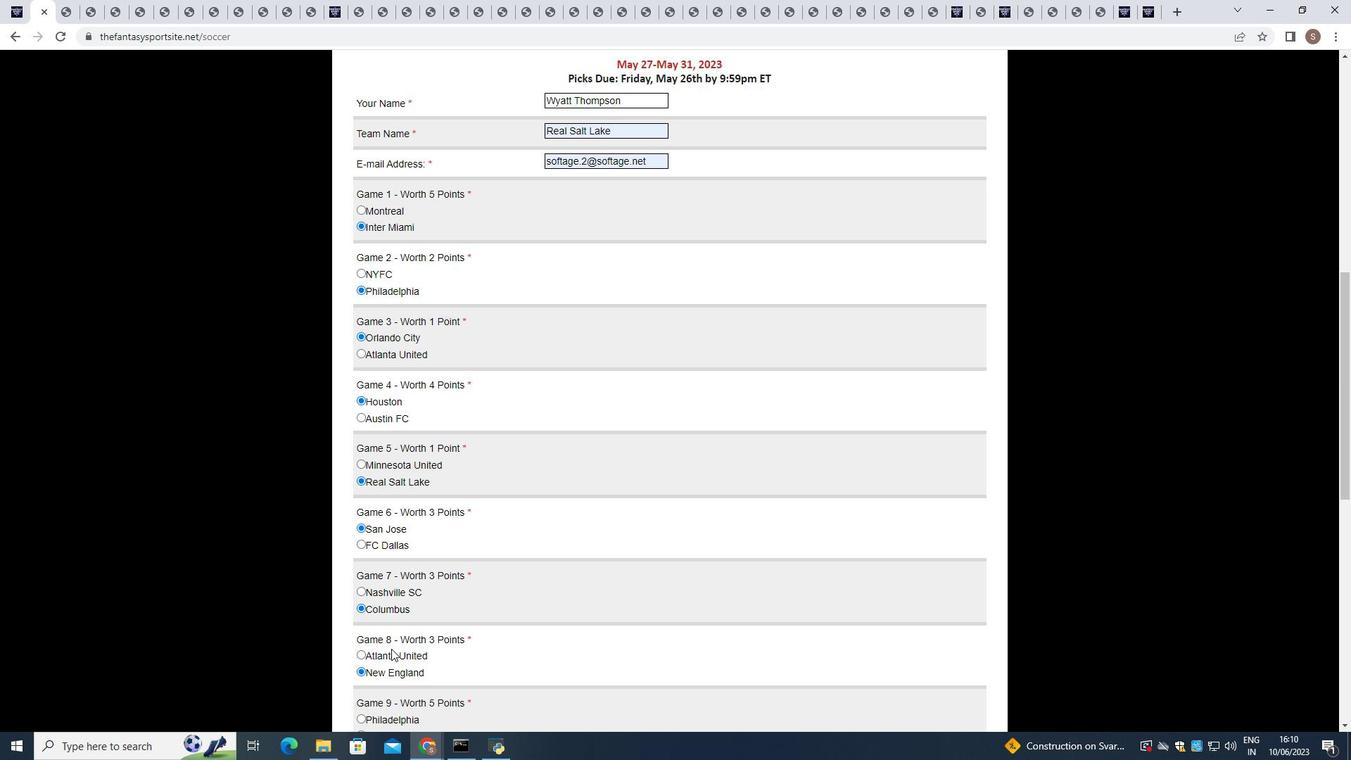 
Action: Mouse scrolled (391, 648) with delta (0, 0)
Screenshot: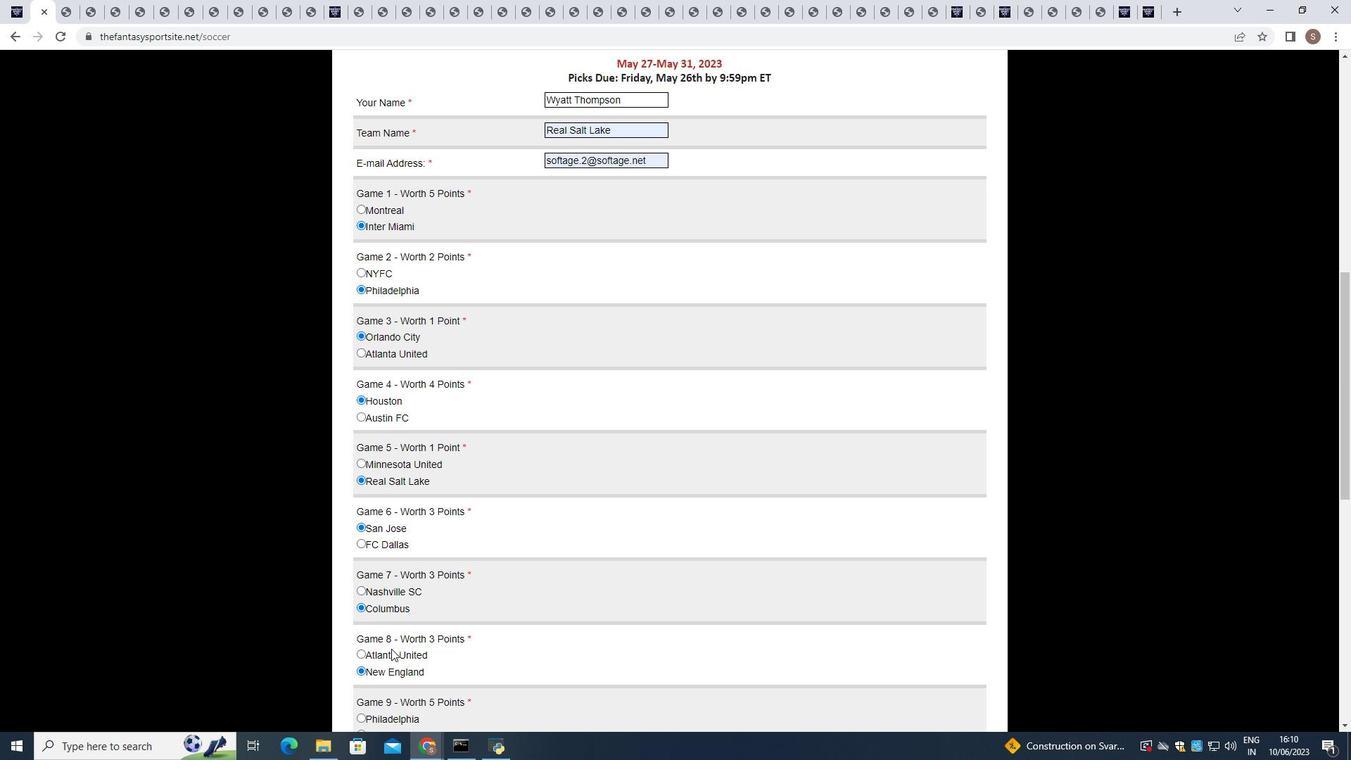 
Action: Mouse scrolled (391, 648) with delta (0, 0)
Screenshot: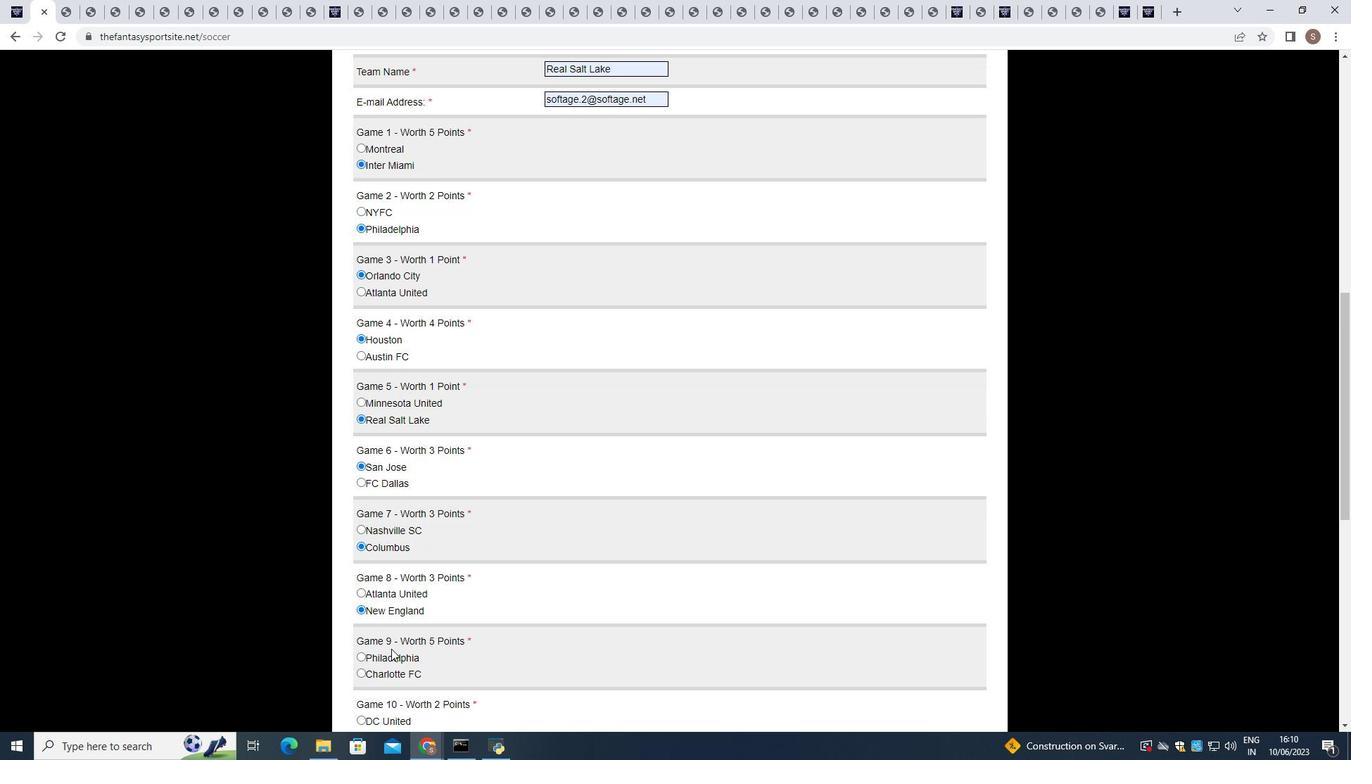 
Action: Mouse moved to (358, 508)
Screenshot: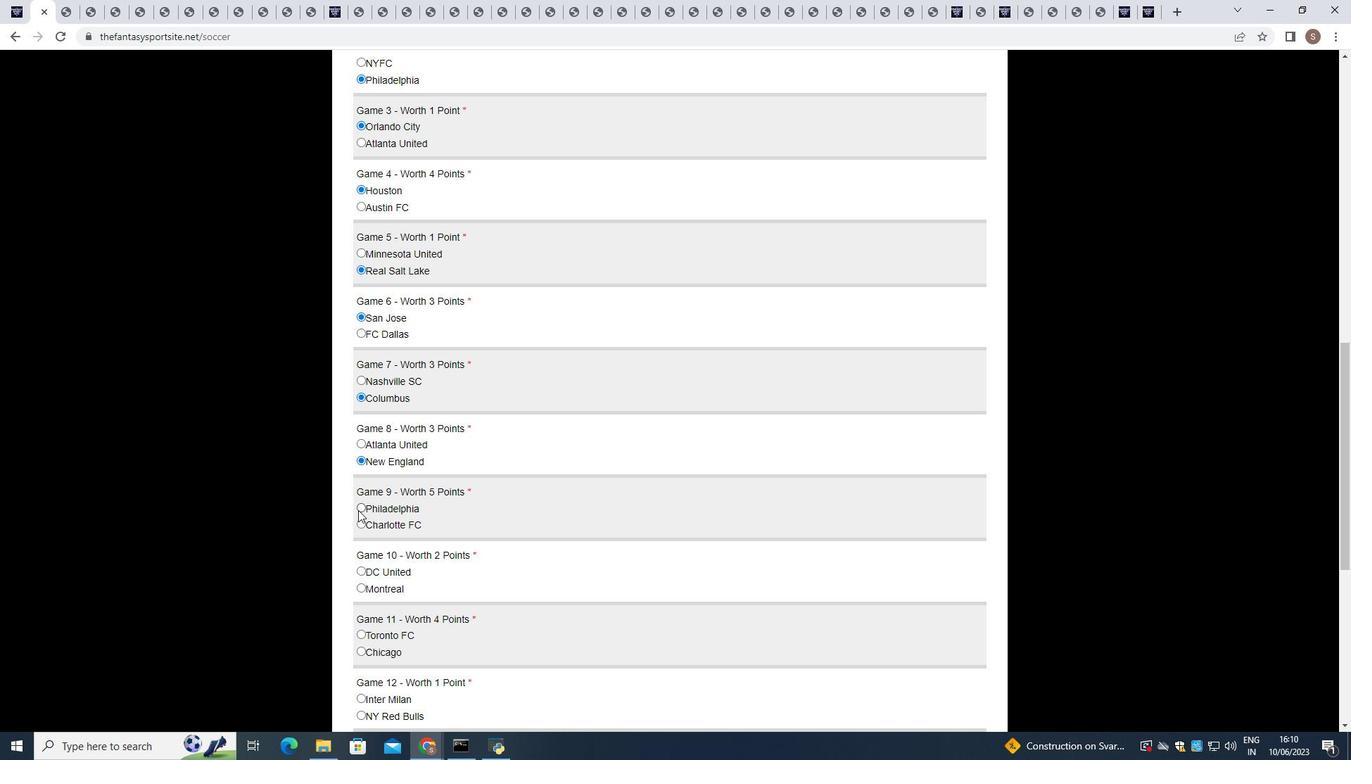 
Action: Mouse pressed left at (358, 508)
Screenshot: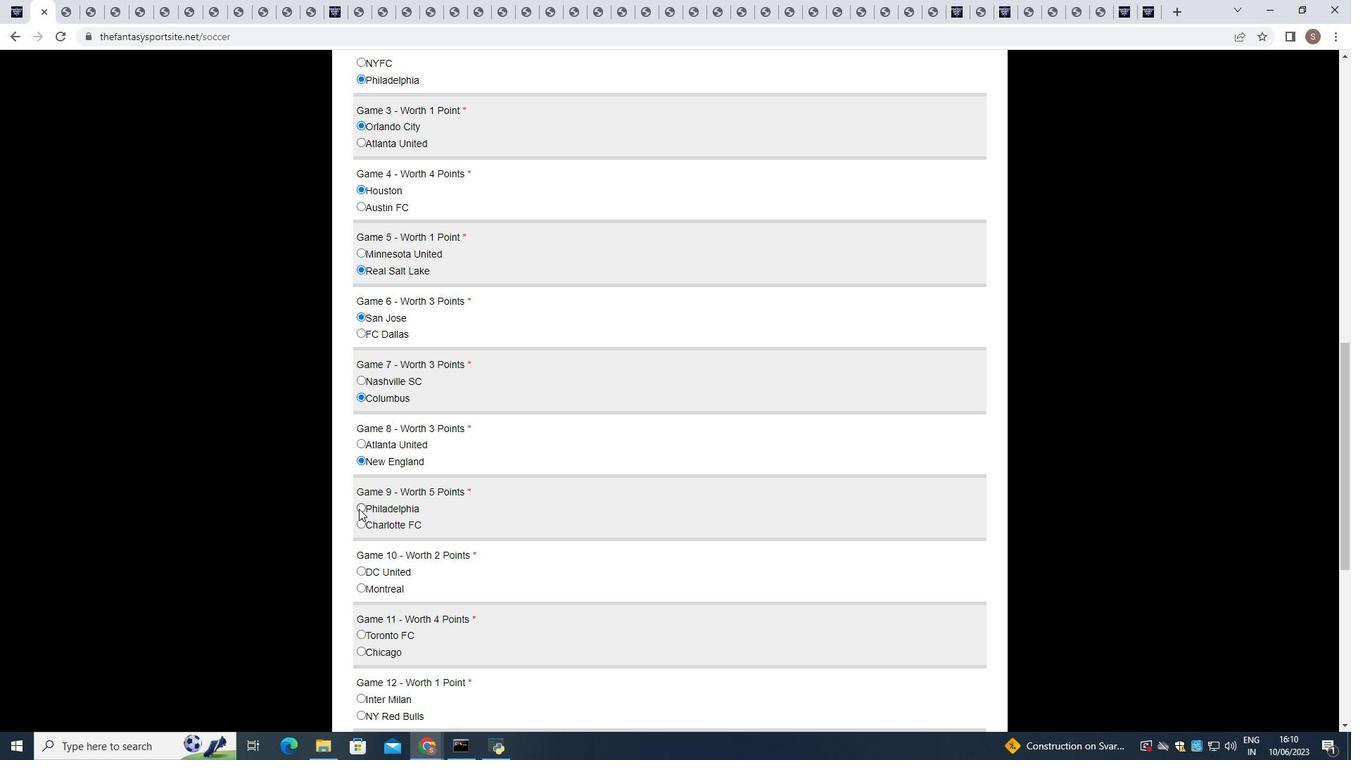 
Action: Mouse moved to (361, 586)
Screenshot: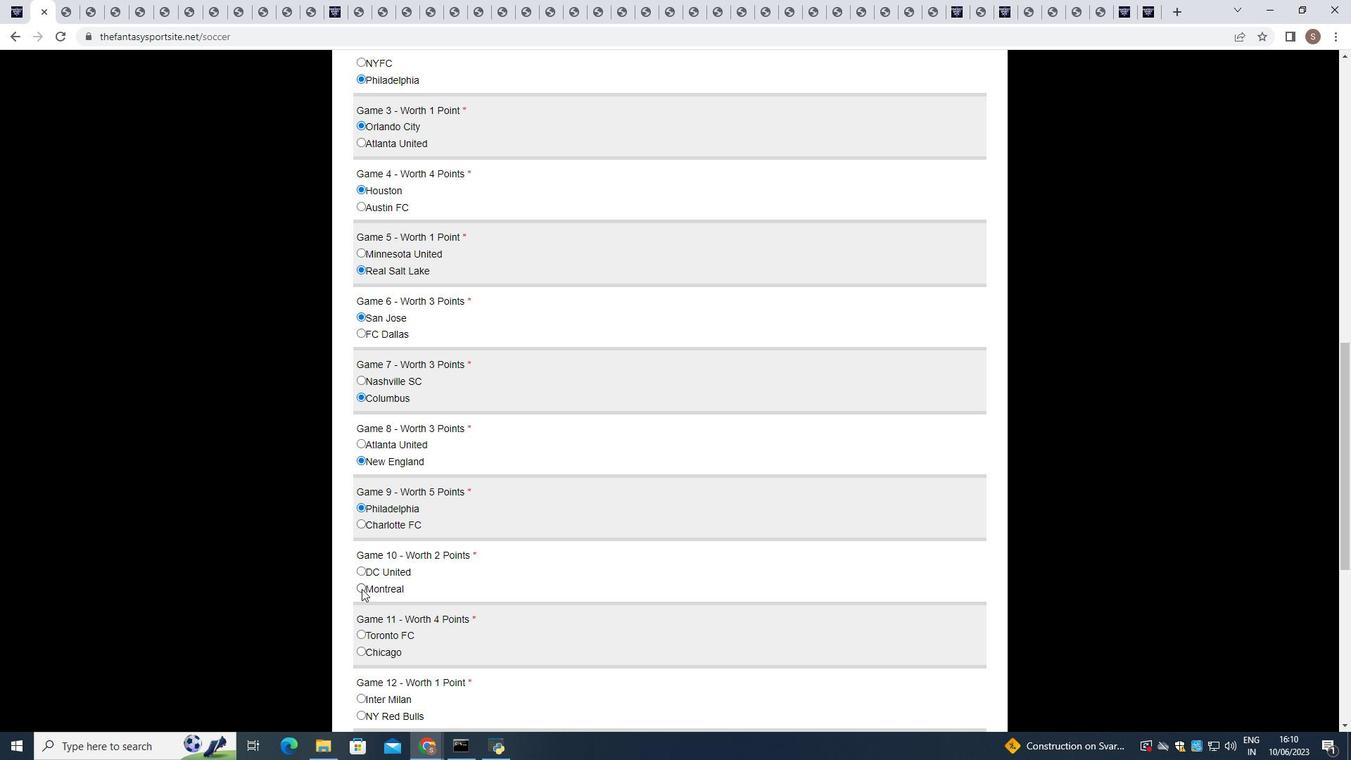 
Action: Mouse pressed left at (361, 586)
Screenshot: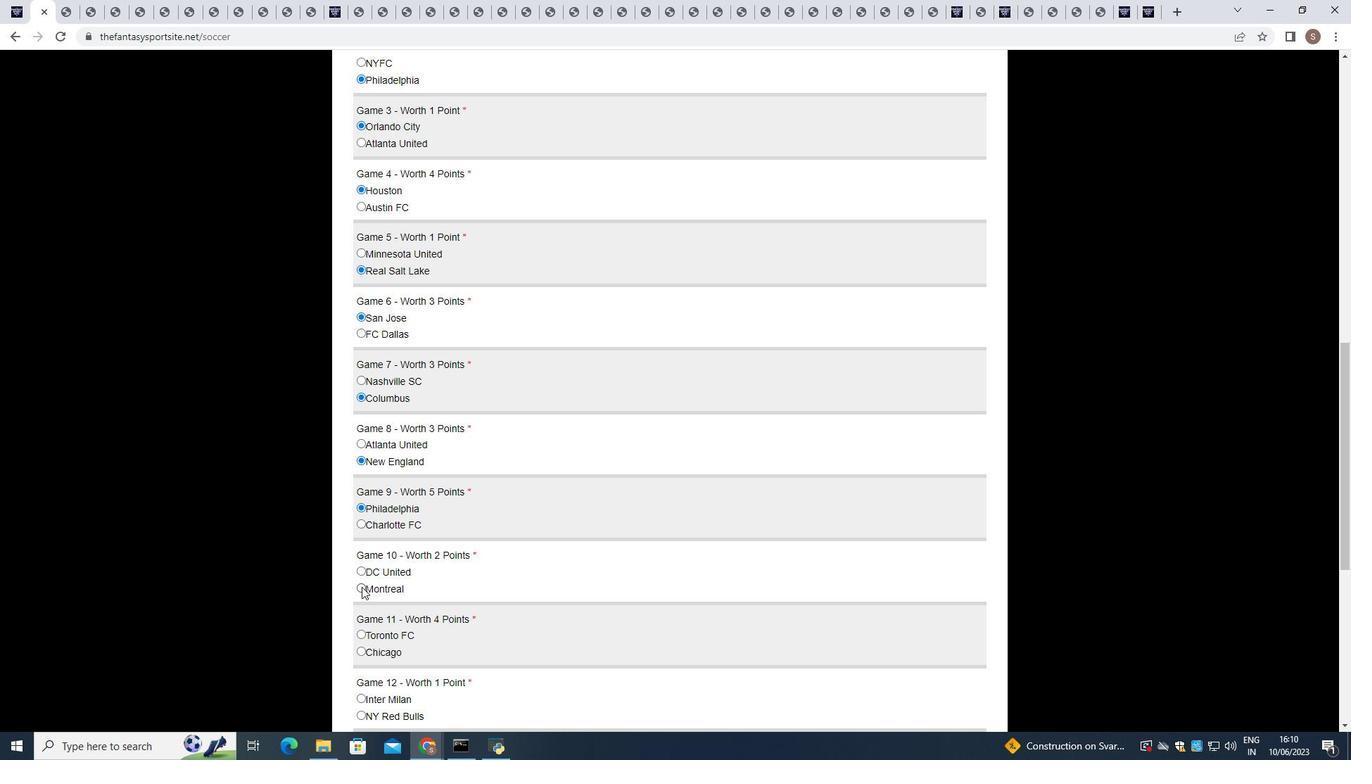 
Action: Mouse moved to (362, 649)
Screenshot: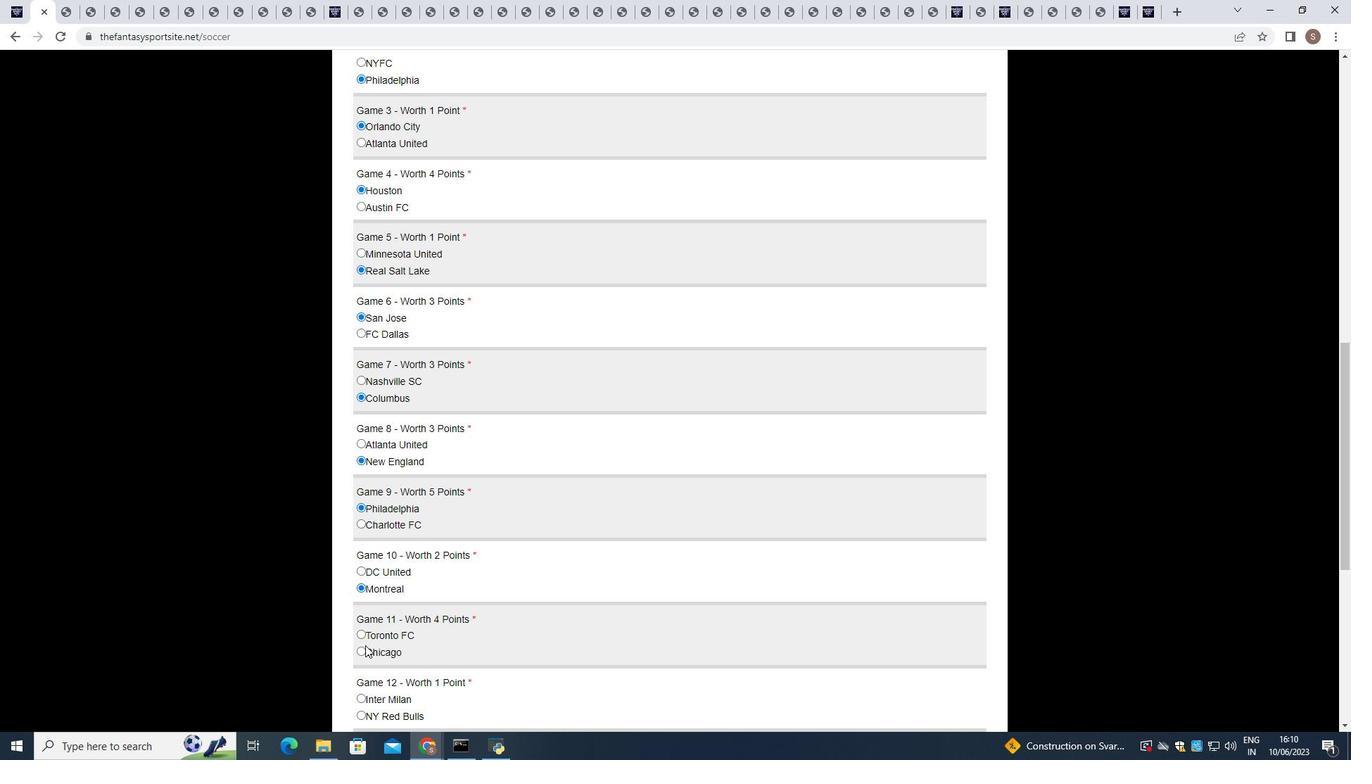 
Action: Mouse pressed left at (362, 649)
Screenshot: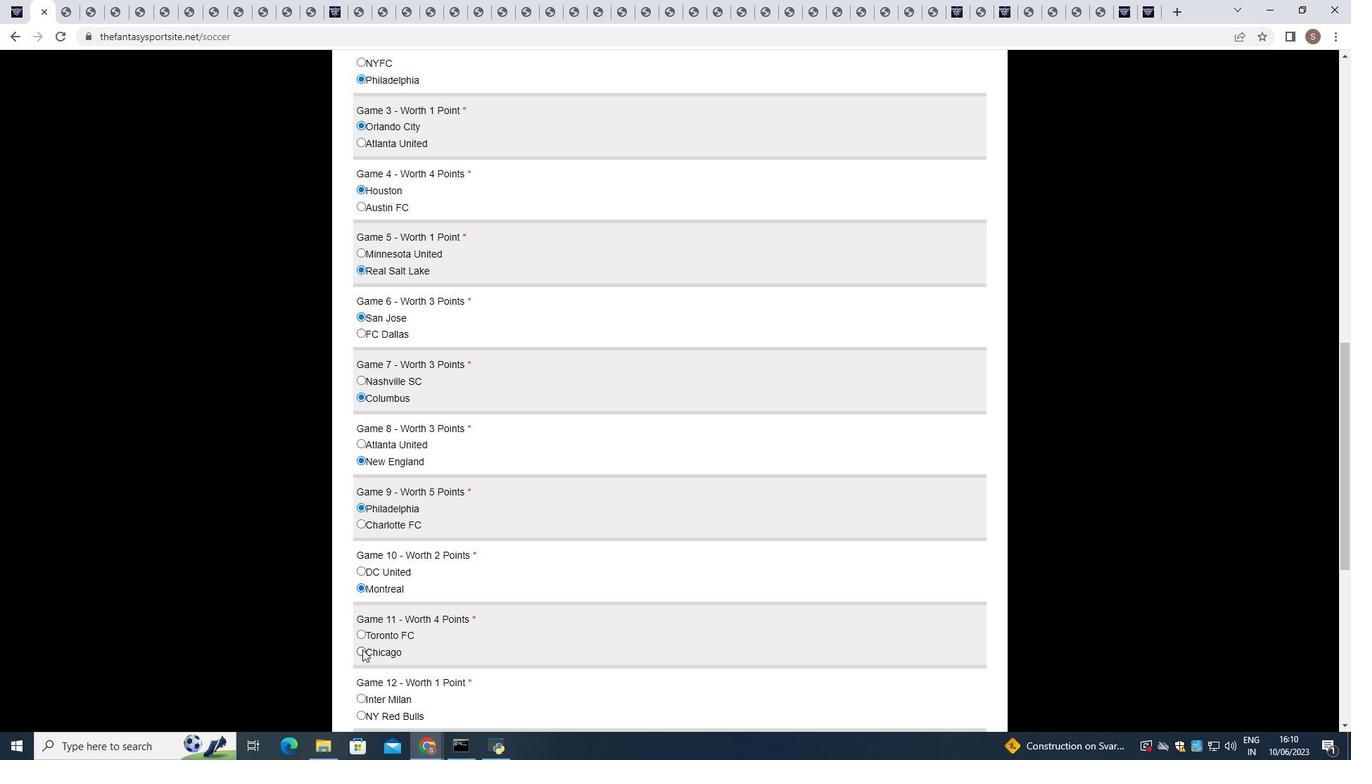 
Action: Mouse moved to (359, 717)
Screenshot: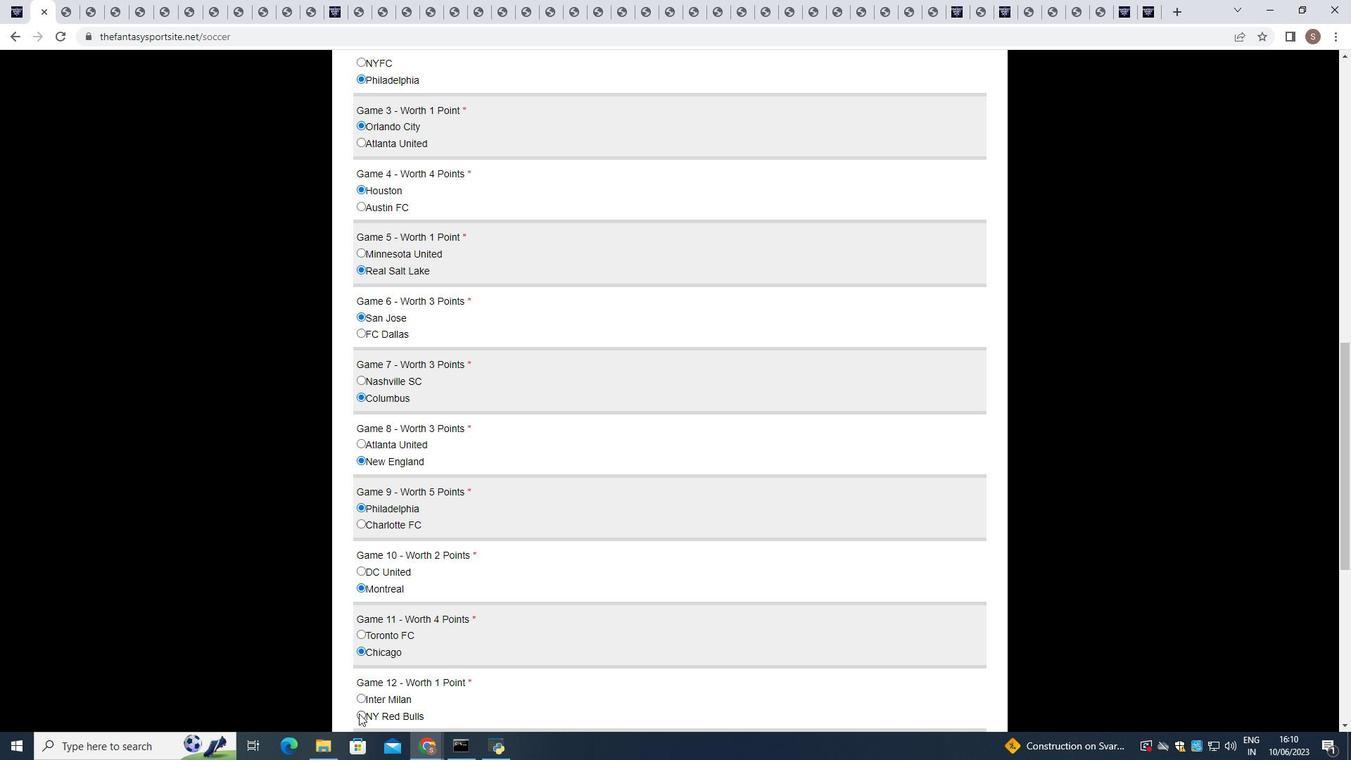 
Action: Mouse pressed left at (359, 717)
Screenshot: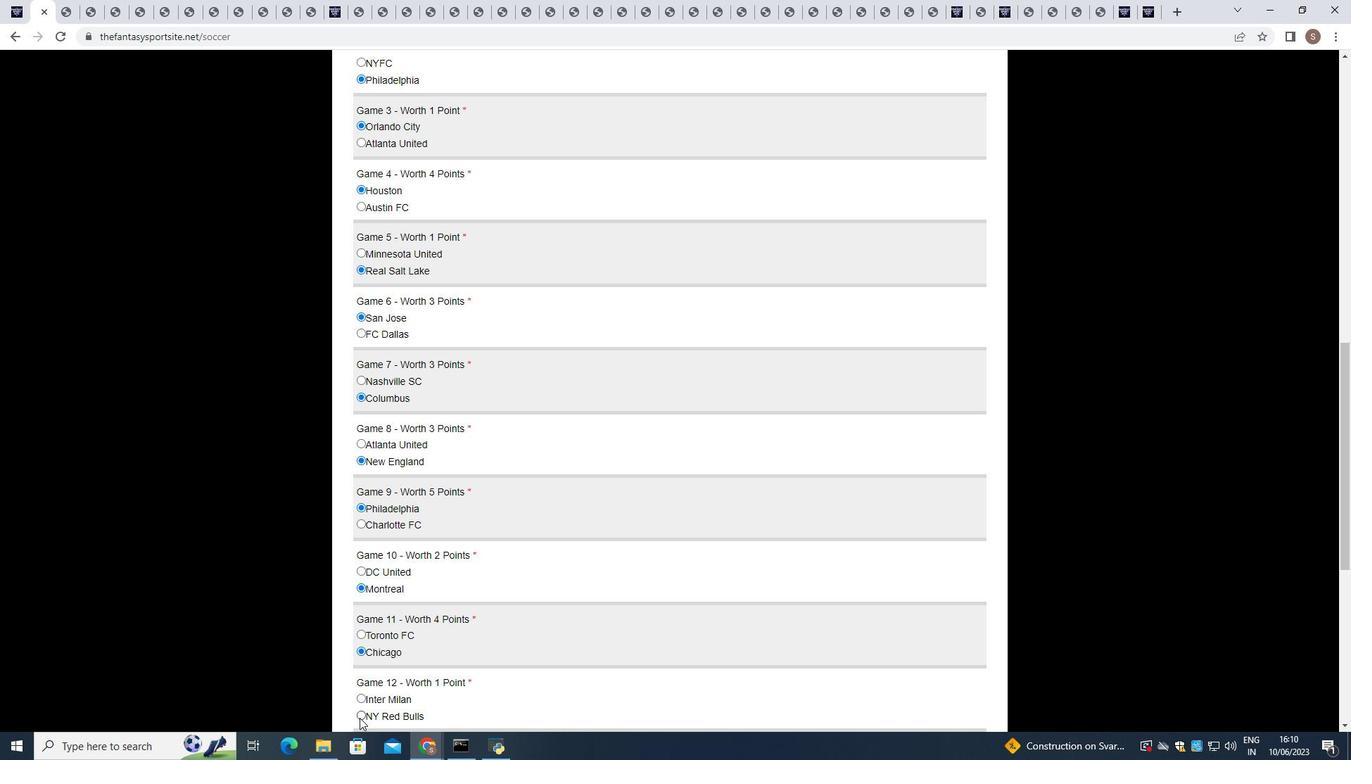 
Action: Mouse moved to (412, 668)
Screenshot: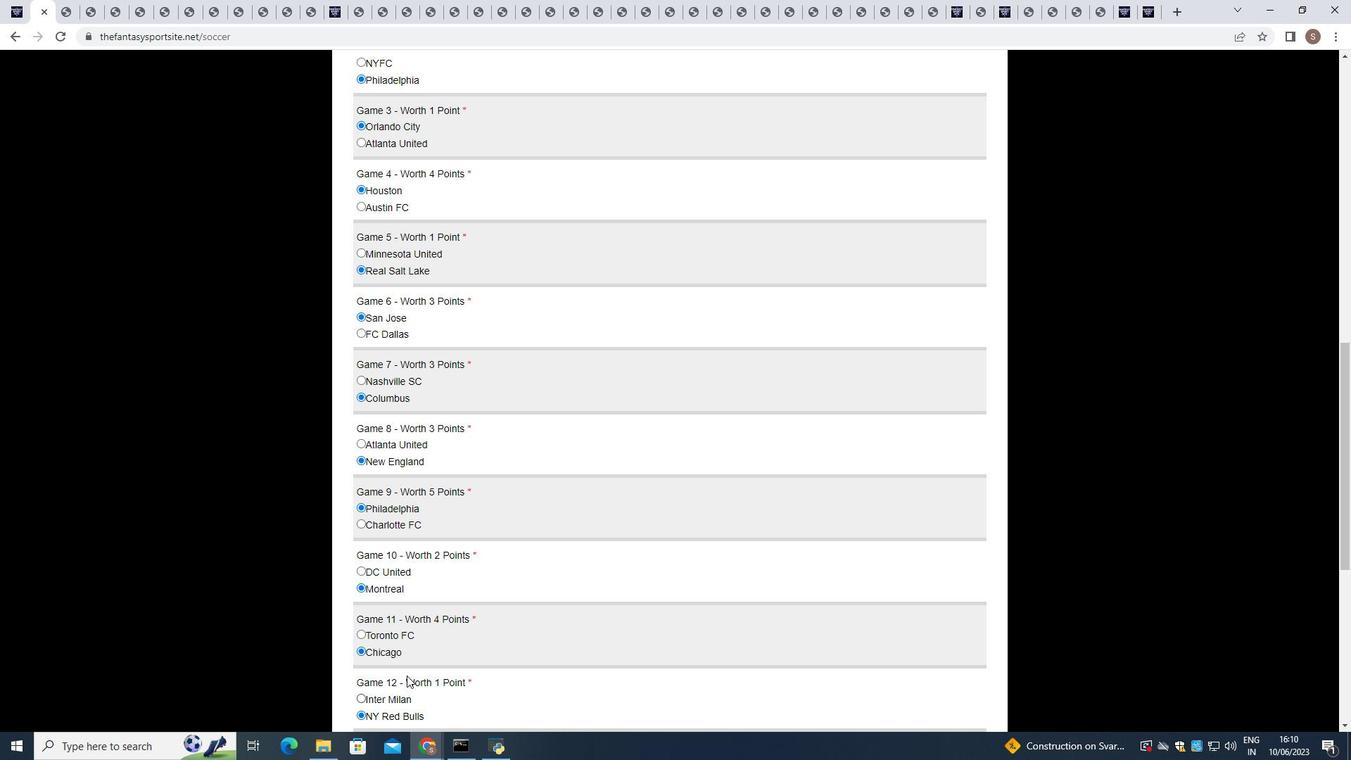 
Action: Mouse scrolled (412, 667) with delta (0, 0)
Screenshot: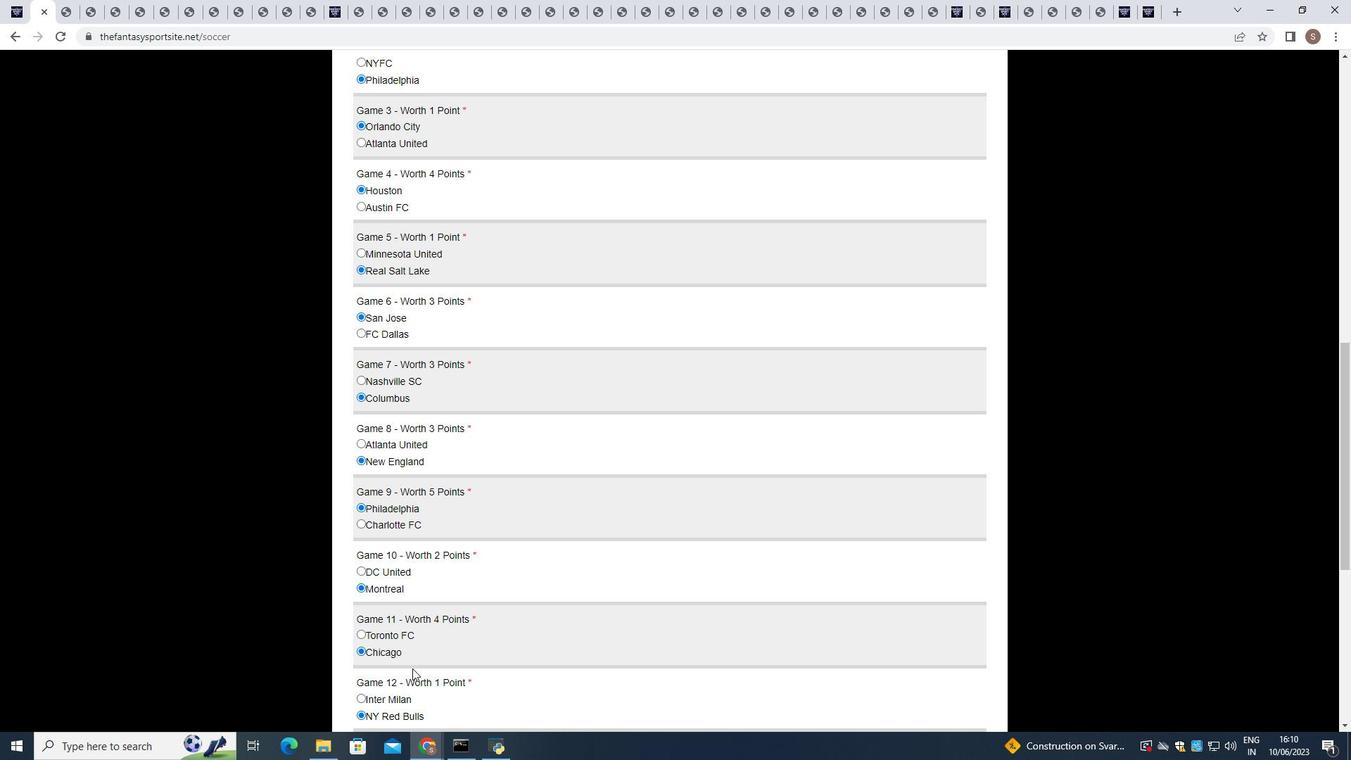 
Action: Mouse scrolled (412, 667) with delta (0, 0)
Screenshot: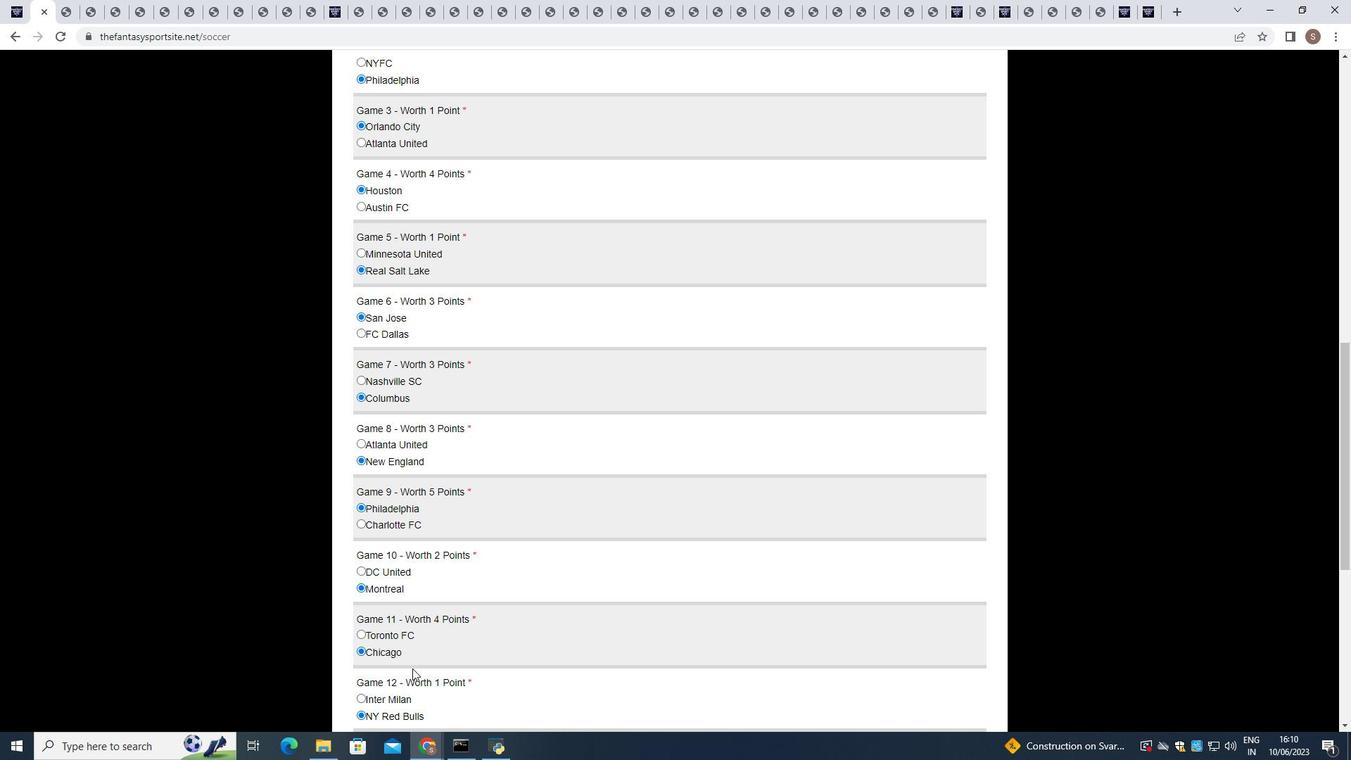 
Action: Mouse scrolled (412, 667) with delta (0, 0)
Screenshot: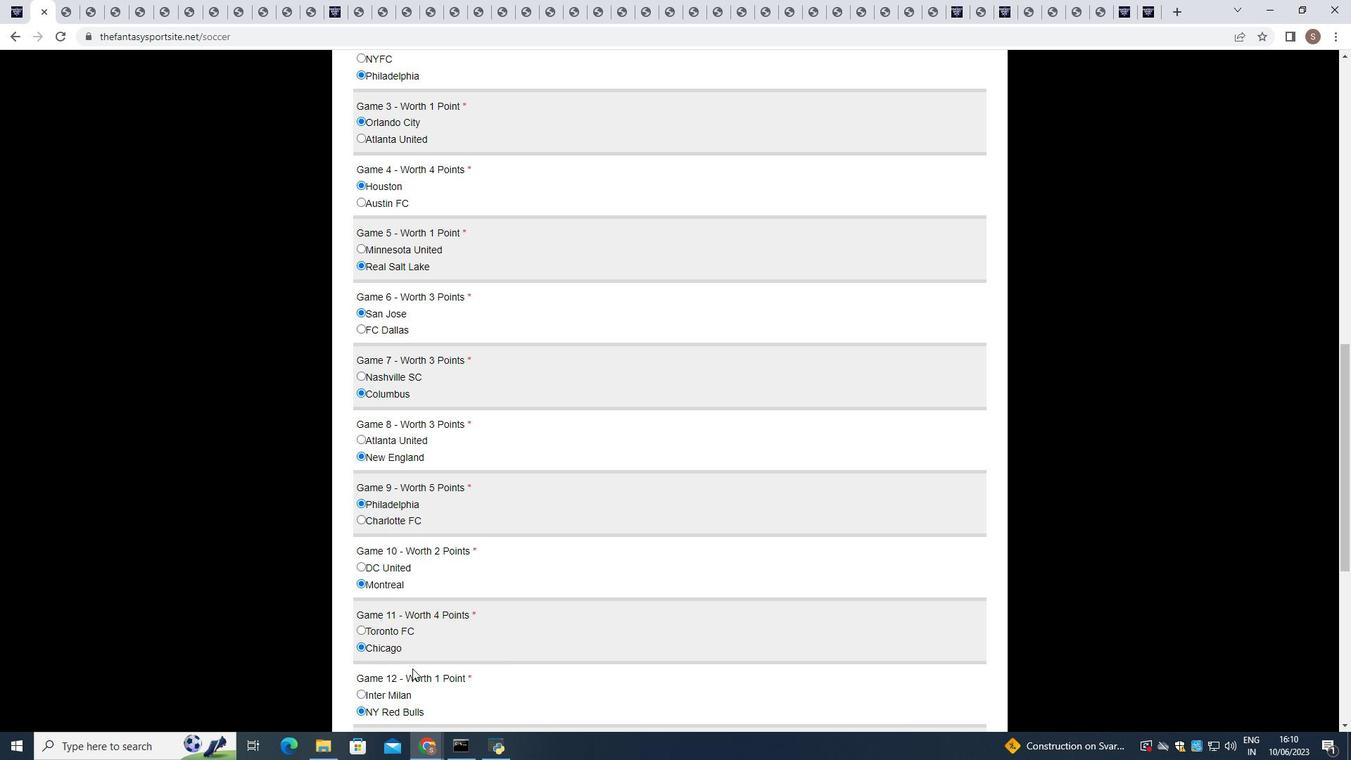 
Action: Mouse scrolled (412, 667) with delta (0, 0)
Screenshot: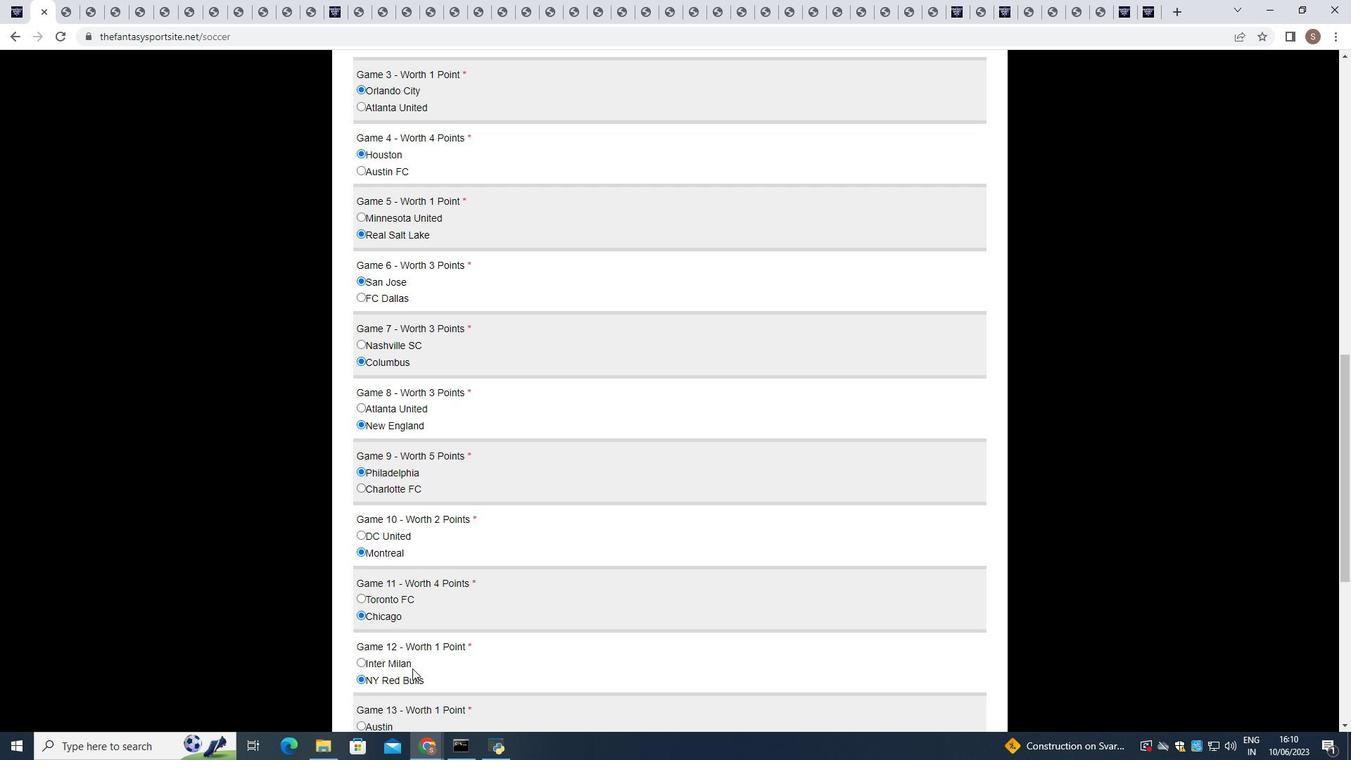 
Action: Mouse scrolled (412, 667) with delta (0, 0)
Screenshot: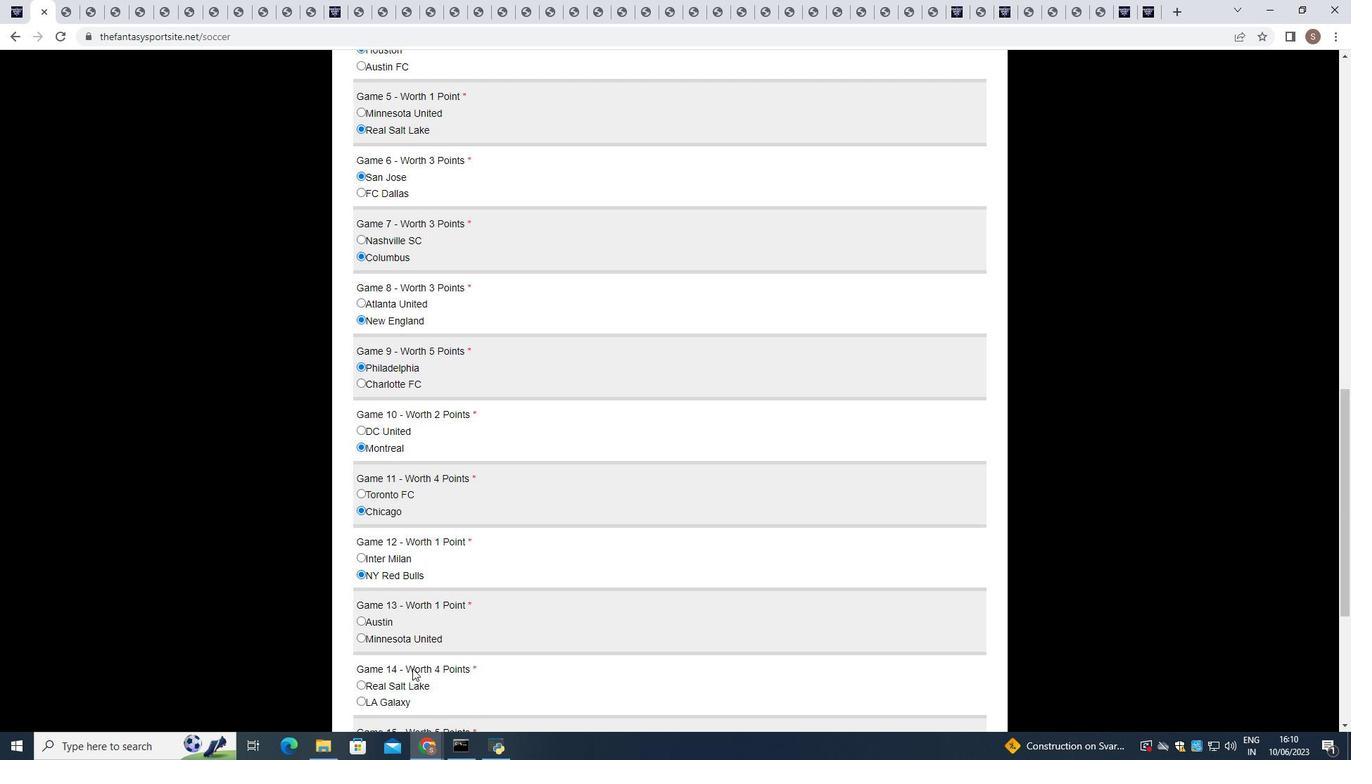 
Action: Mouse moved to (361, 408)
Screenshot: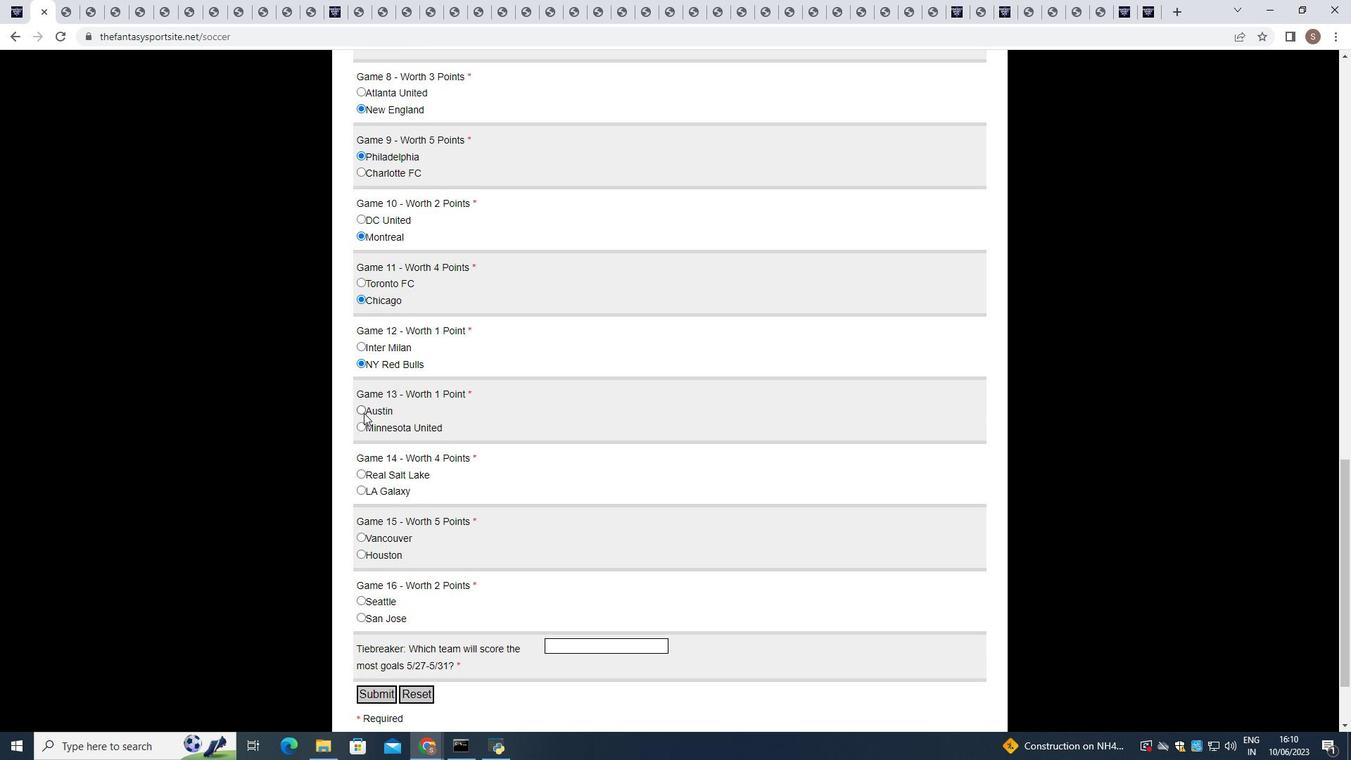 
Action: Mouse pressed left at (361, 408)
Screenshot: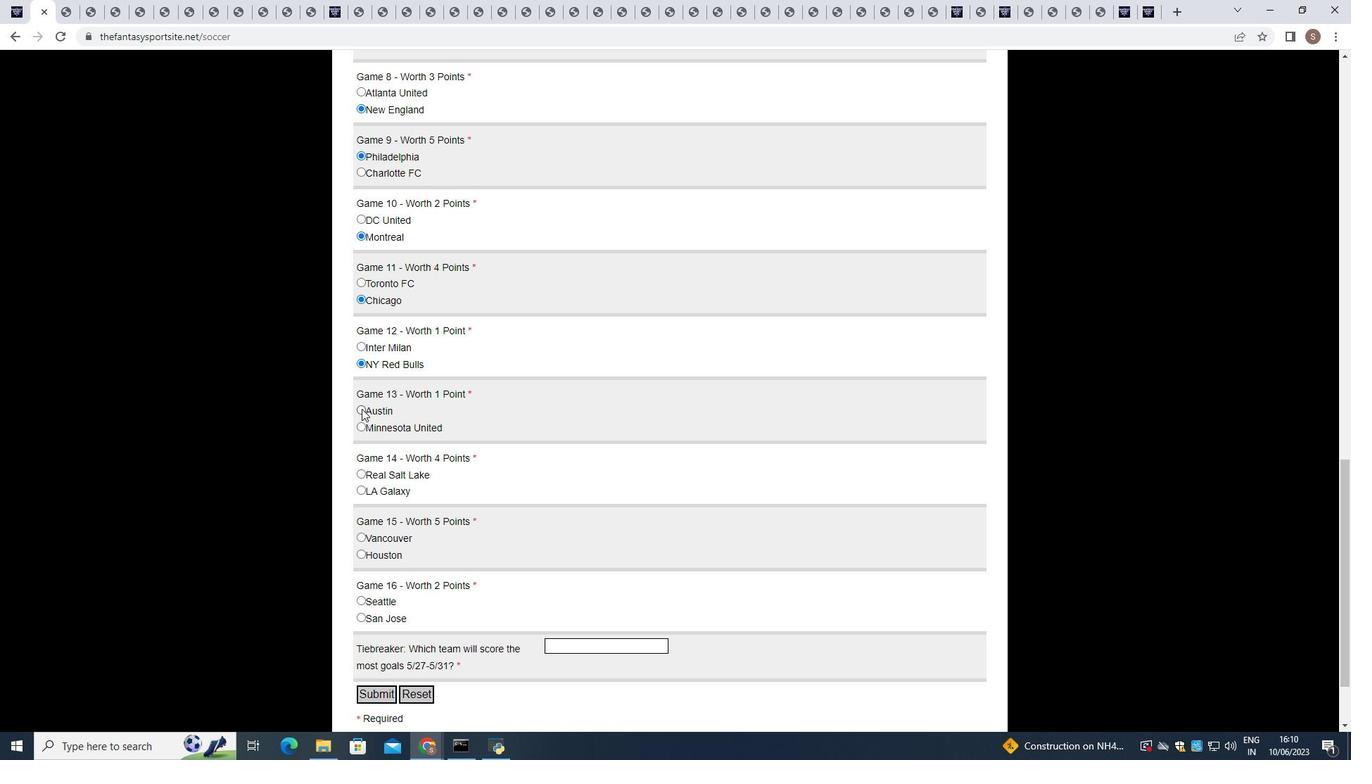
Action: Mouse moved to (363, 476)
Screenshot: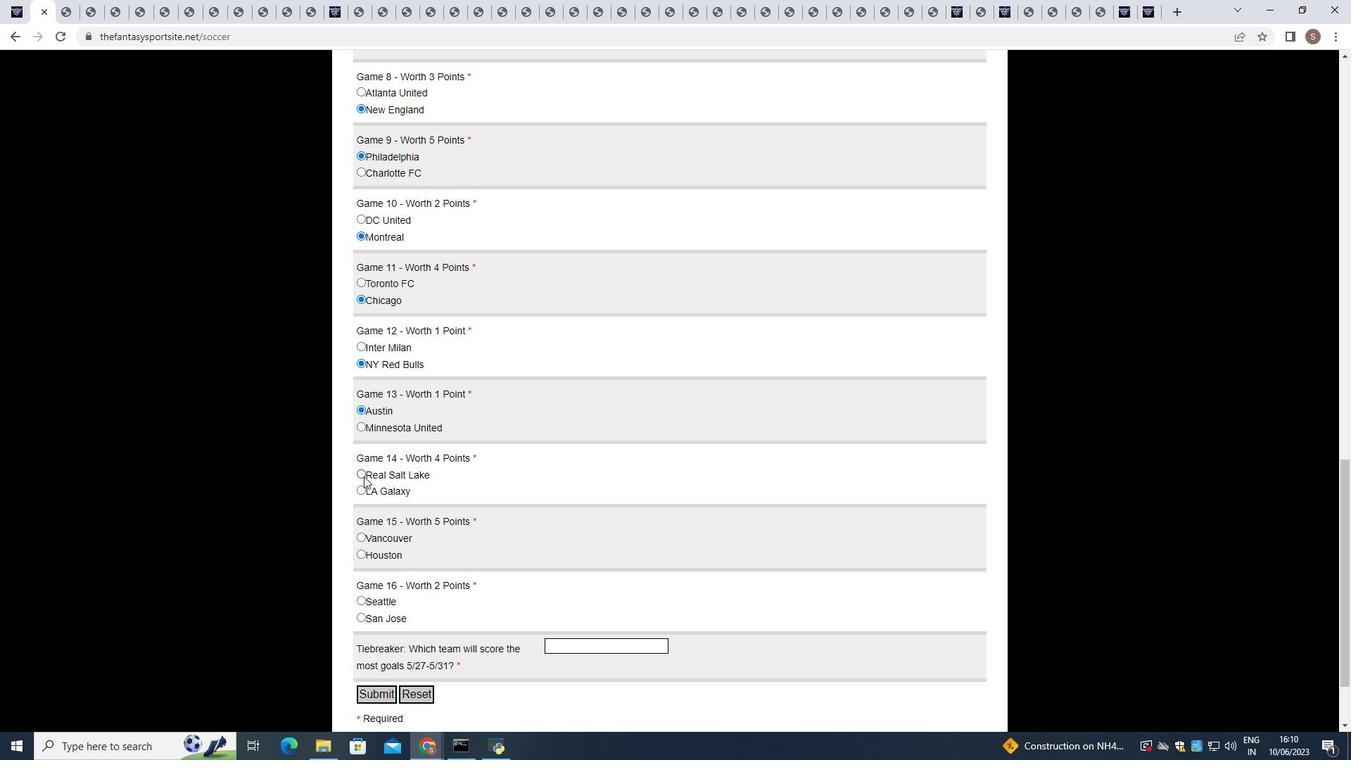 
Action: Mouse pressed left at (363, 476)
Screenshot: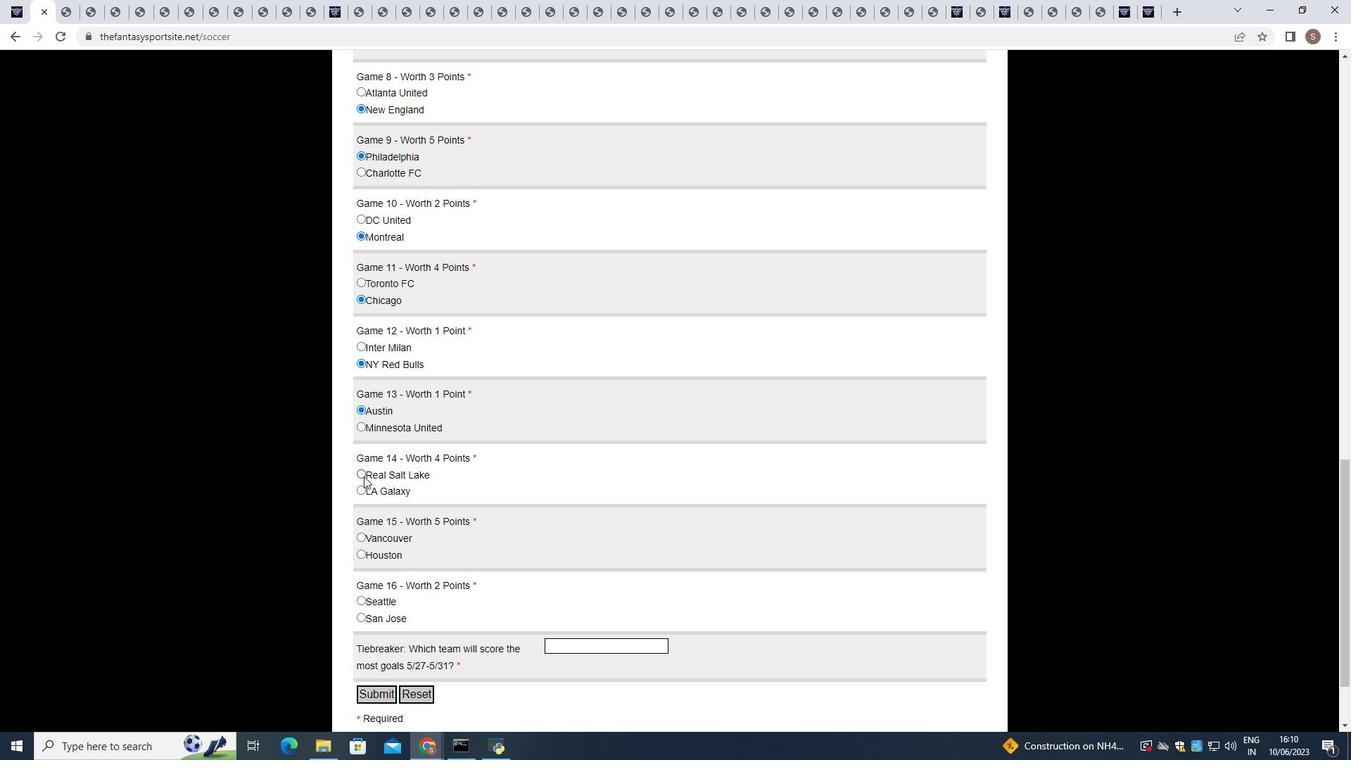 
Action: Mouse moved to (356, 550)
Screenshot: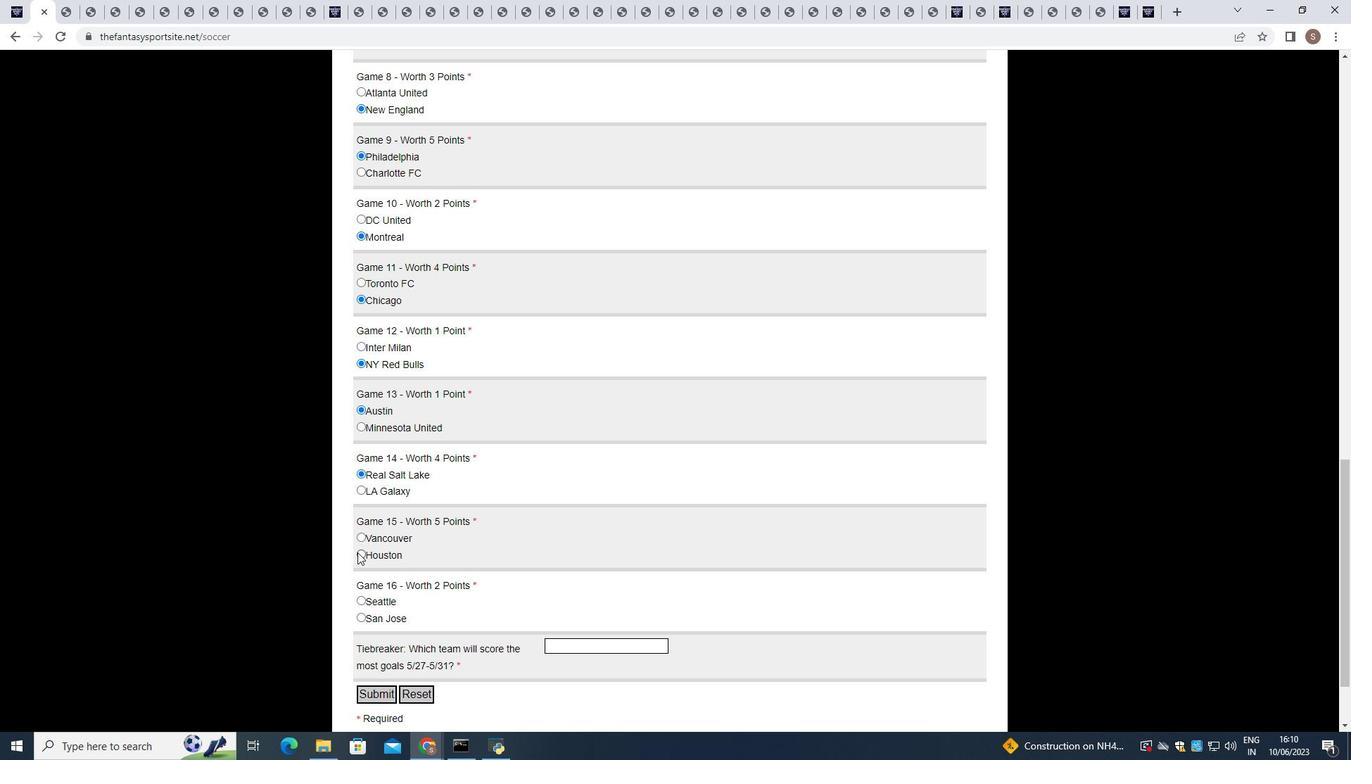 
Action: Mouse pressed left at (356, 550)
Screenshot: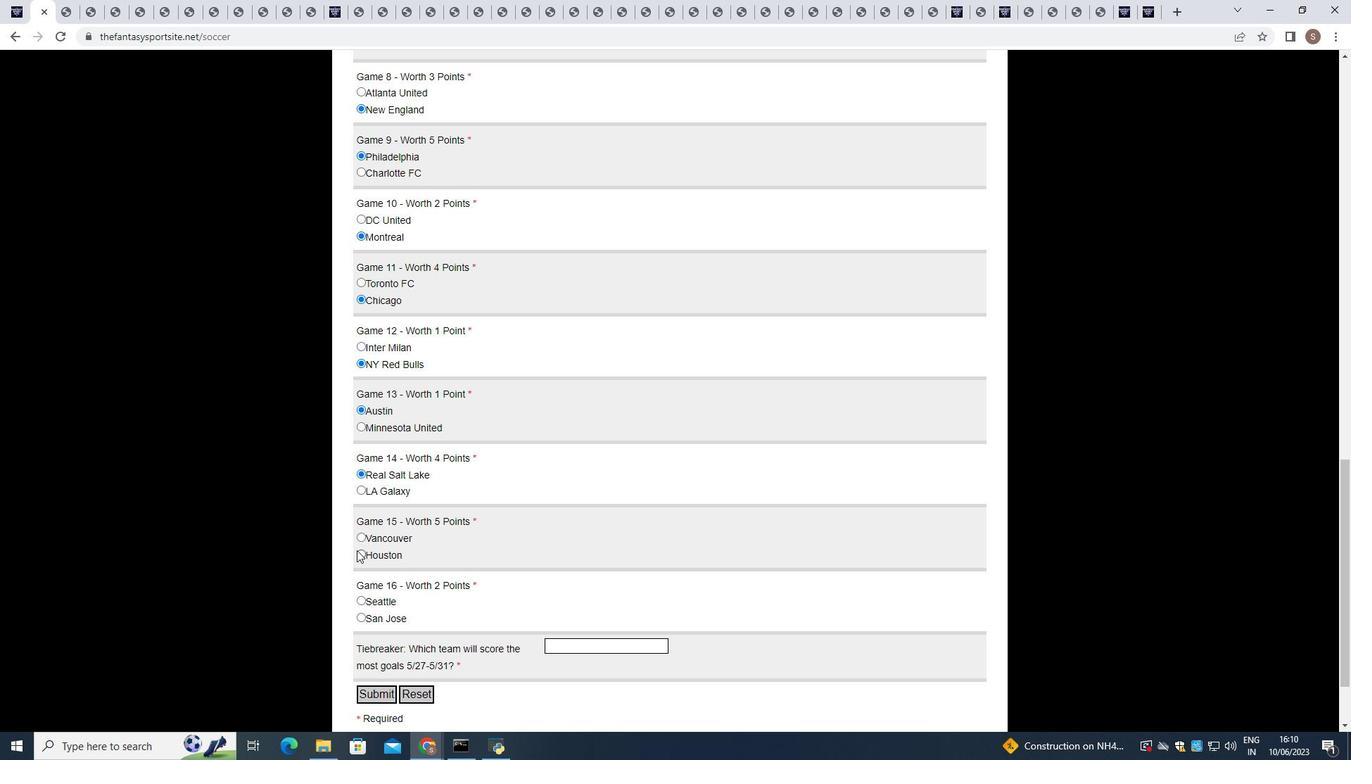 
Action: Mouse moved to (362, 618)
Screenshot: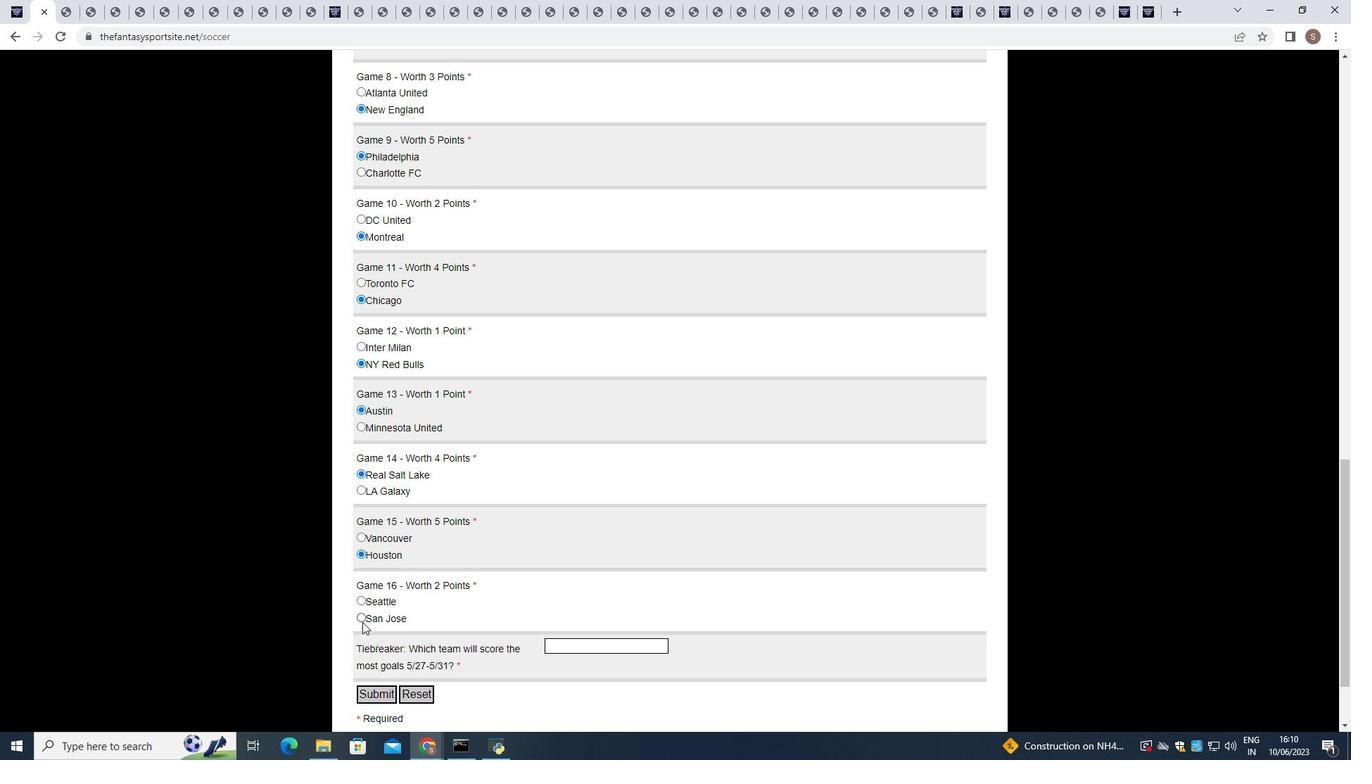 
Action: Mouse pressed left at (362, 618)
Screenshot: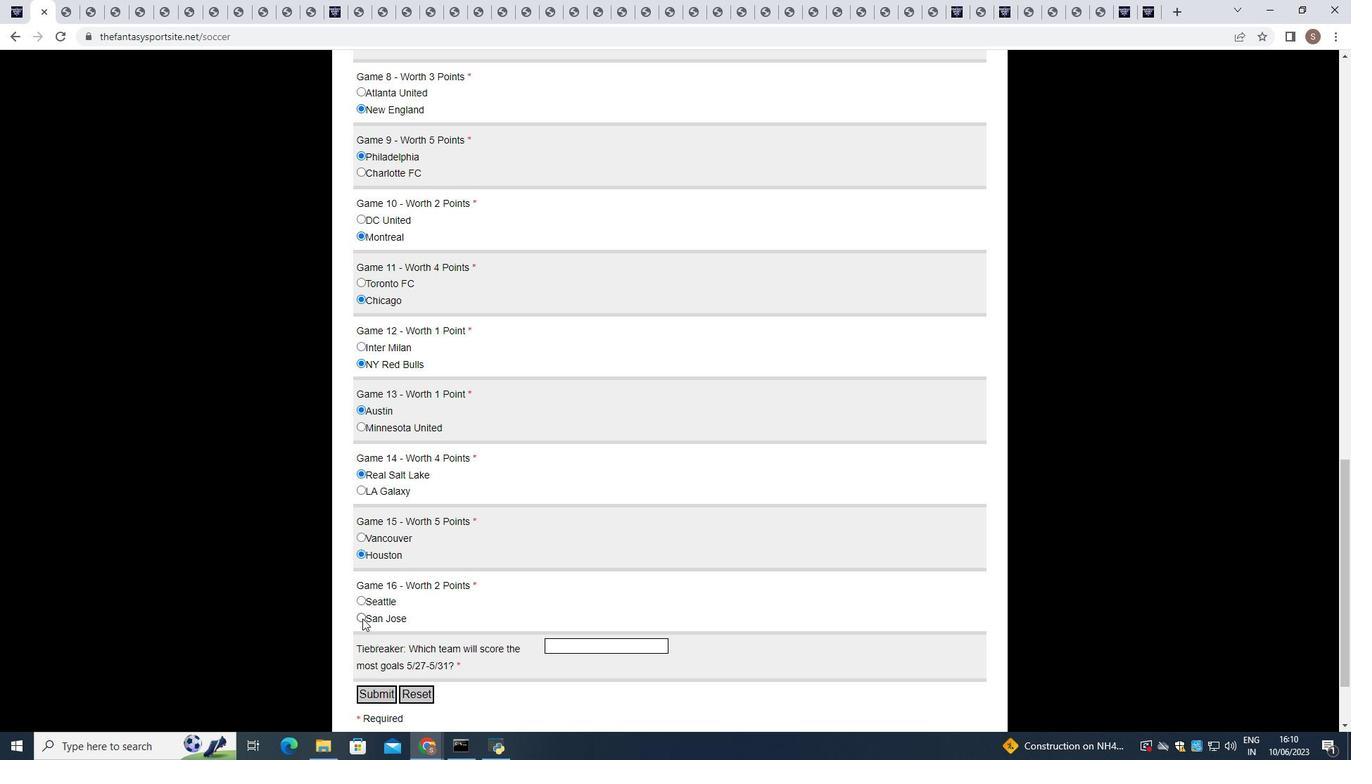 
Action: Mouse moved to (557, 651)
Screenshot: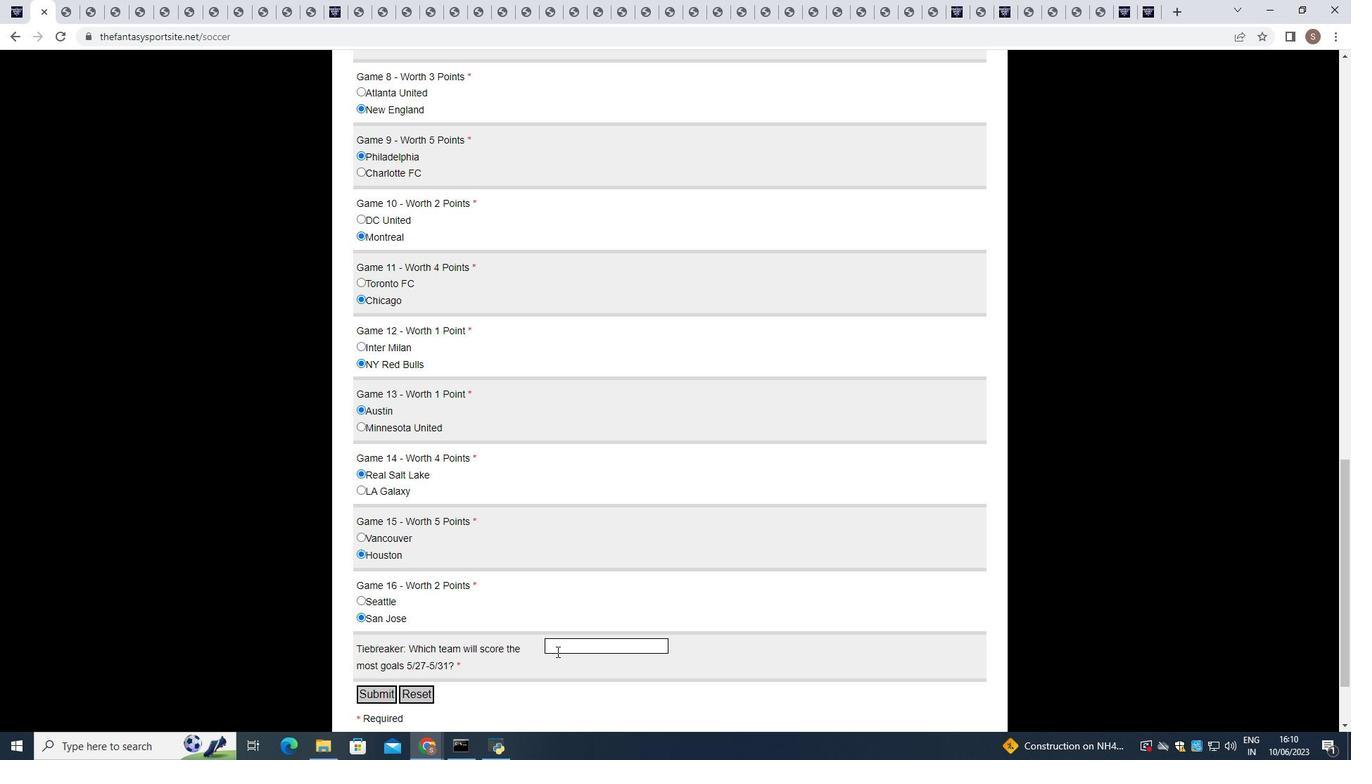 
Action: Mouse pressed left at (557, 651)
Screenshot: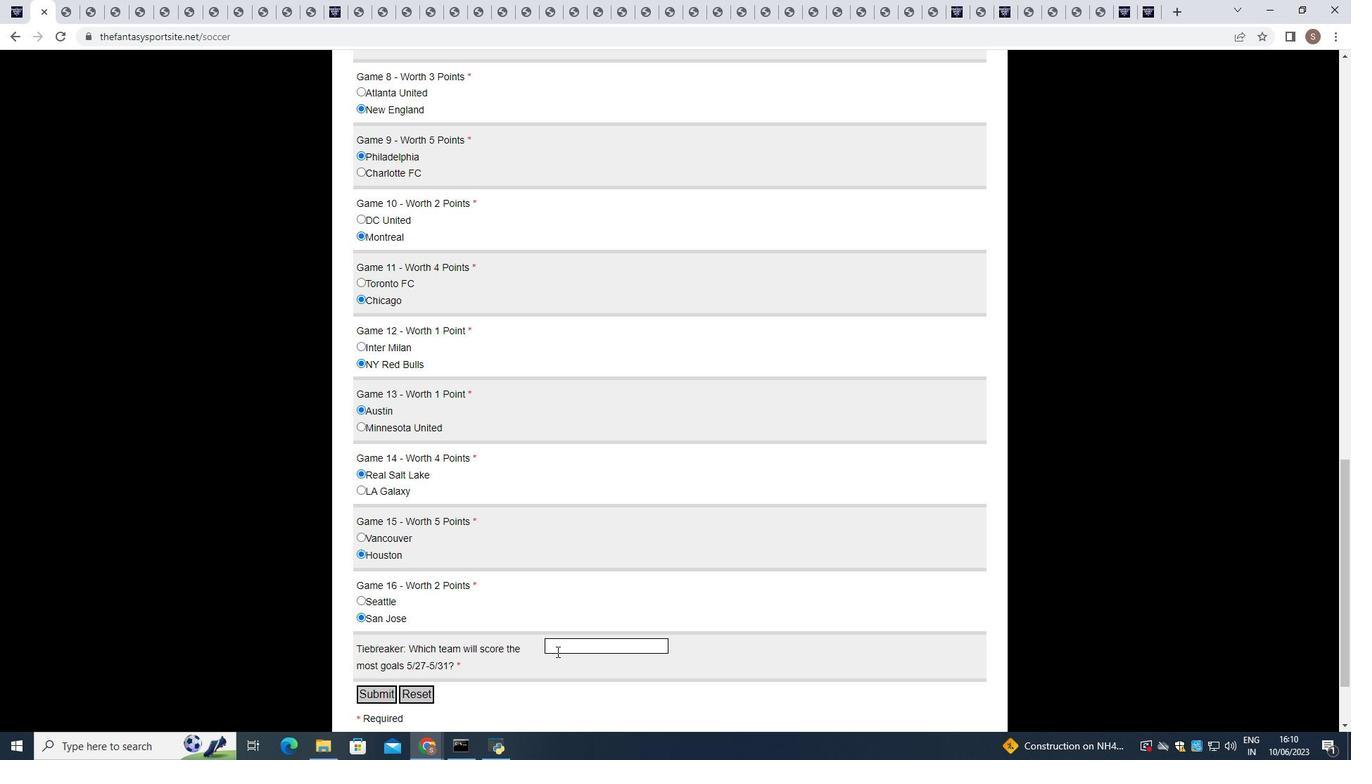 
Action: Mouse moved to (557, 651)
Screenshot: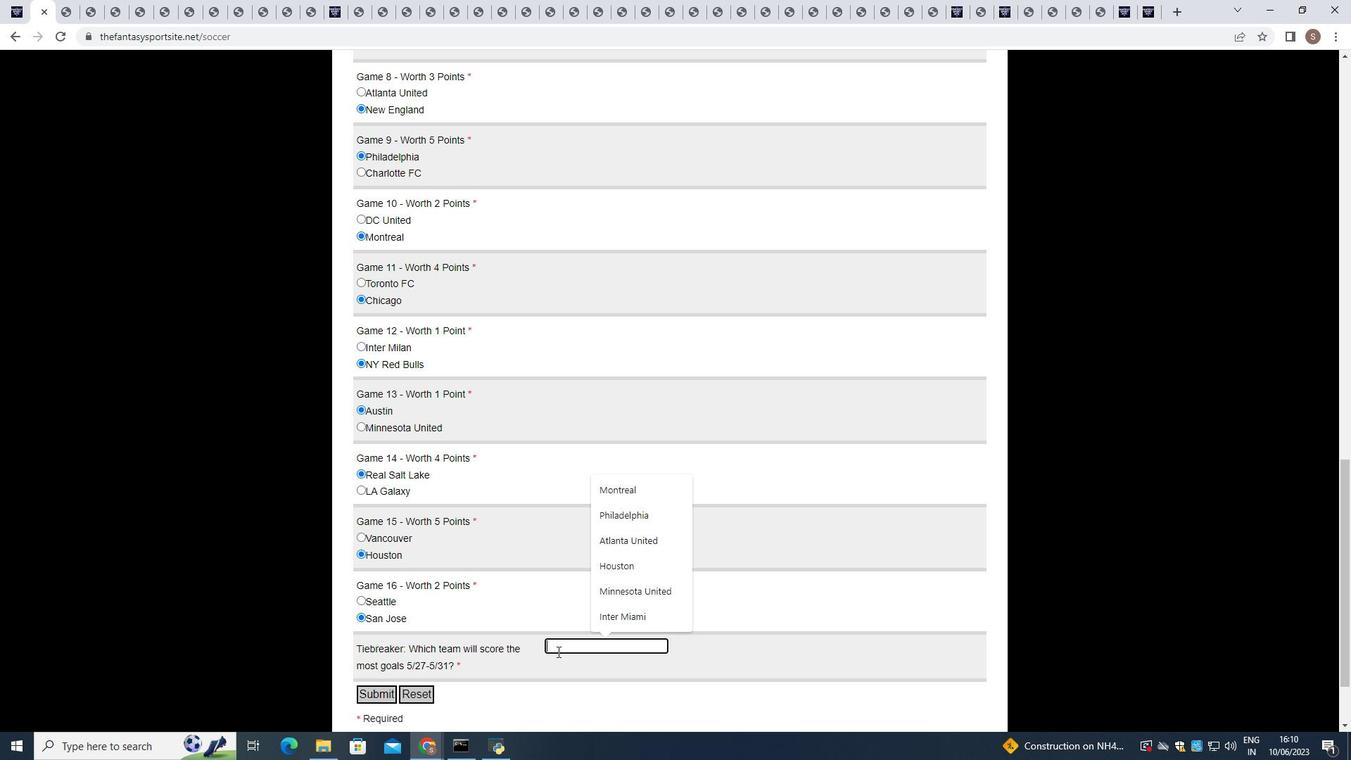 
Action: Key pressed <Key.shift>Real<Key.space>
Screenshot: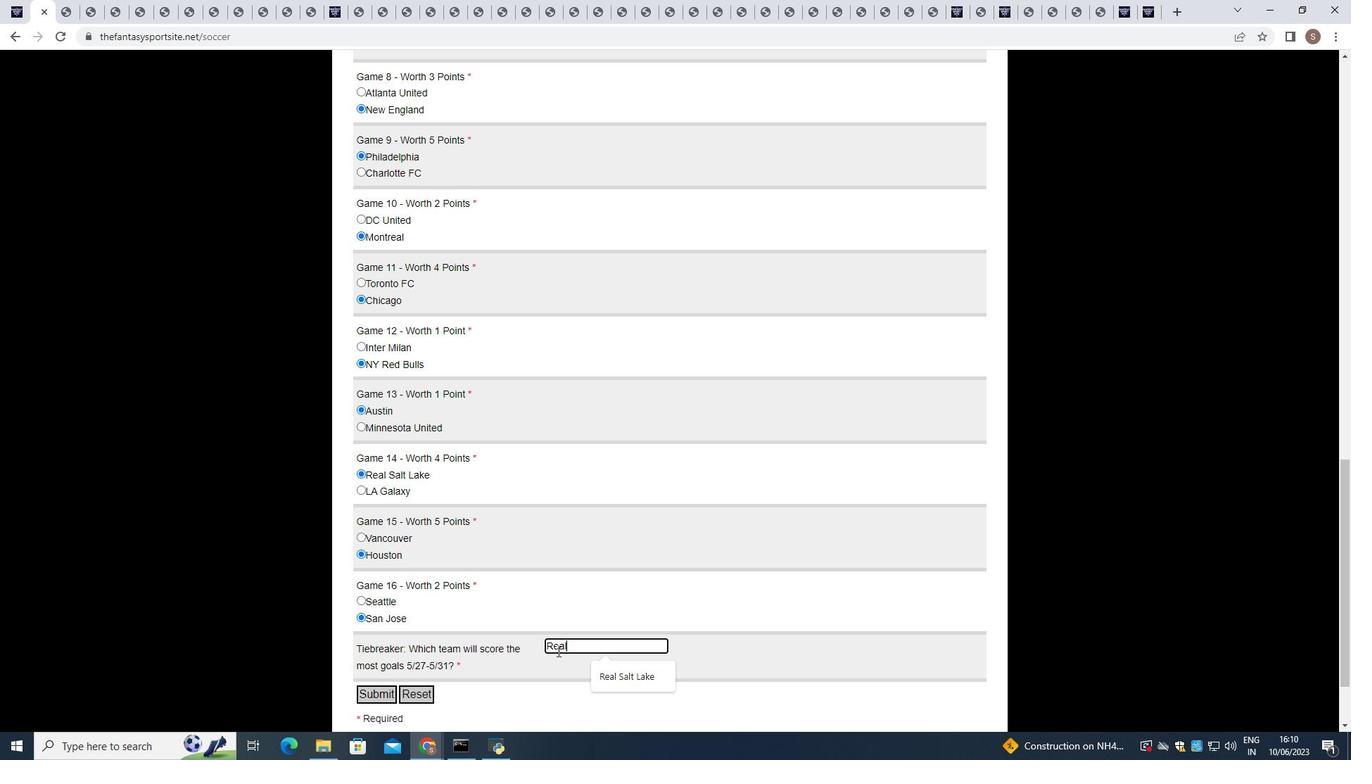 
Action: Mouse moved to (607, 679)
Screenshot: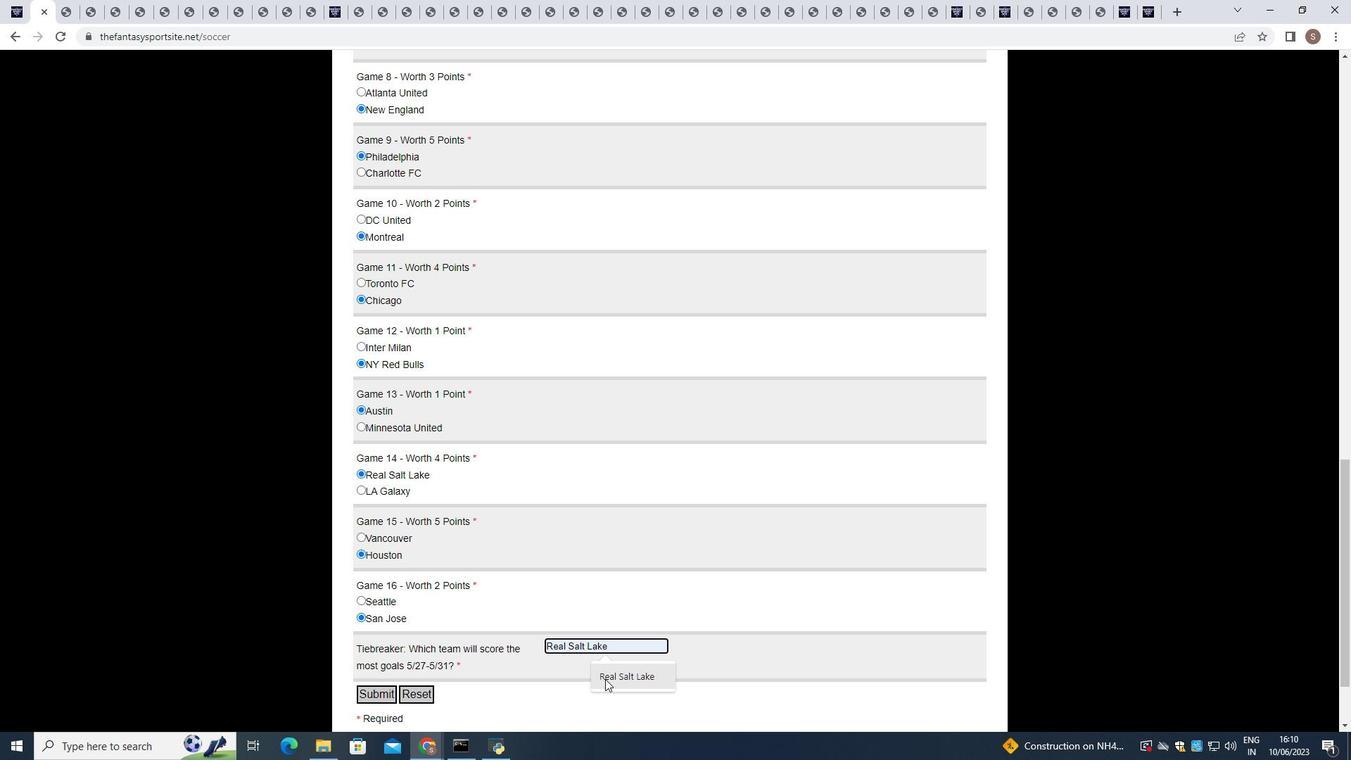 
Action: Mouse pressed left at (607, 679)
Screenshot: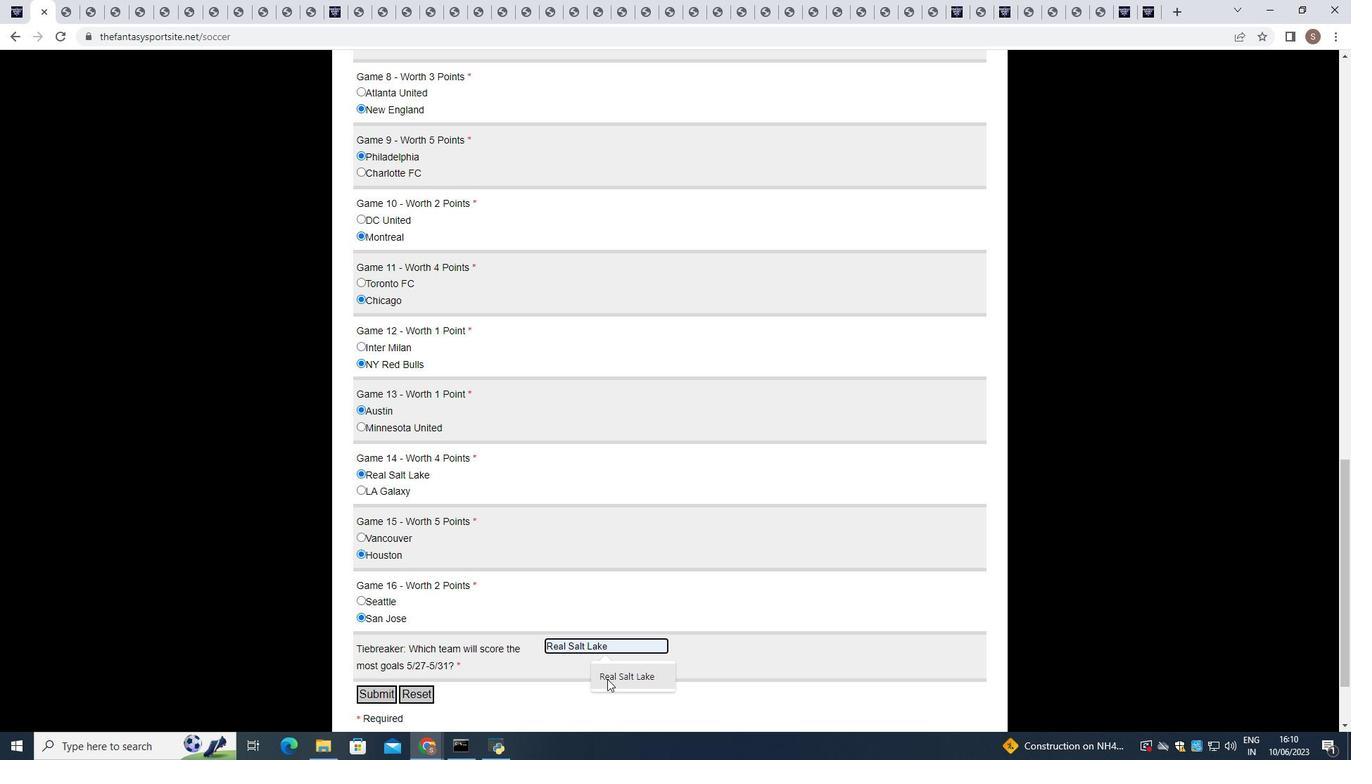 
Action: Mouse moved to (384, 698)
Screenshot: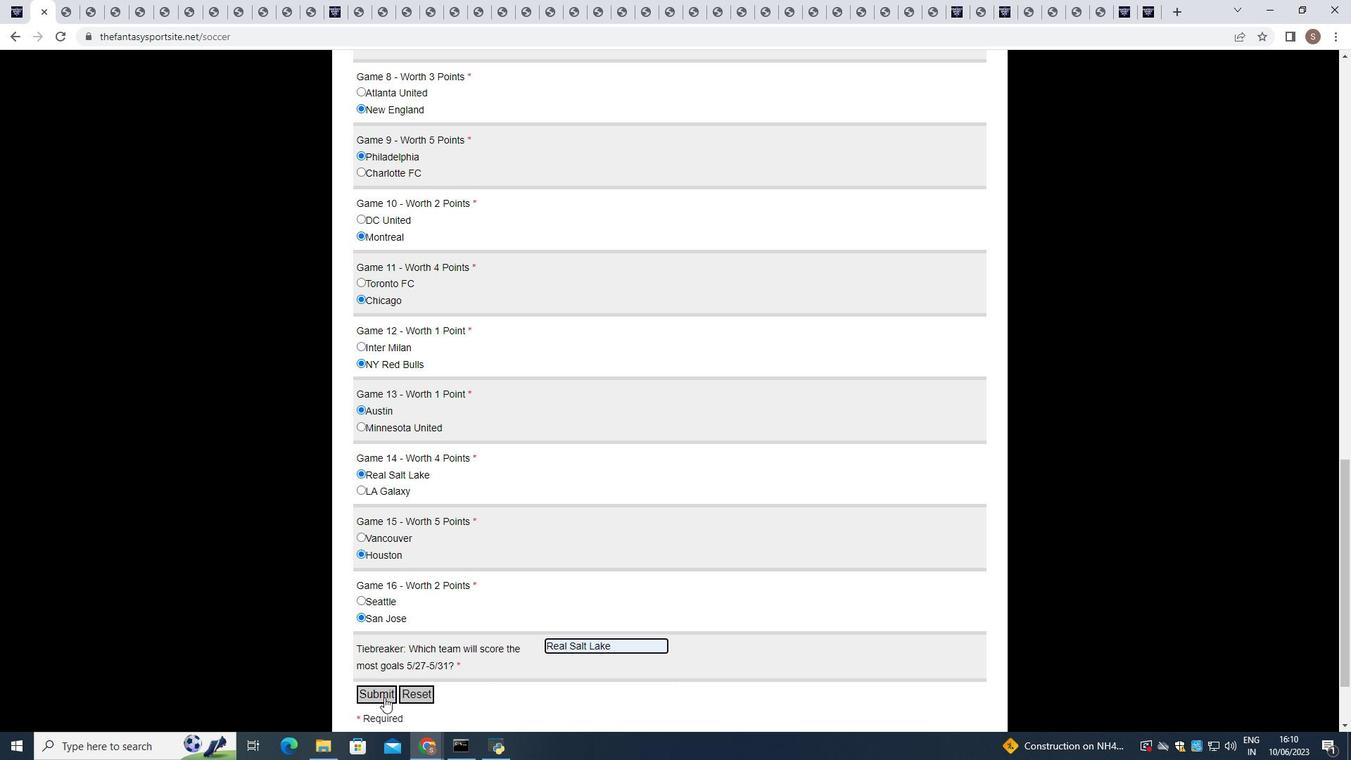 
Action: Mouse pressed left at (384, 698)
Screenshot: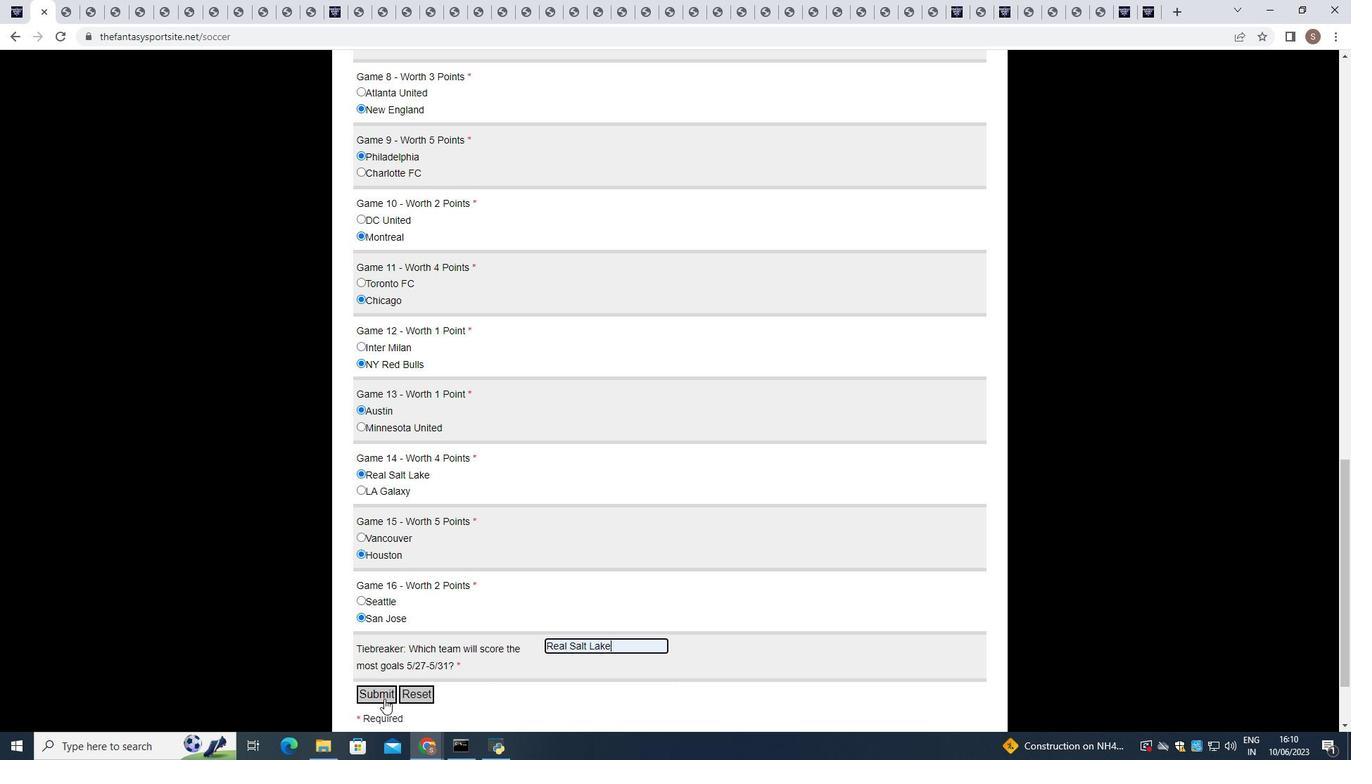
